 Task: Find a house in Alamo, United States, for 2 guests from June 11 to June 15, with a price range of ₹7000 to ₹16000, 1 bedroom, 2 beds, 1 bathroom, and self check-in option.
Action: Mouse moved to (611, 155)
Screenshot: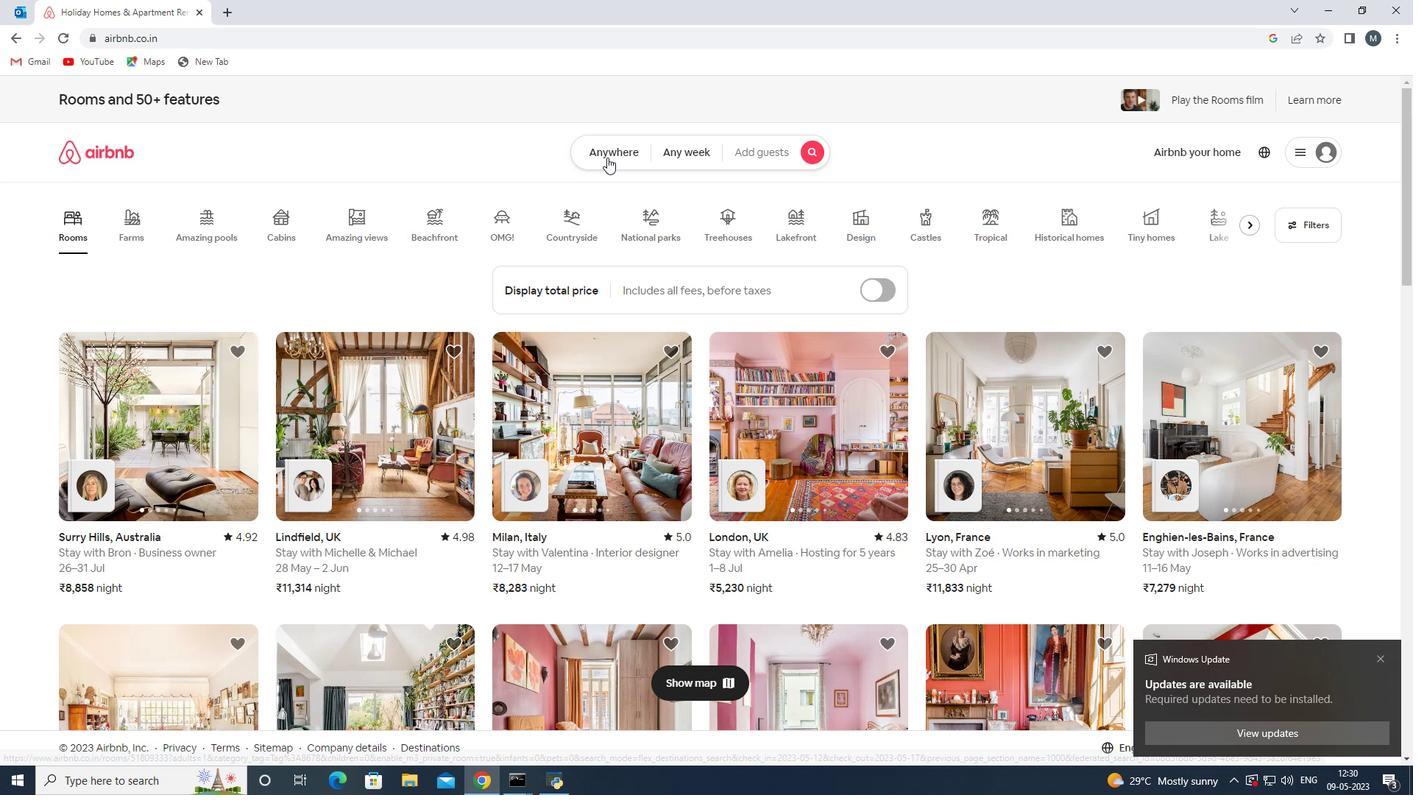 
Action: Mouse pressed left at (611, 155)
Screenshot: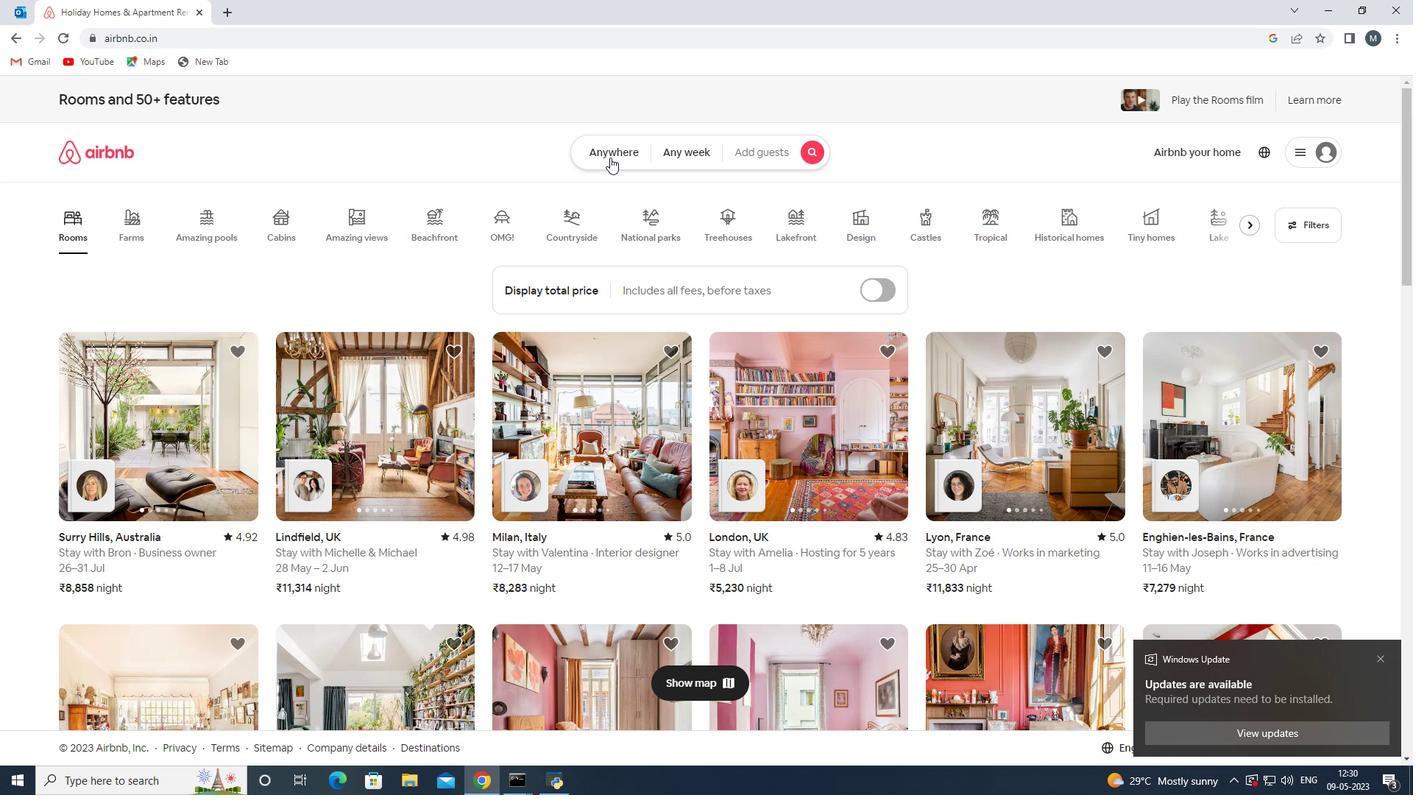 
Action: Mouse moved to (535, 217)
Screenshot: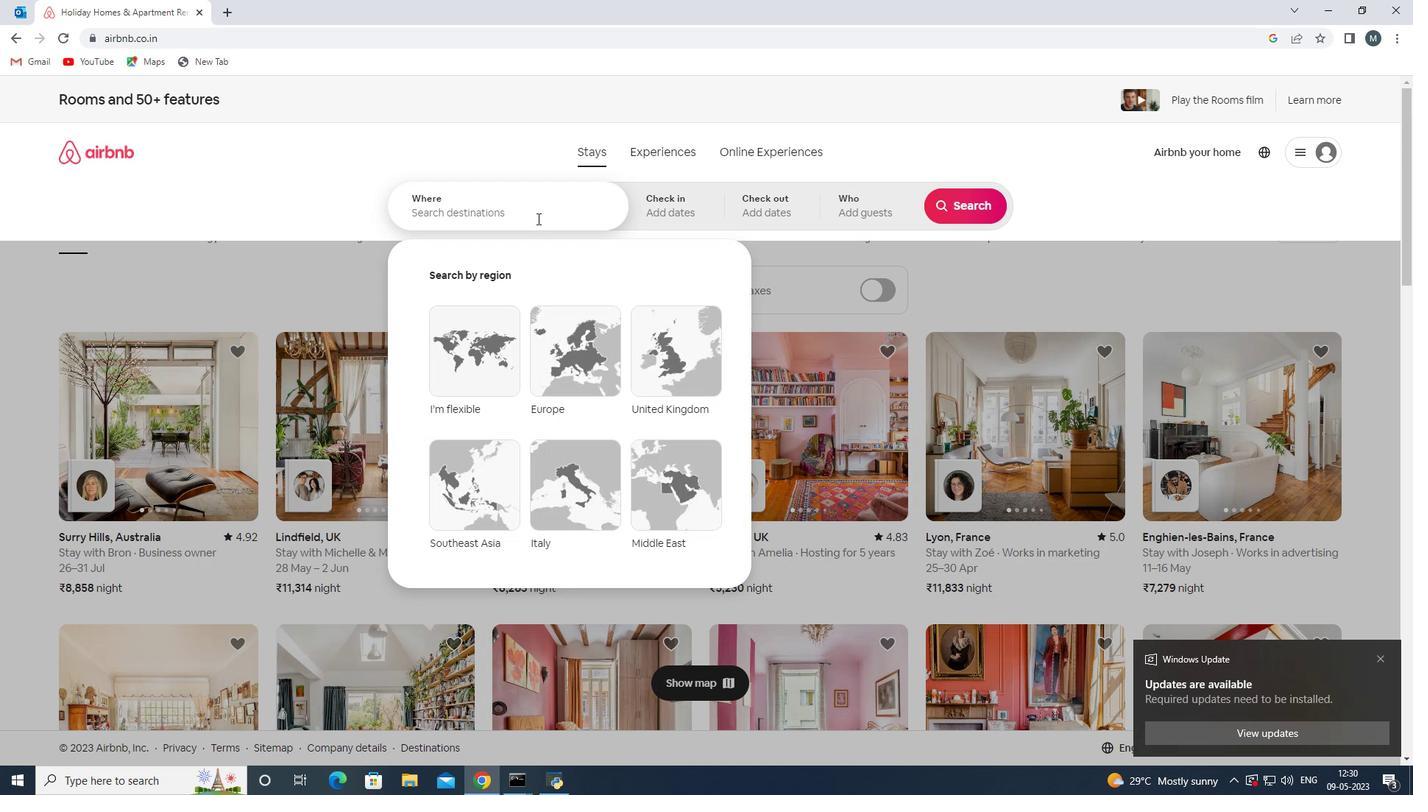 
Action: Mouse pressed left at (535, 217)
Screenshot: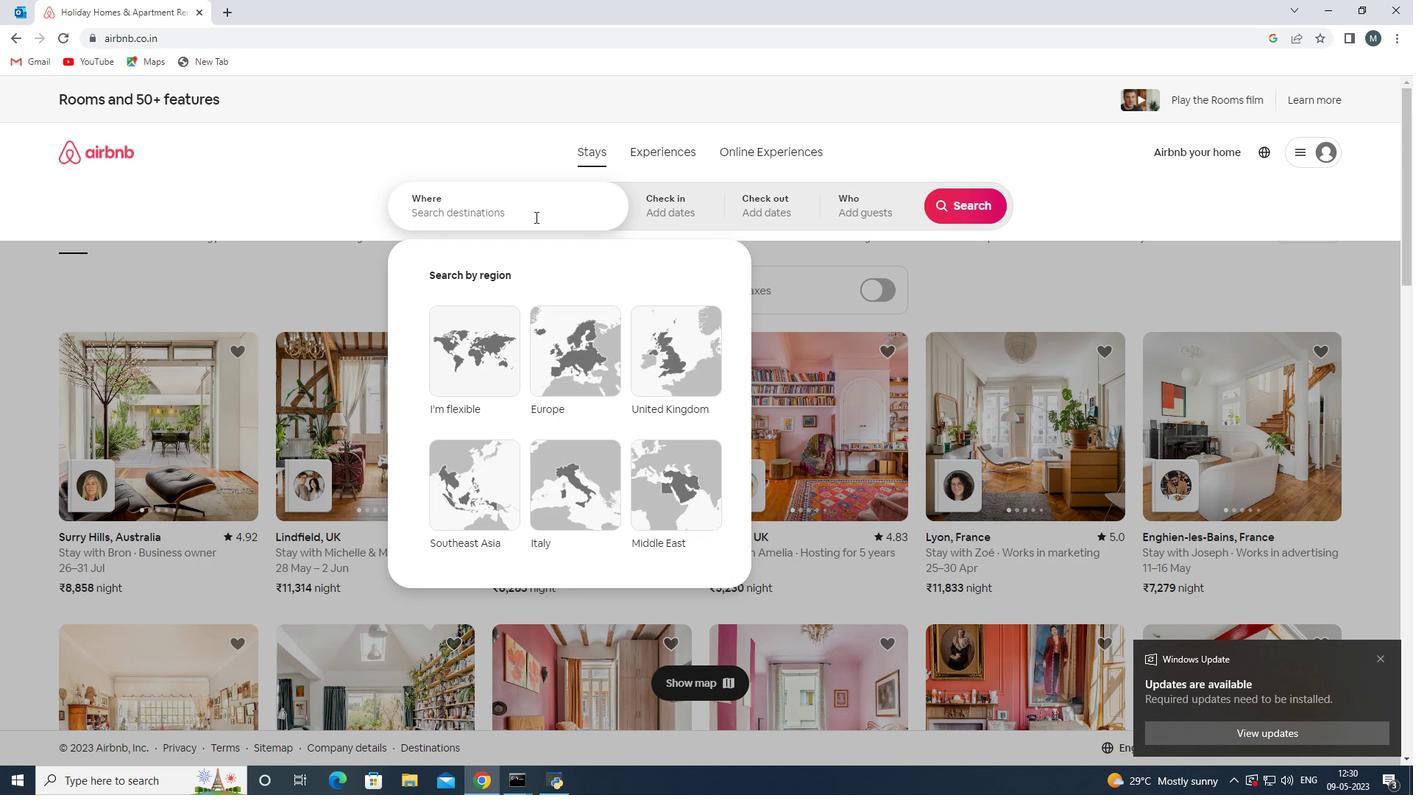 
Action: Key pressed <Key.shift>Alamo,<Key.space><Key.shift>United<Key.space><Key.shift><Key.shift><Key.space>States<Key.enter>
Screenshot: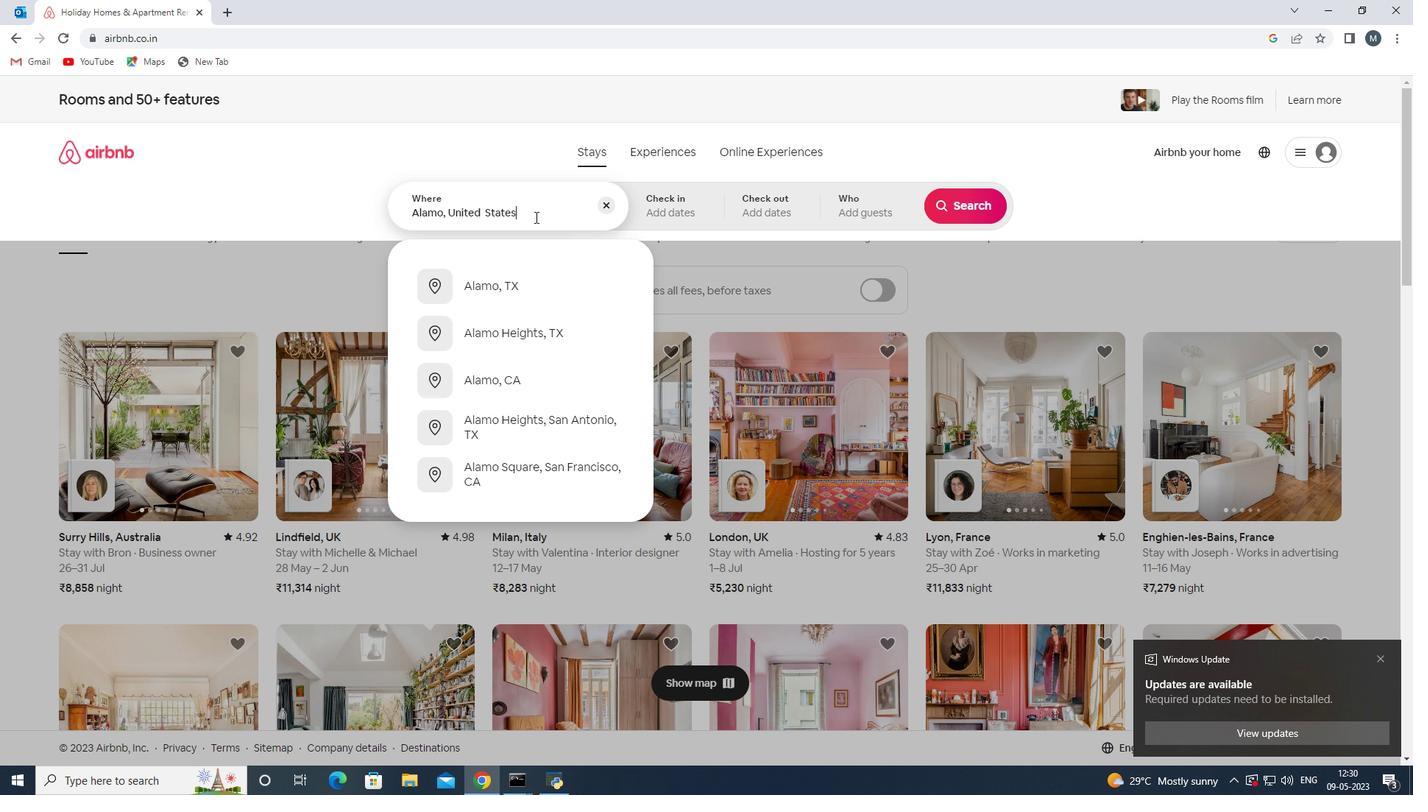 
Action: Mouse moved to (728, 451)
Screenshot: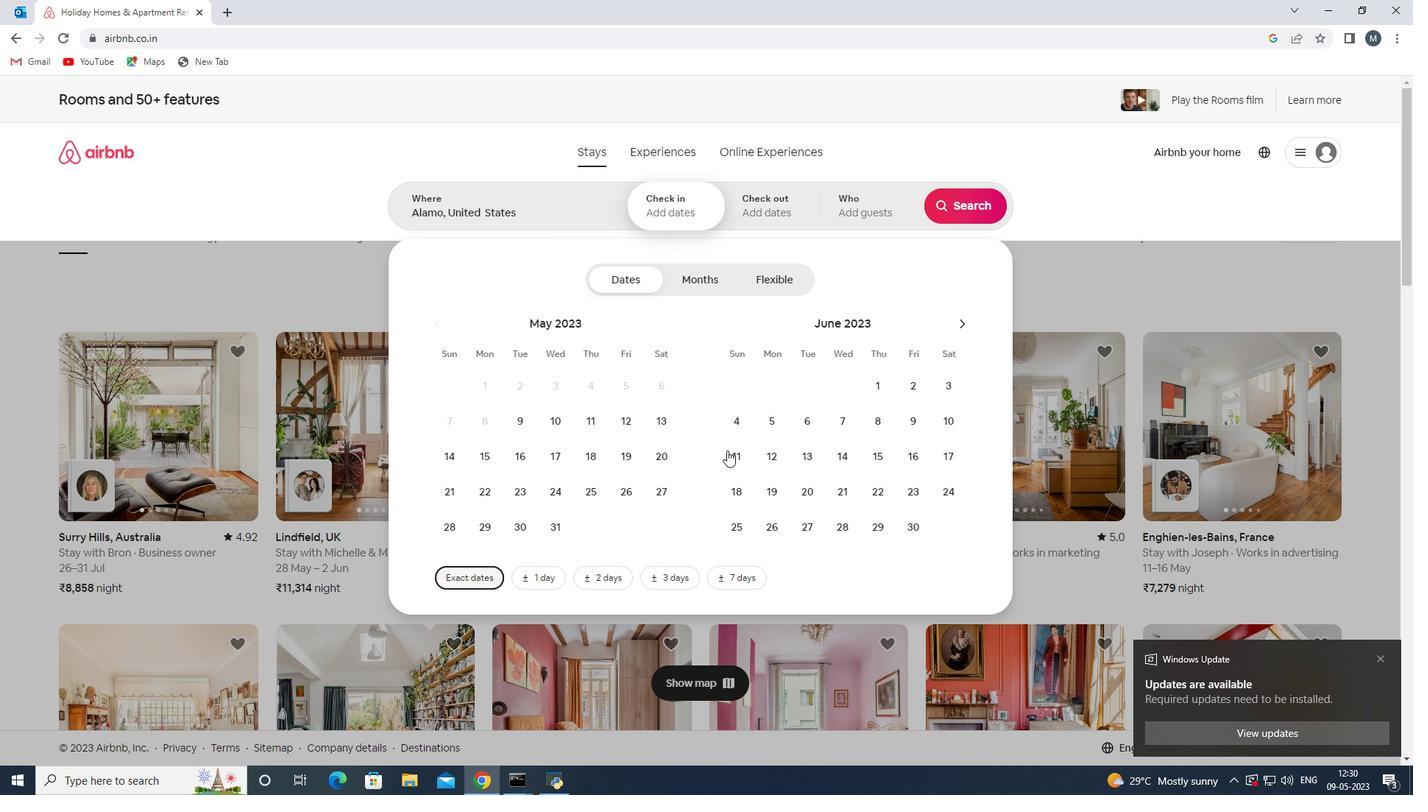 
Action: Mouse pressed left at (728, 451)
Screenshot: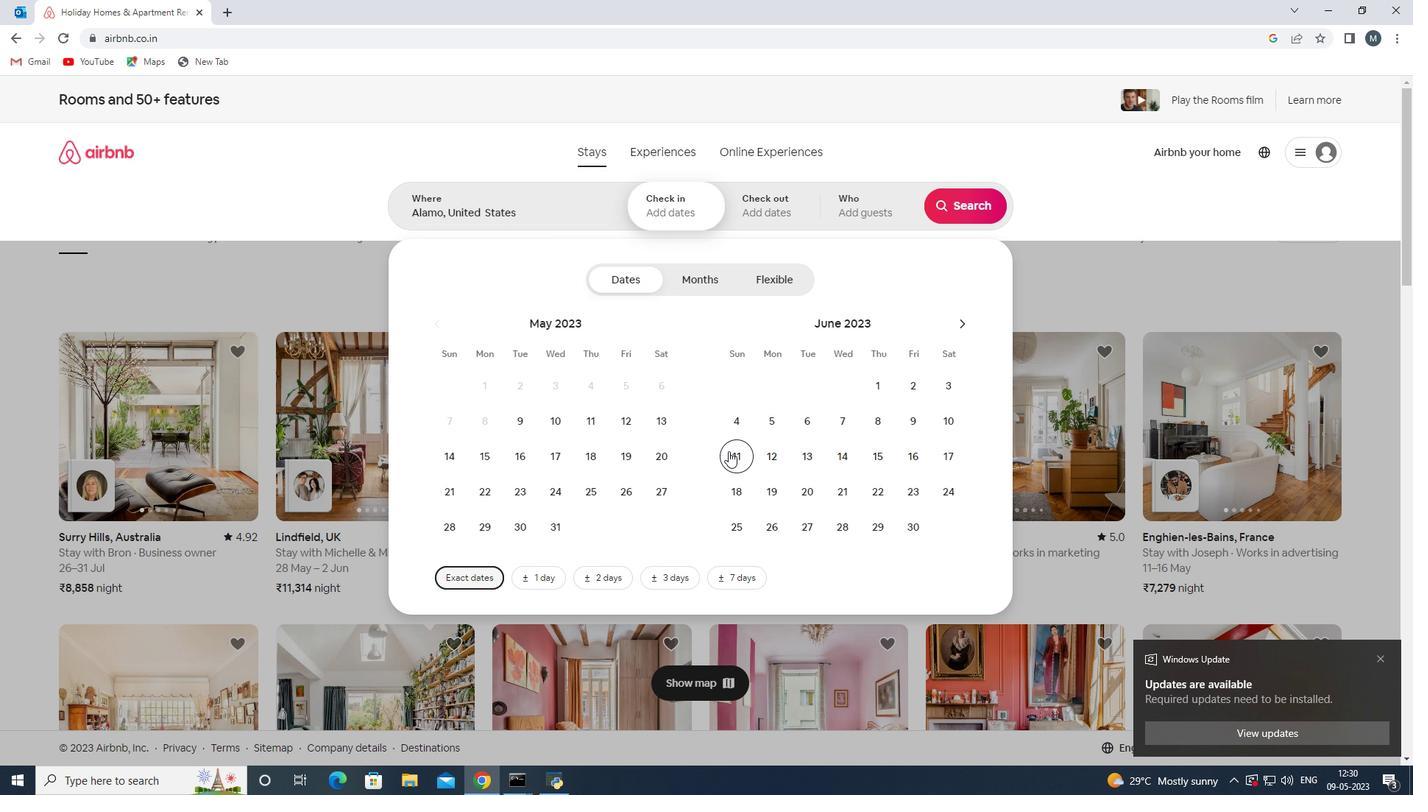 
Action: Mouse moved to (873, 452)
Screenshot: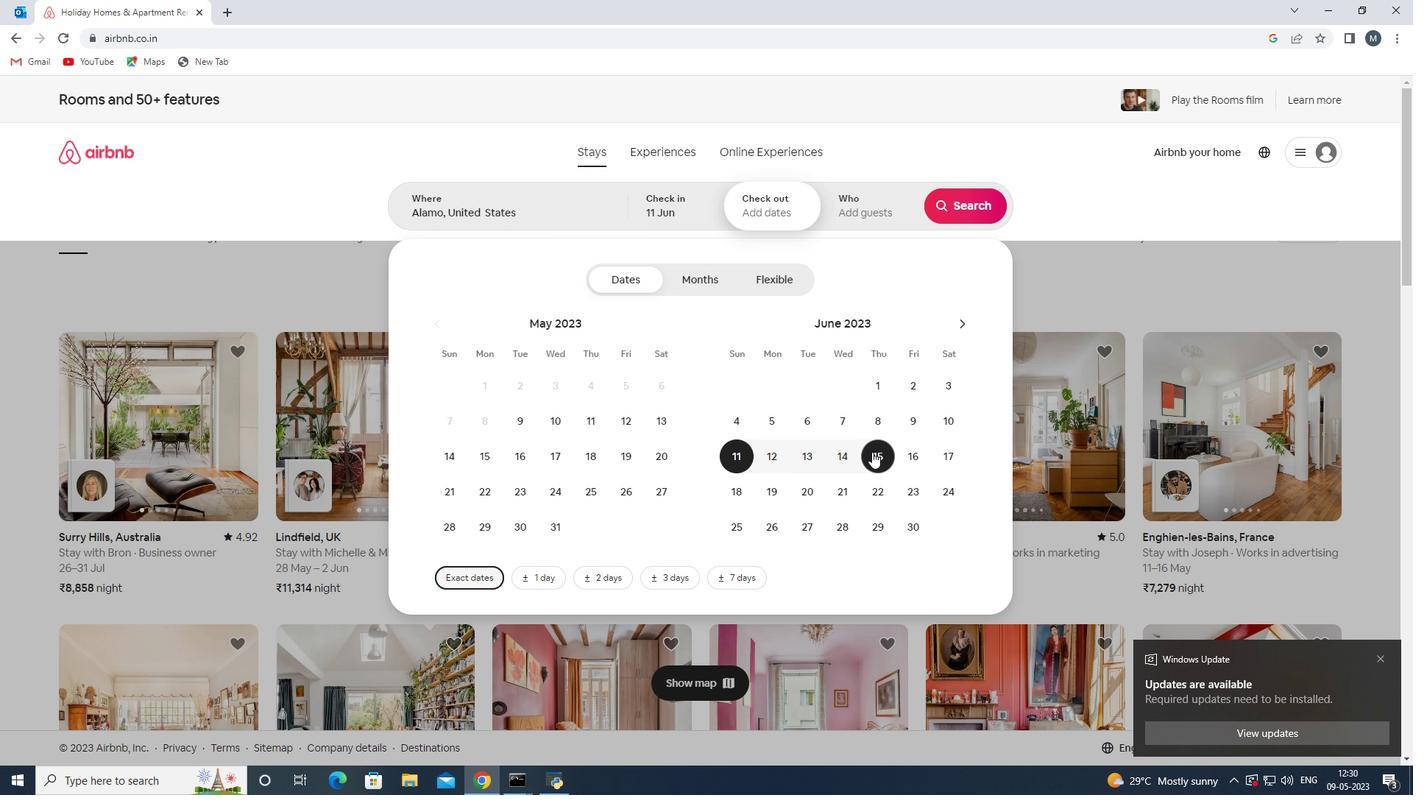 
Action: Mouse pressed left at (873, 452)
Screenshot: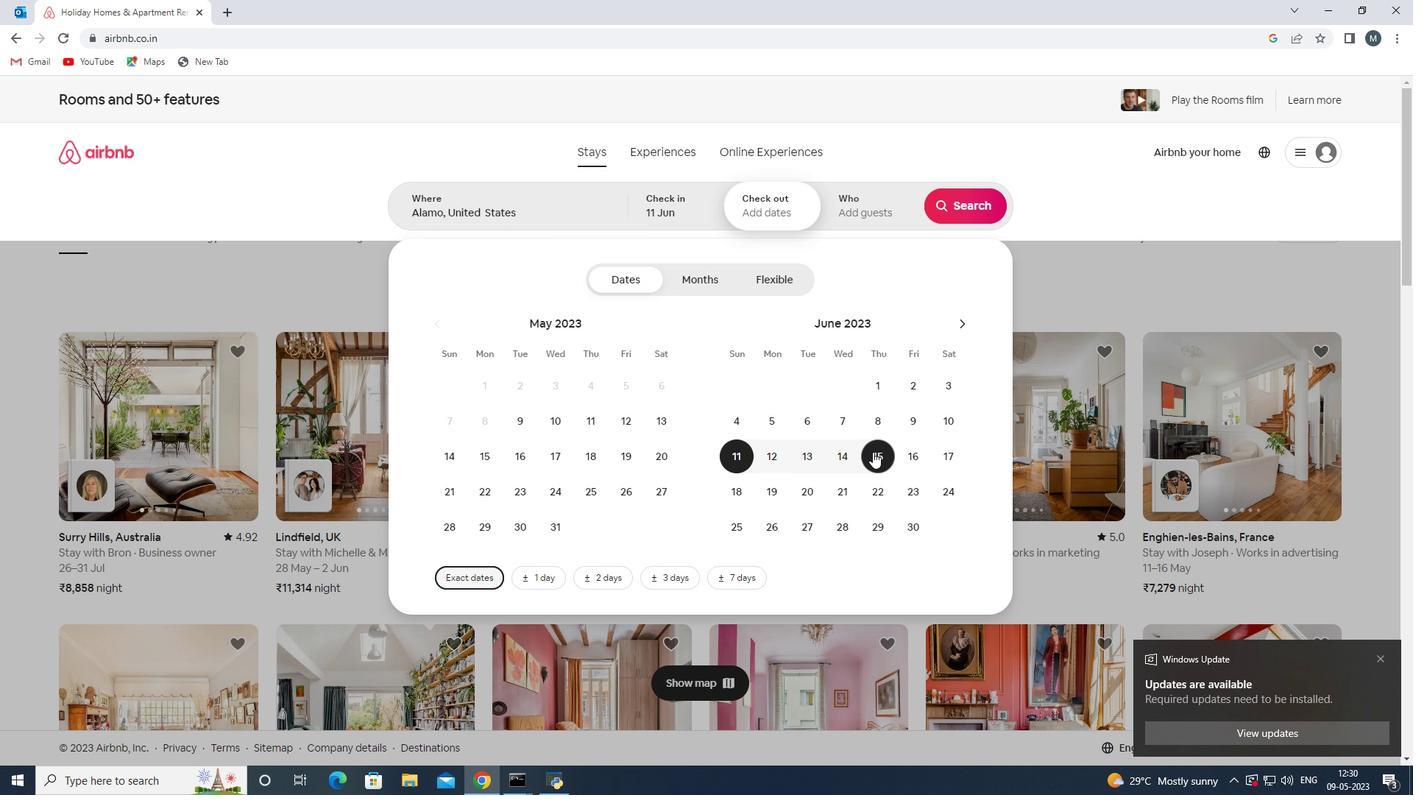 
Action: Mouse moved to (865, 220)
Screenshot: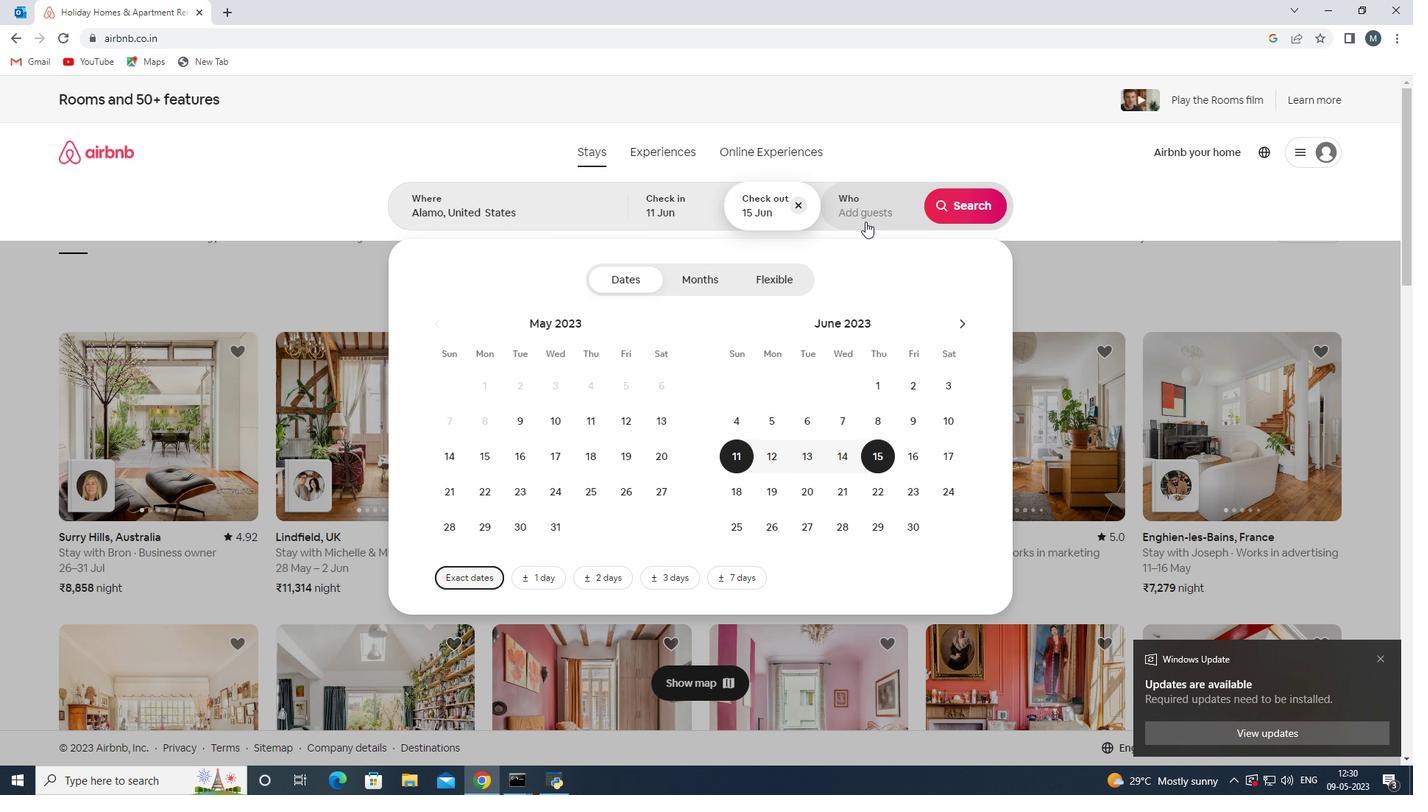 
Action: Mouse pressed left at (865, 220)
Screenshot: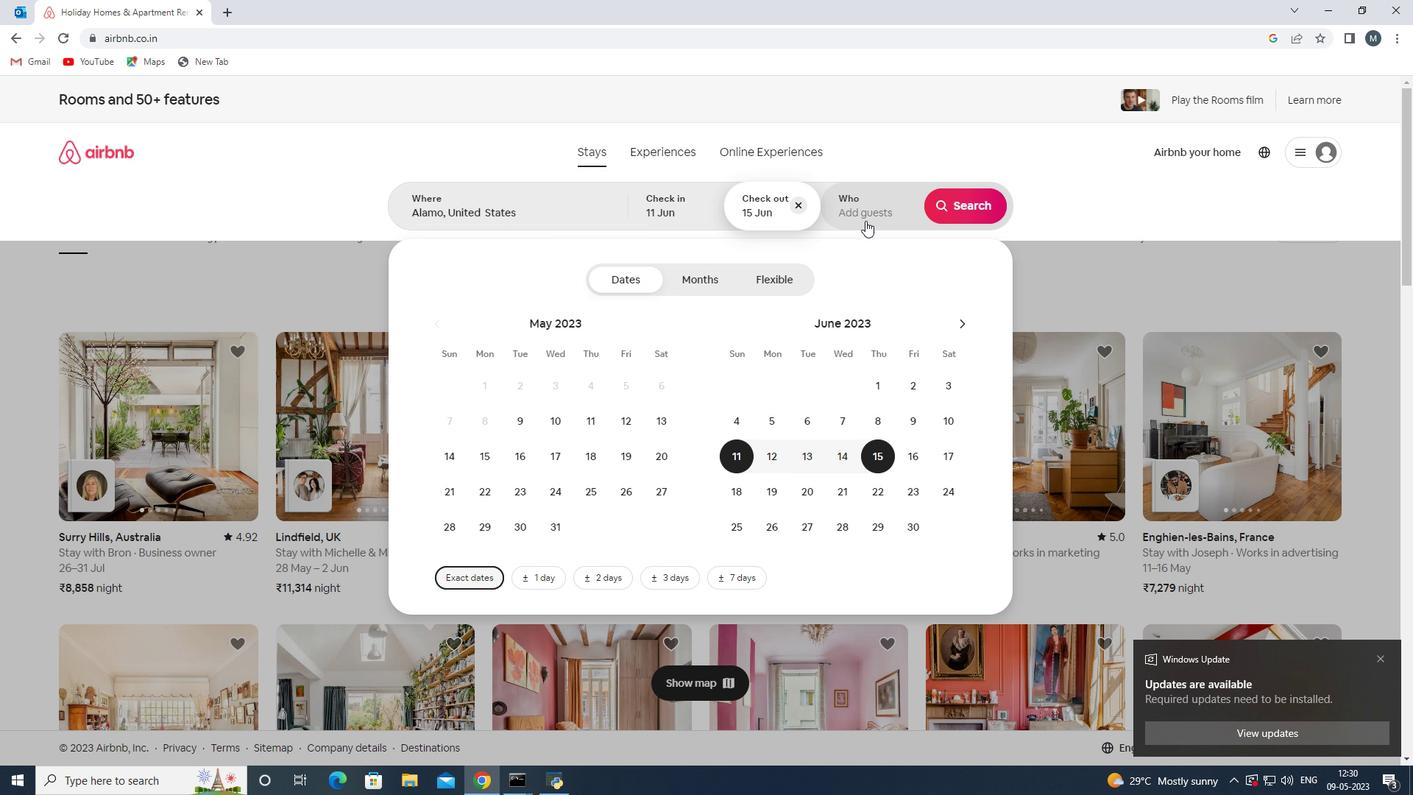 
Action: Mouse moved to (967, 289)
Screenshot: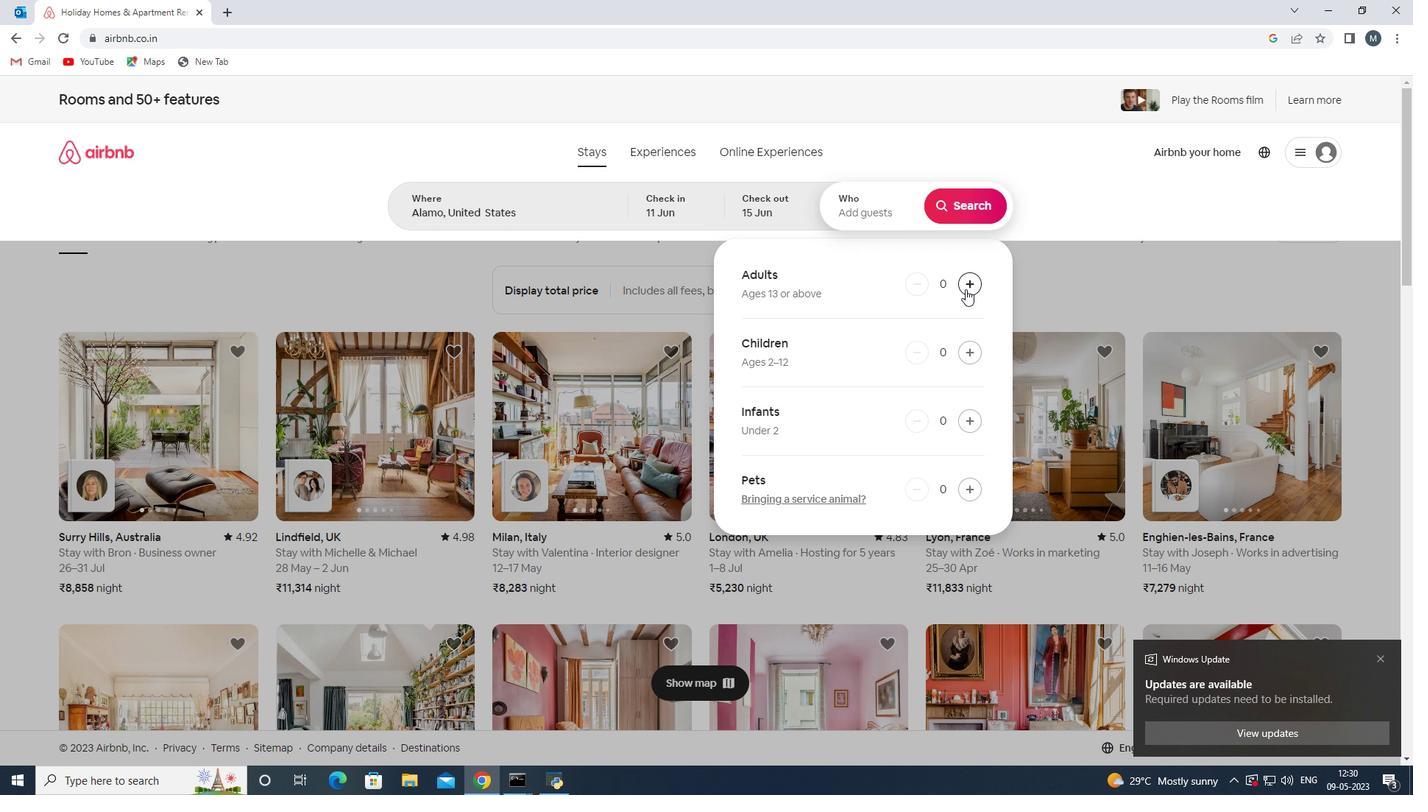 
Action: Mouse pressed left at (967, 289)
Screenshot: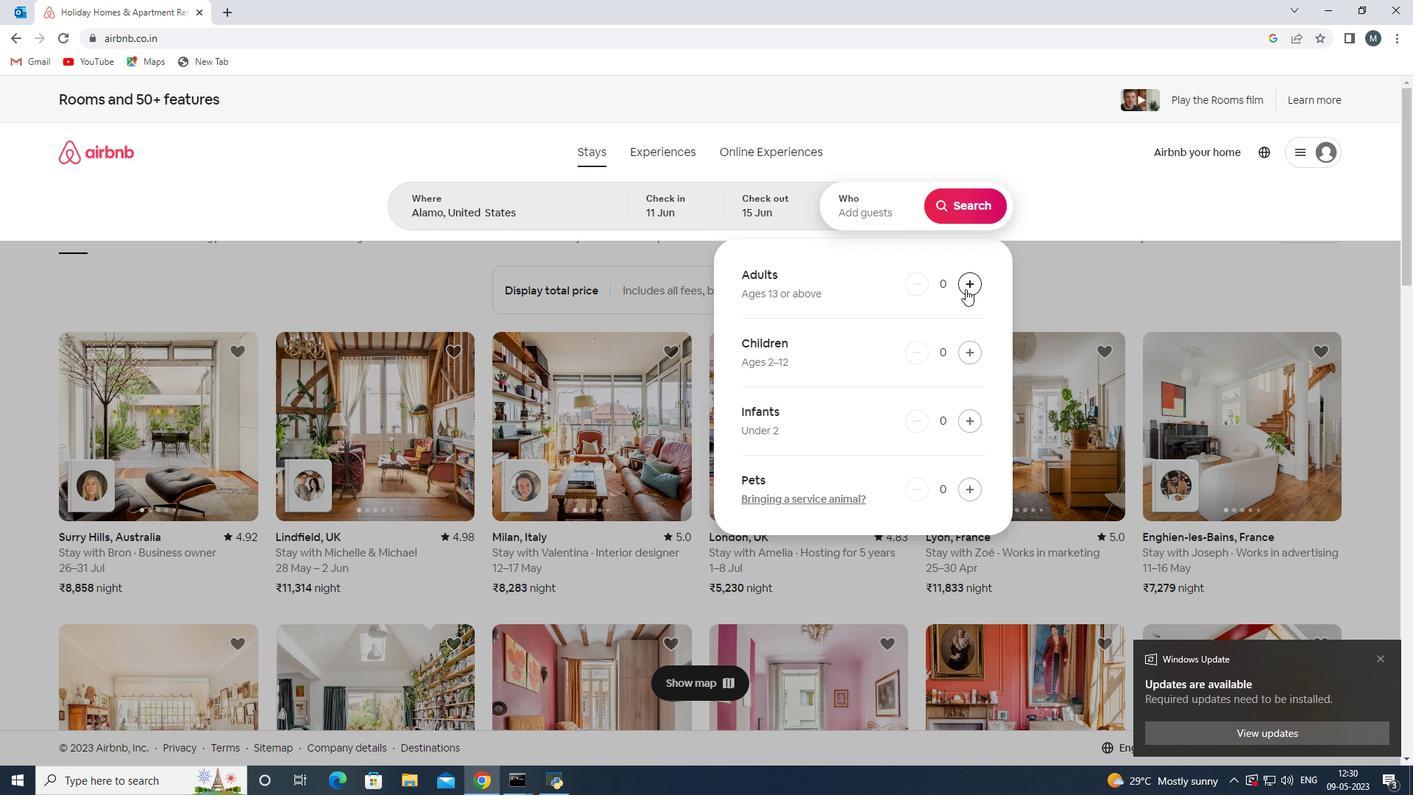 
Action: Mouse moved to (967, 288)
Screenshot: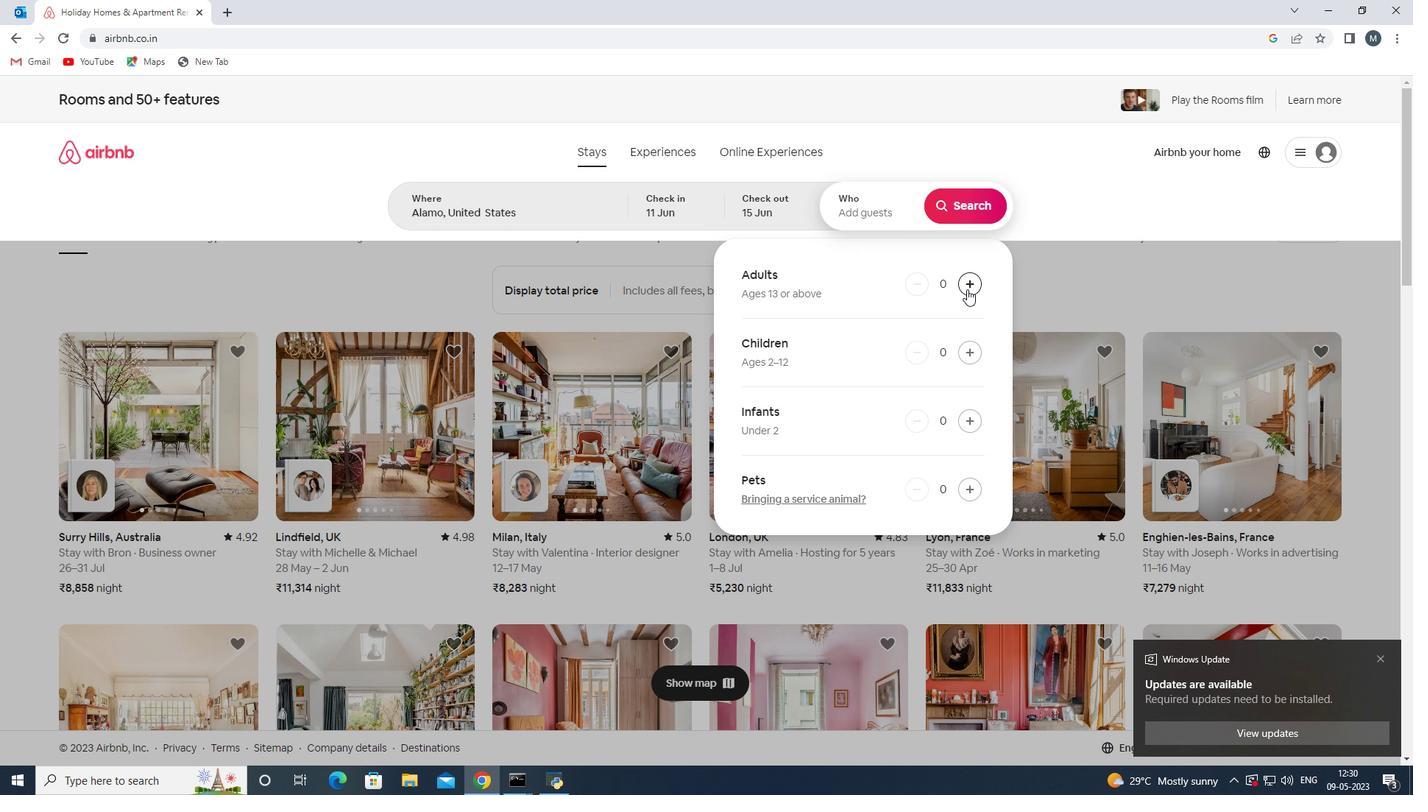 
Action: Mouse pressed left at (967, 288)
Screenshot: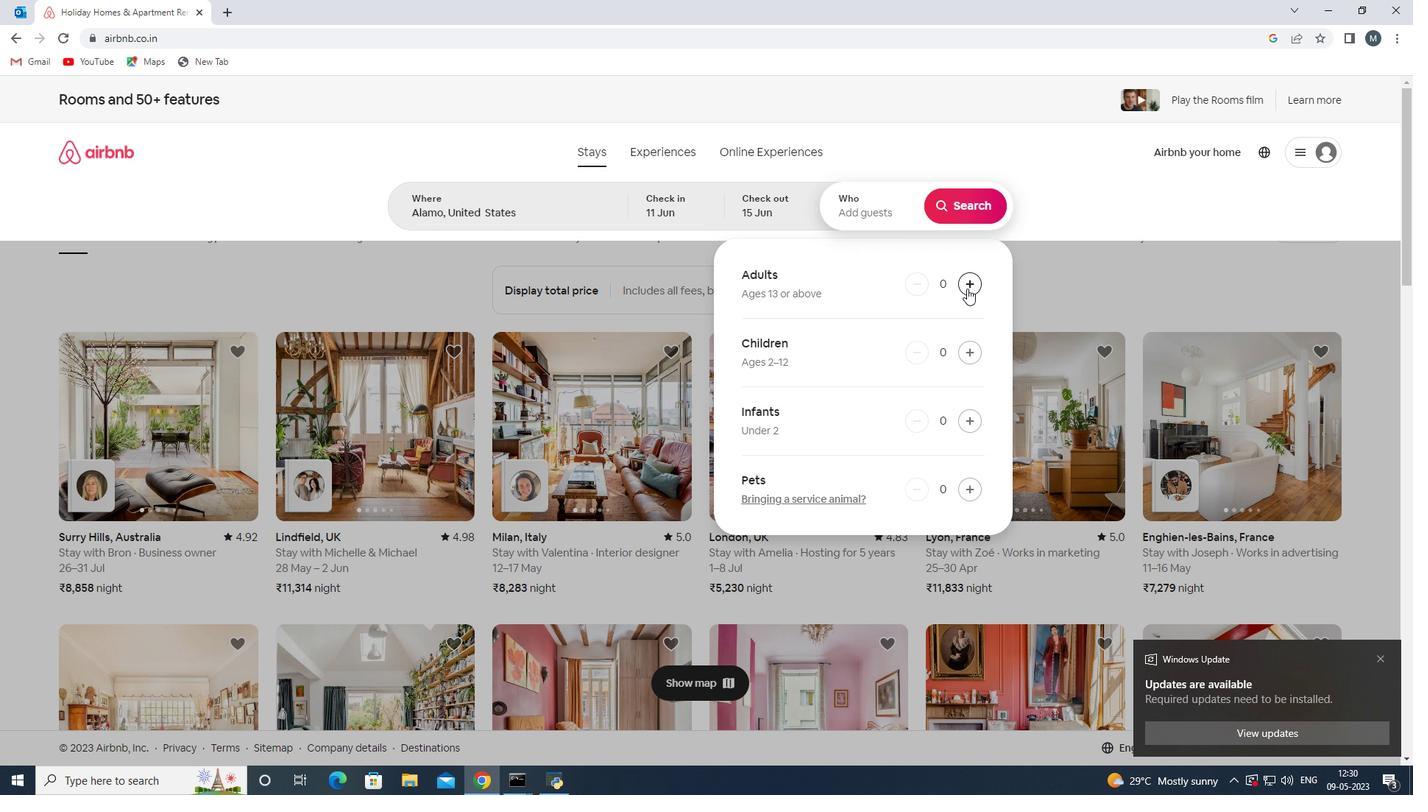 
Action: Mouse moved to (960, 214)
Screenshot: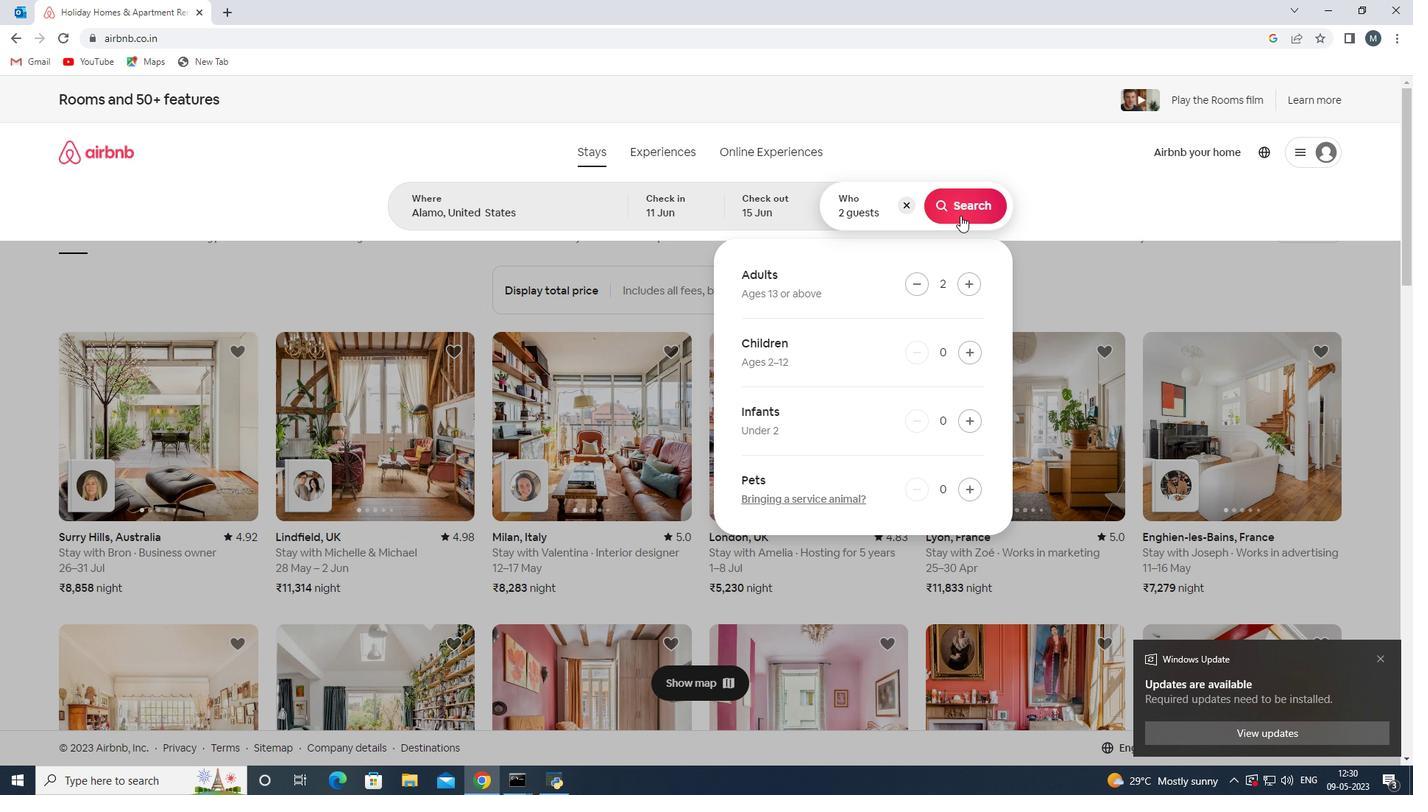 
Action: Mouse pressed left at (960, 214)
Screenshot: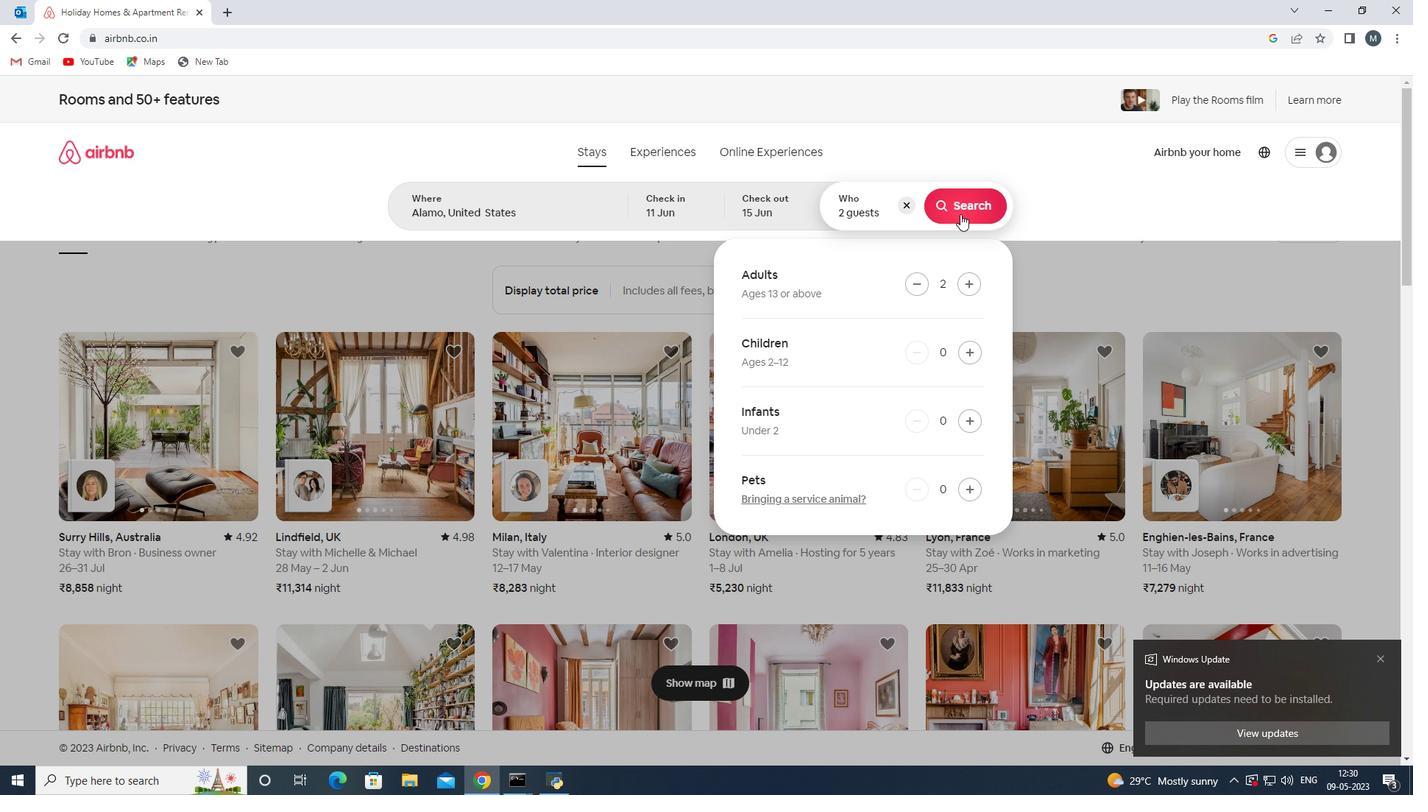 
Action: Mouse moved to (1356, 167)
Screenshot: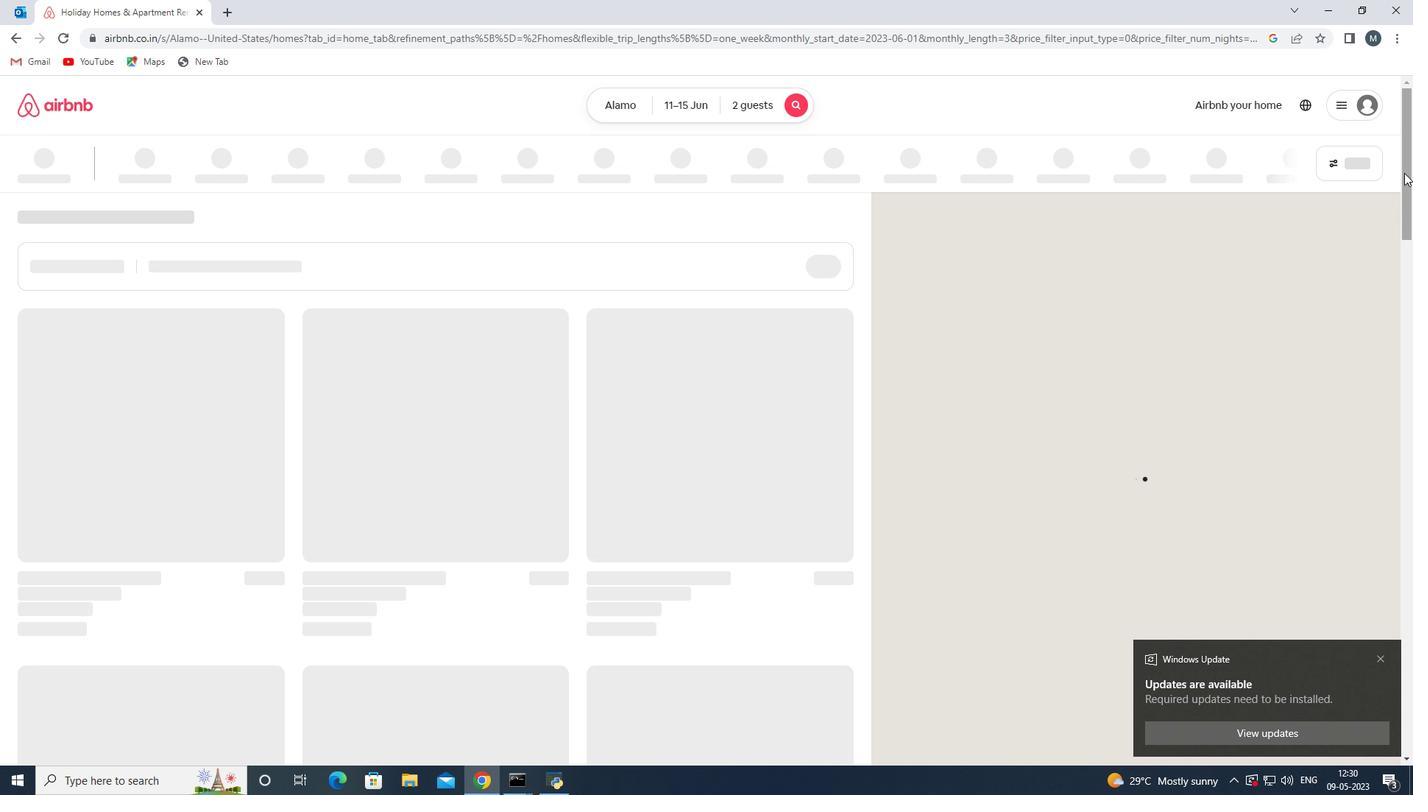
Action: Mouse pressed left at (1356, 167)
Screenshot: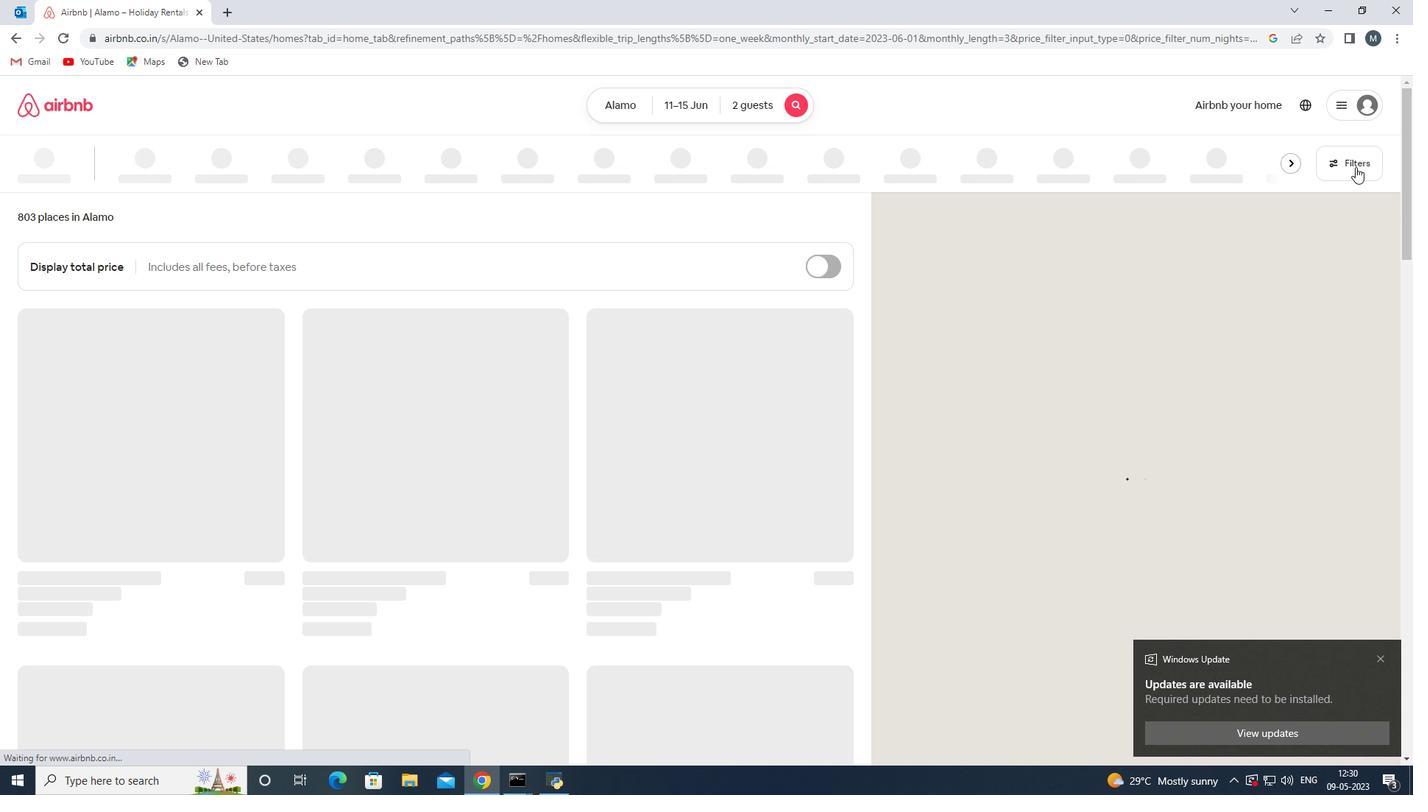 
Action: Mouse moved to (533, 523)
Screenshot: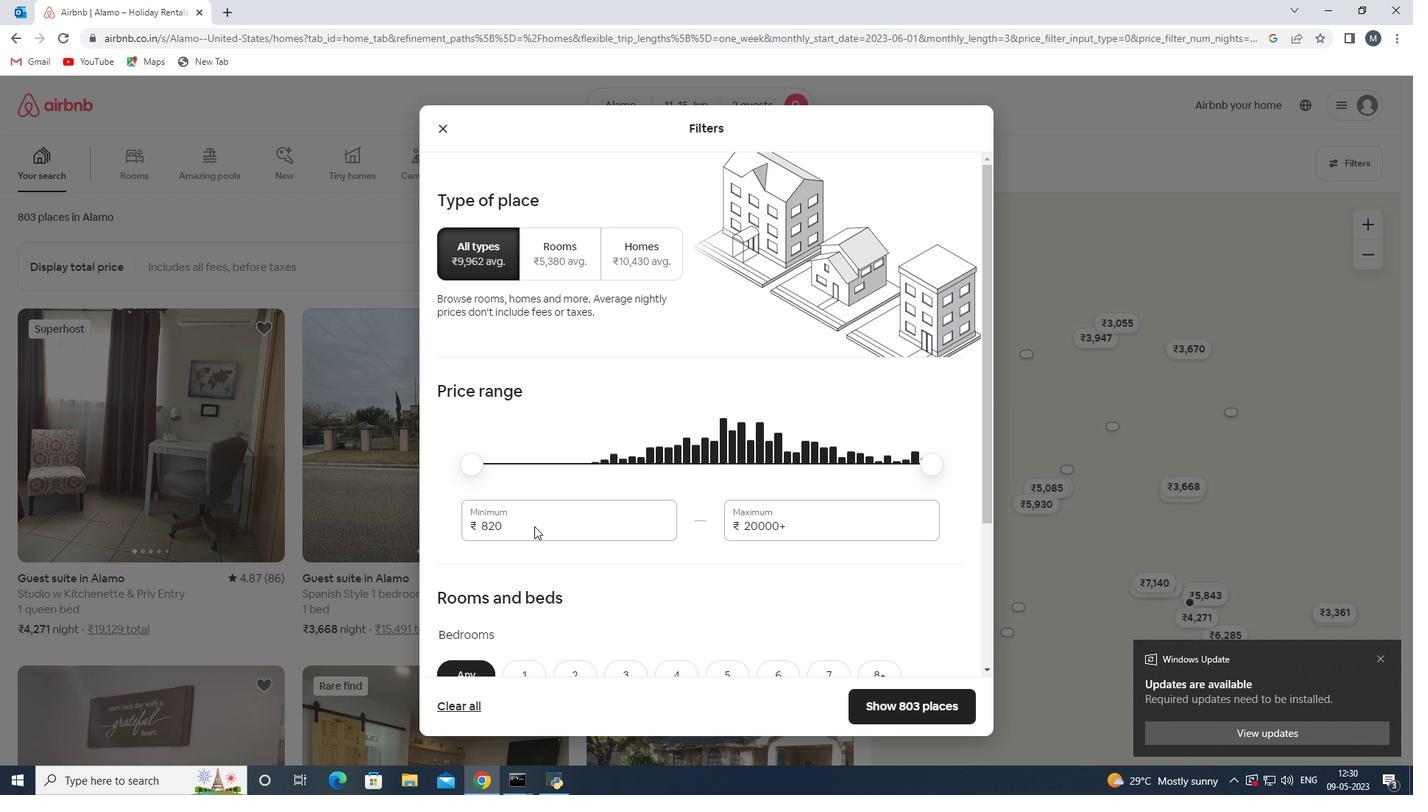 
Action: Mouse pressed left at (533, 523)
Screenshot: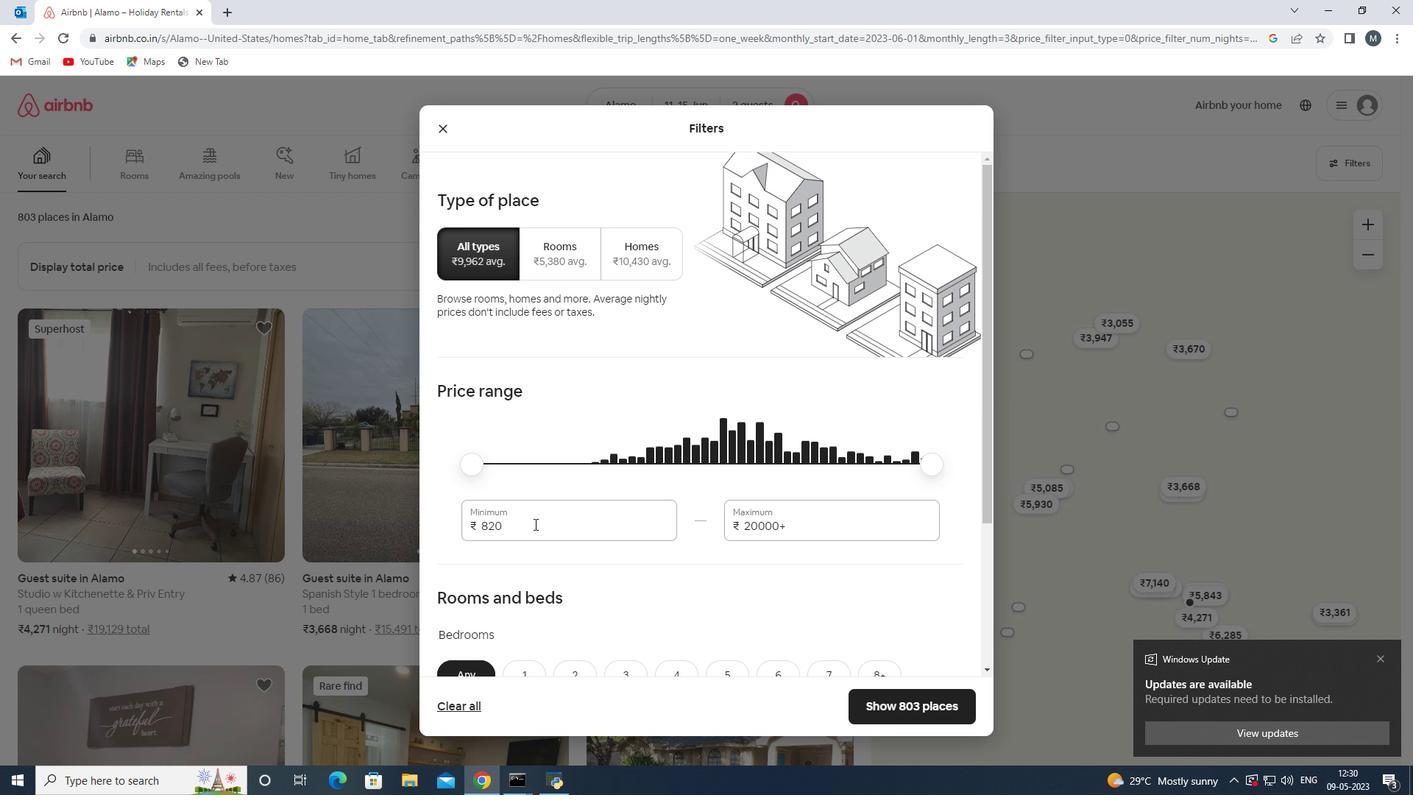 
Action: Mouse moved to (434, 527)
Screenshot: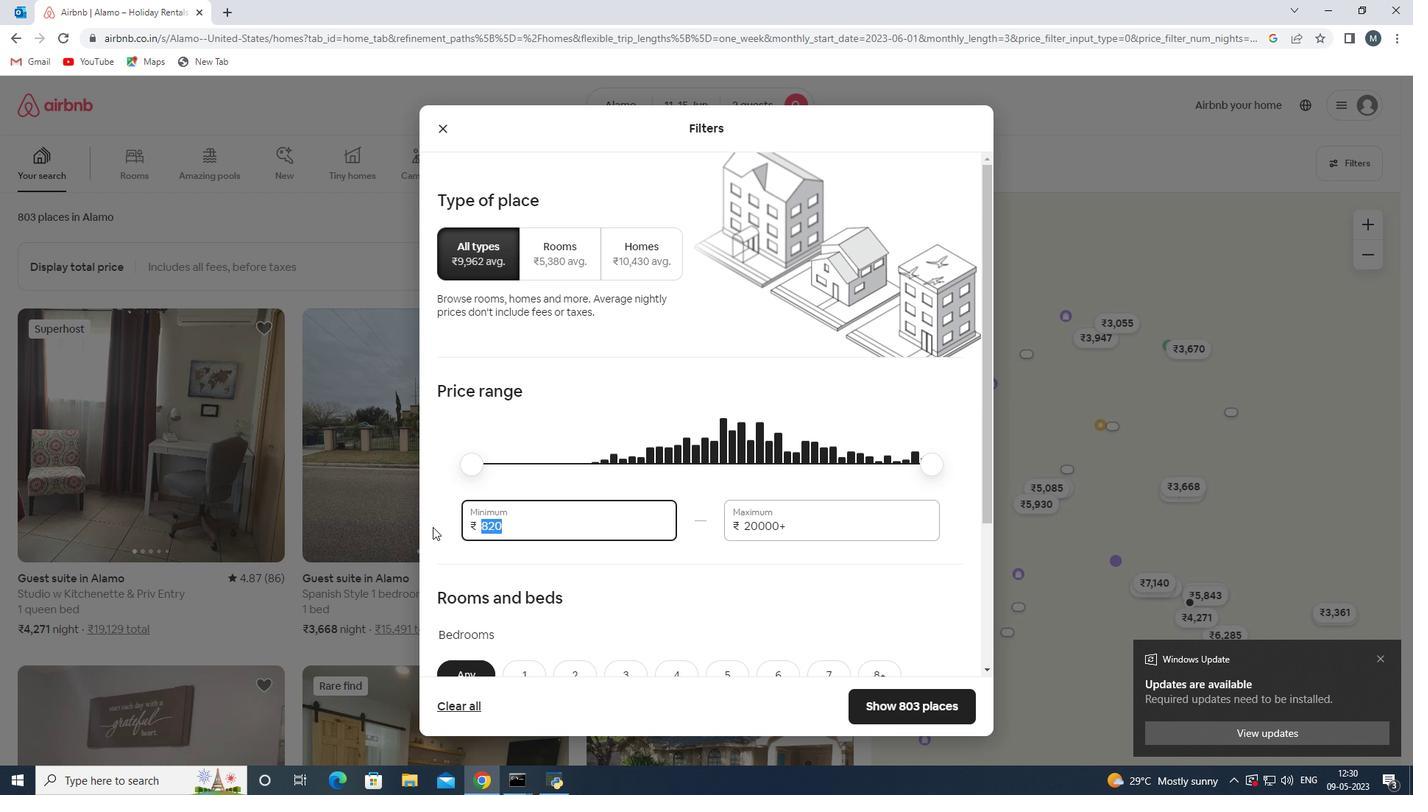 
Action: Key pressed 7000
Screenshot: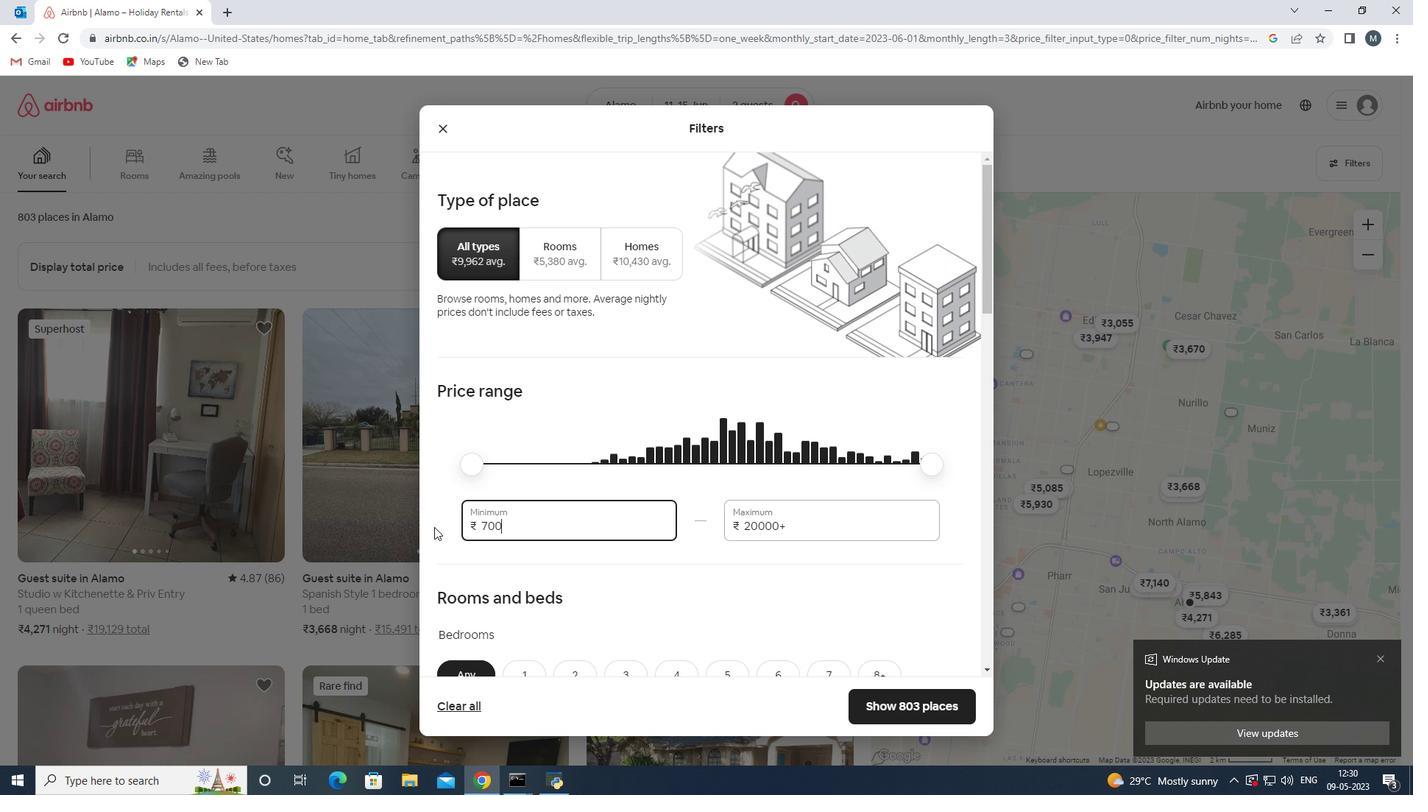 
Action: Mouse moved to (790, 528)
Screenshot: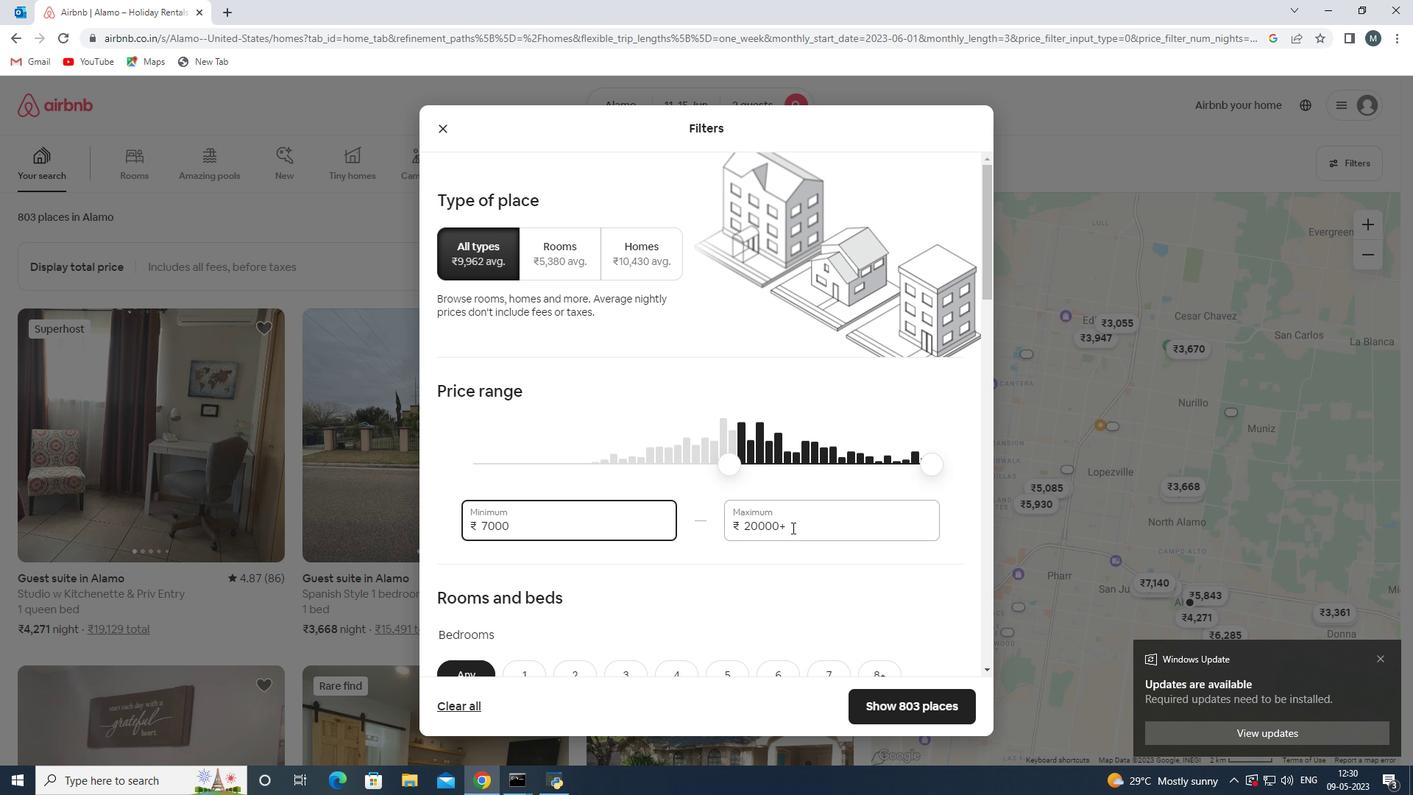 
Action: Mouse pressed left at (790, 528)
Screenshot: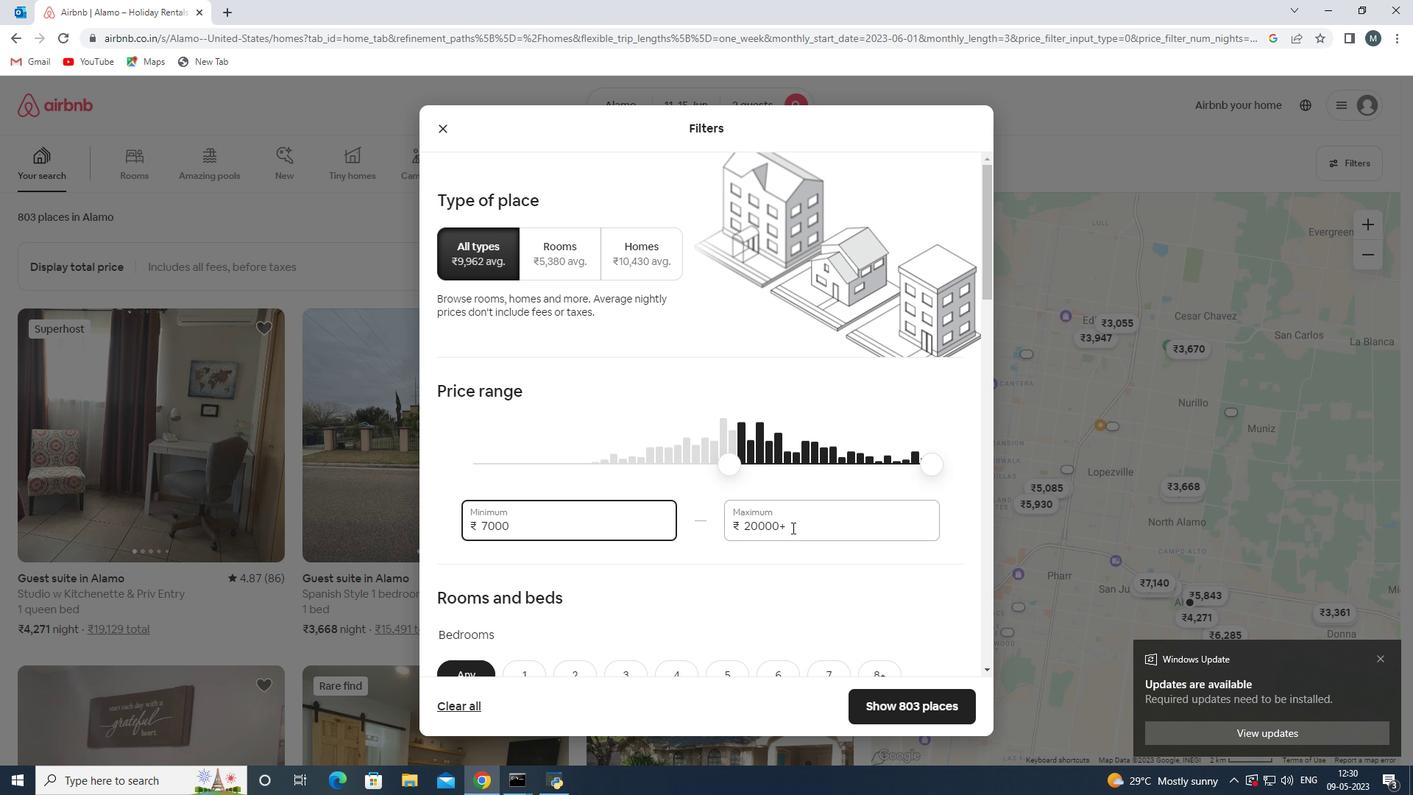 
Action: Mouse moved to (703, 533)
Screenshot: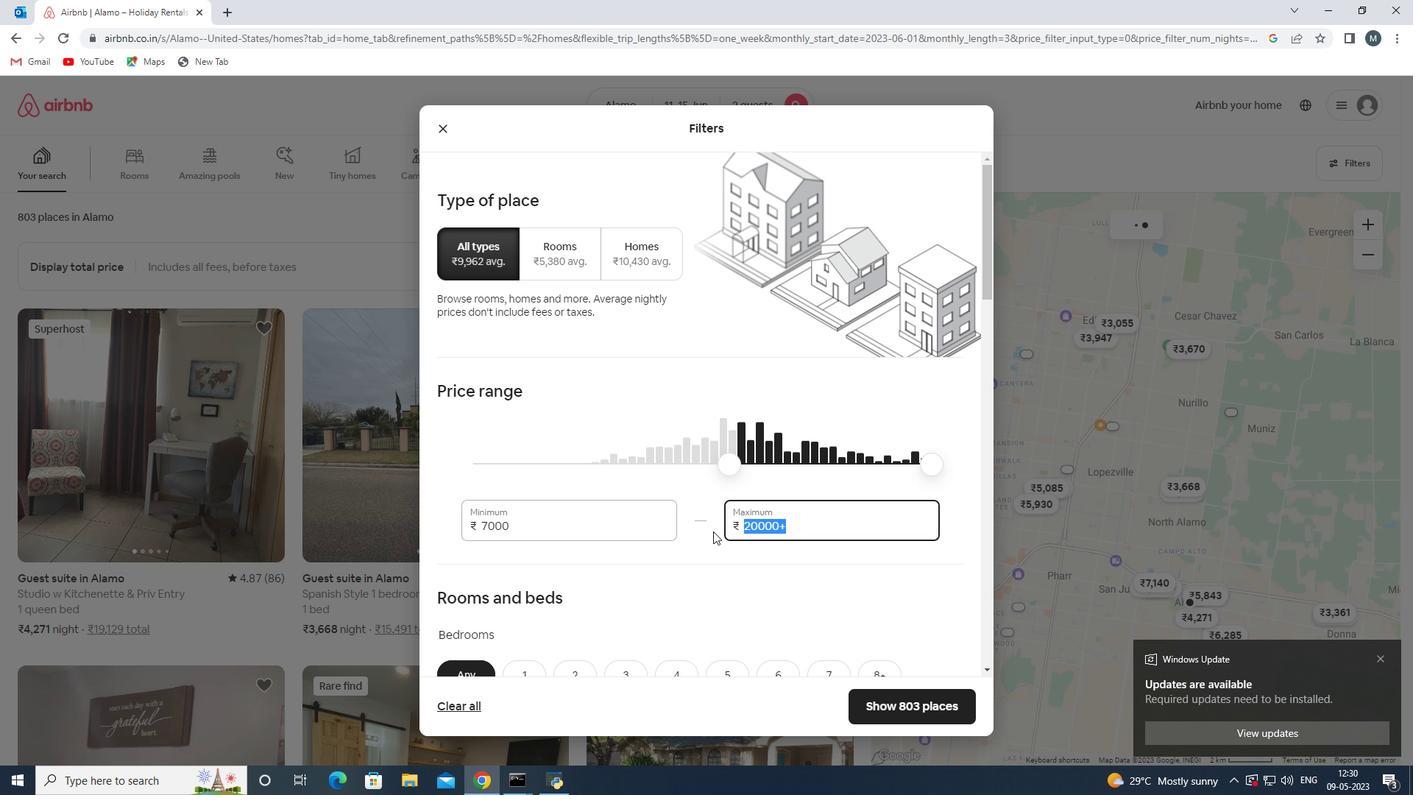 
Action: Key pressed 16000
Screenshot: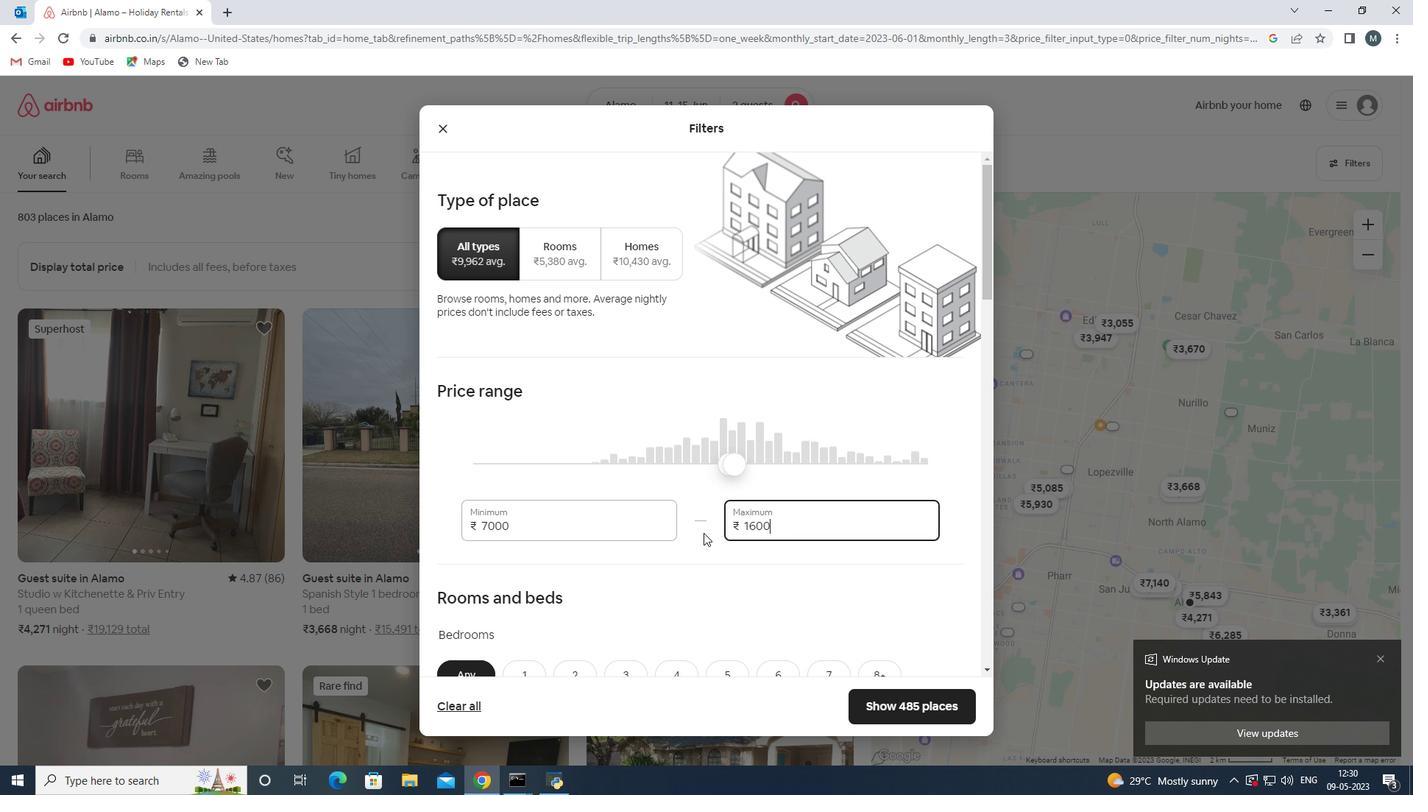 
Action: Mouse moved to (716, 491)
Screenshot: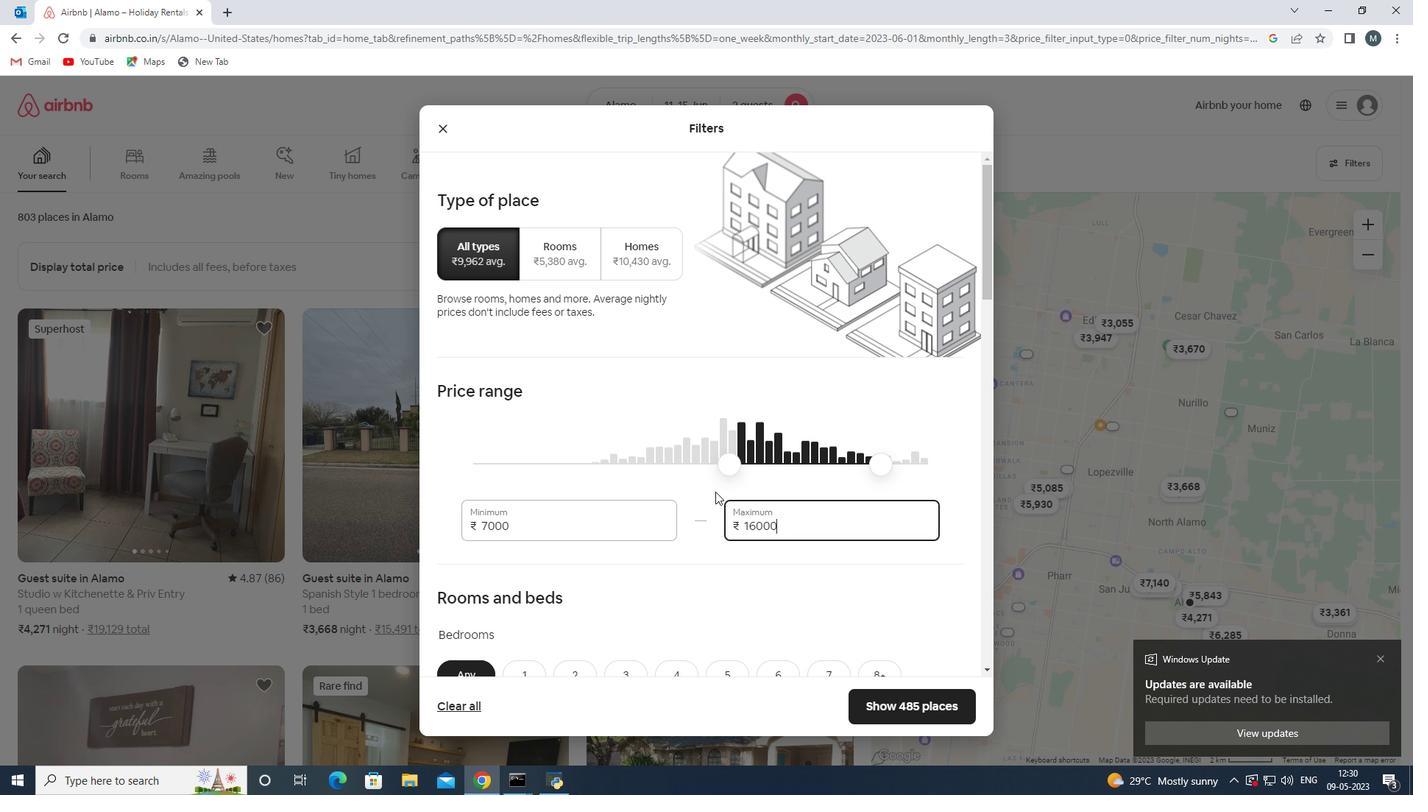 
Action: Mouse scrolled (716, 490) with delta (0, 0)
Screenshot: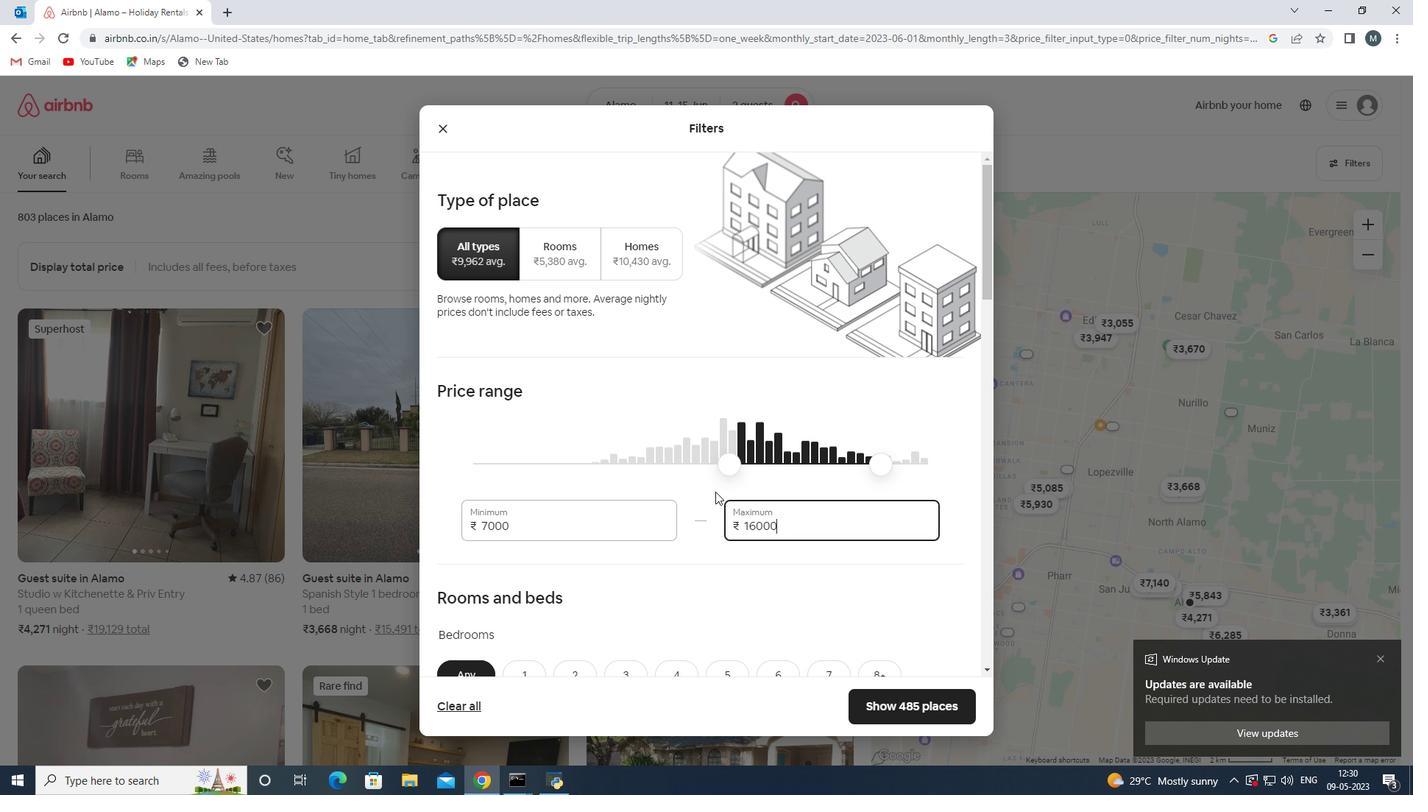 
Action: Mouse moved to (739, 446)
Screenshot: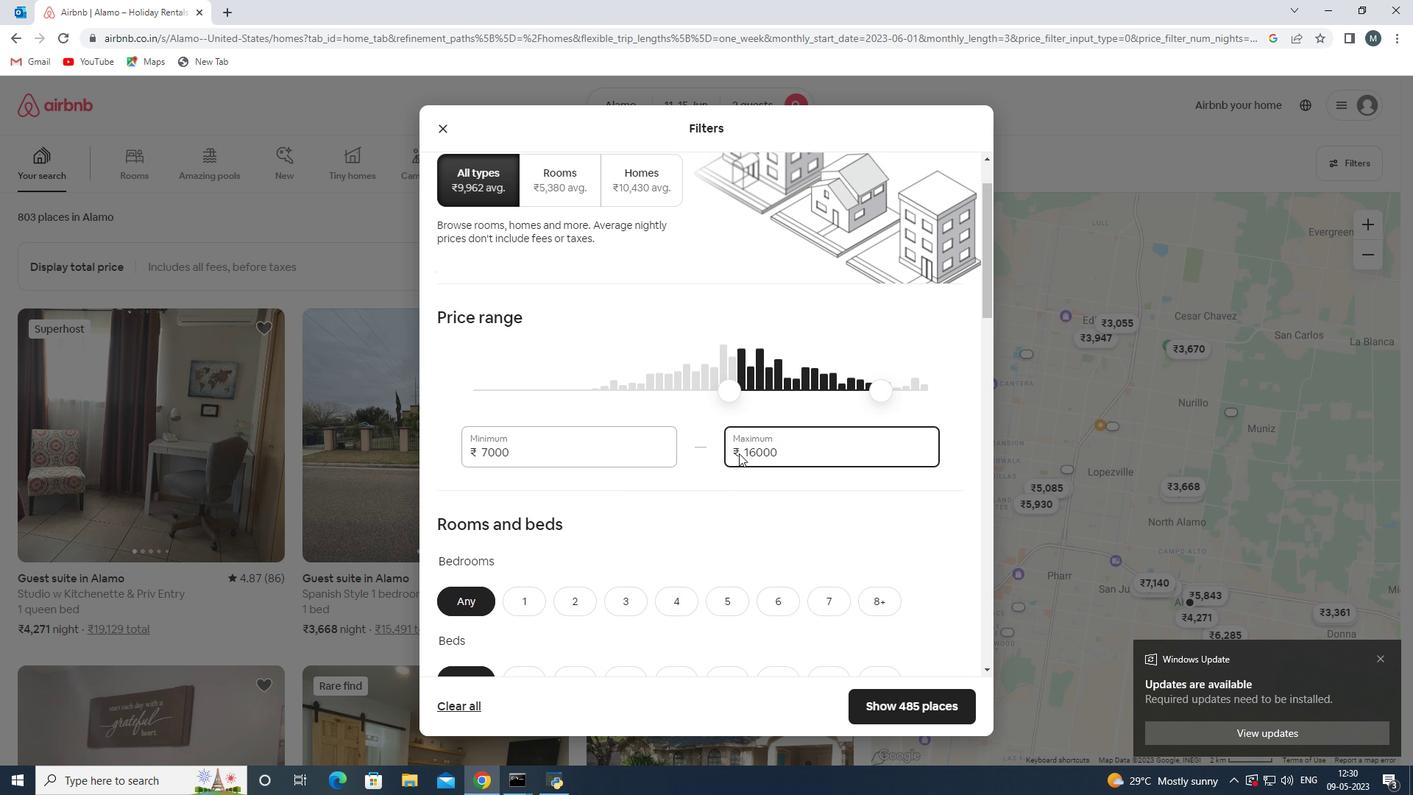 
Action: Mouse scrolled (739, 446) with delta (0, 0)
Screenshot: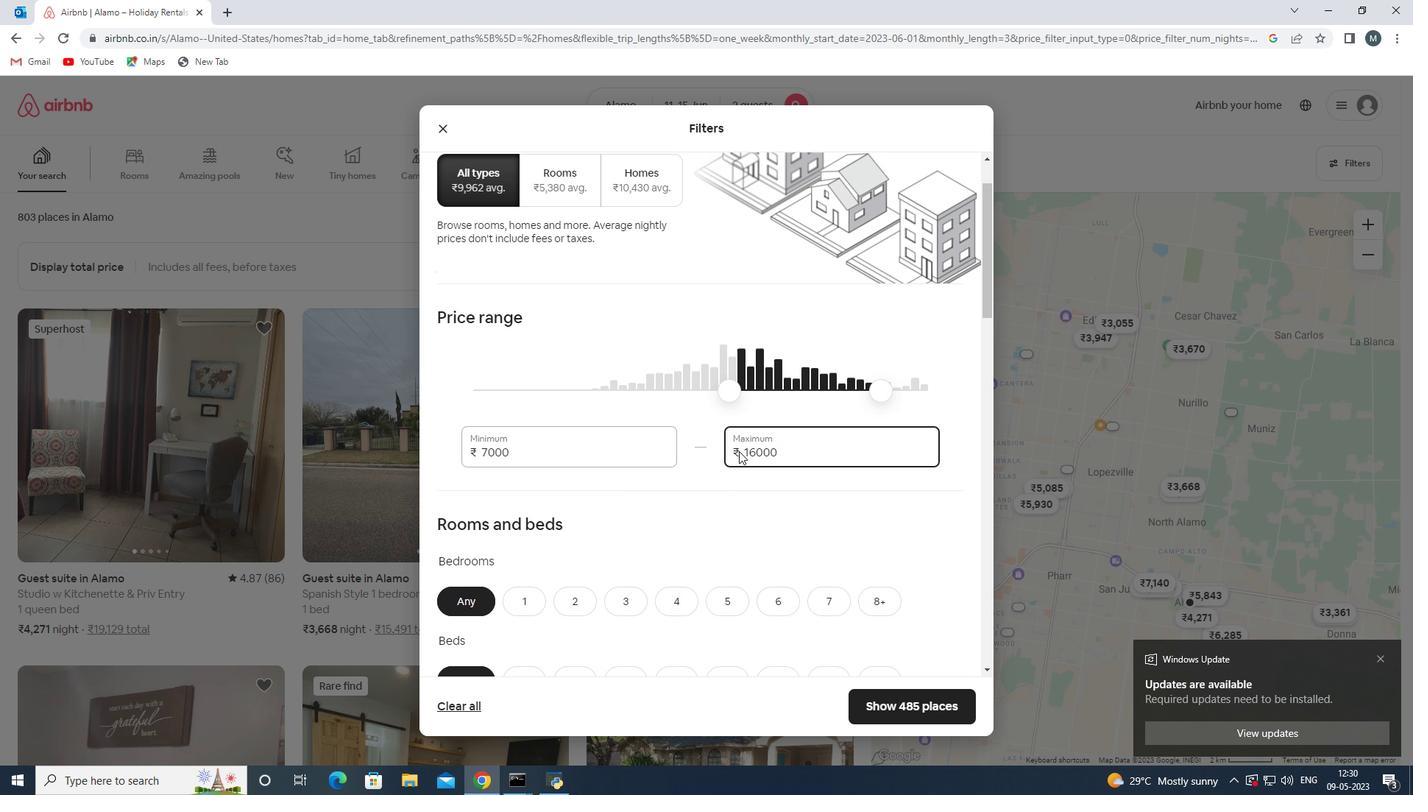 
Action: Mouse moved to (533, 533)
Screenshot: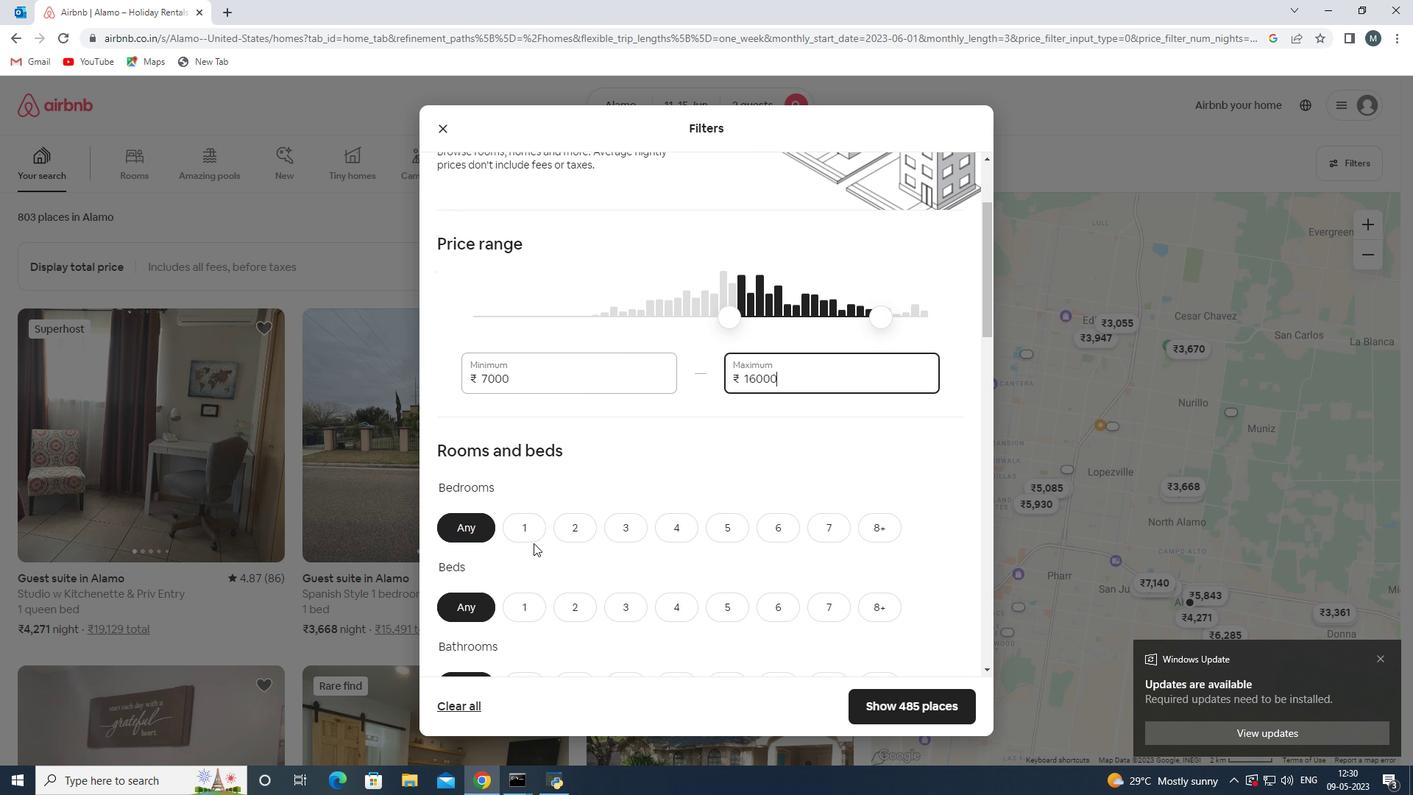 
Action: Mouse pressed left at (533, 533)
Screenshot: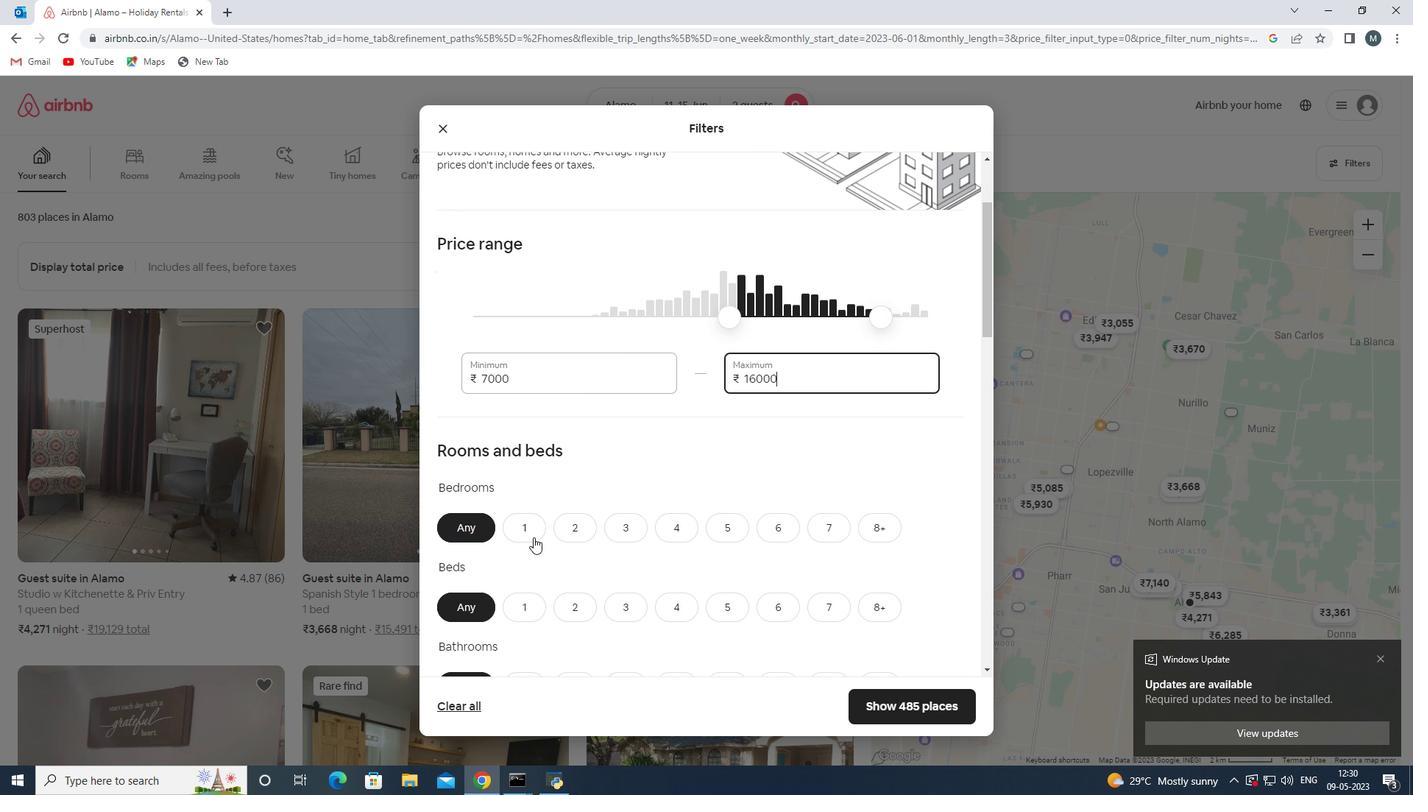 
Action: Mouse moved to (572, 602)
Screenshot: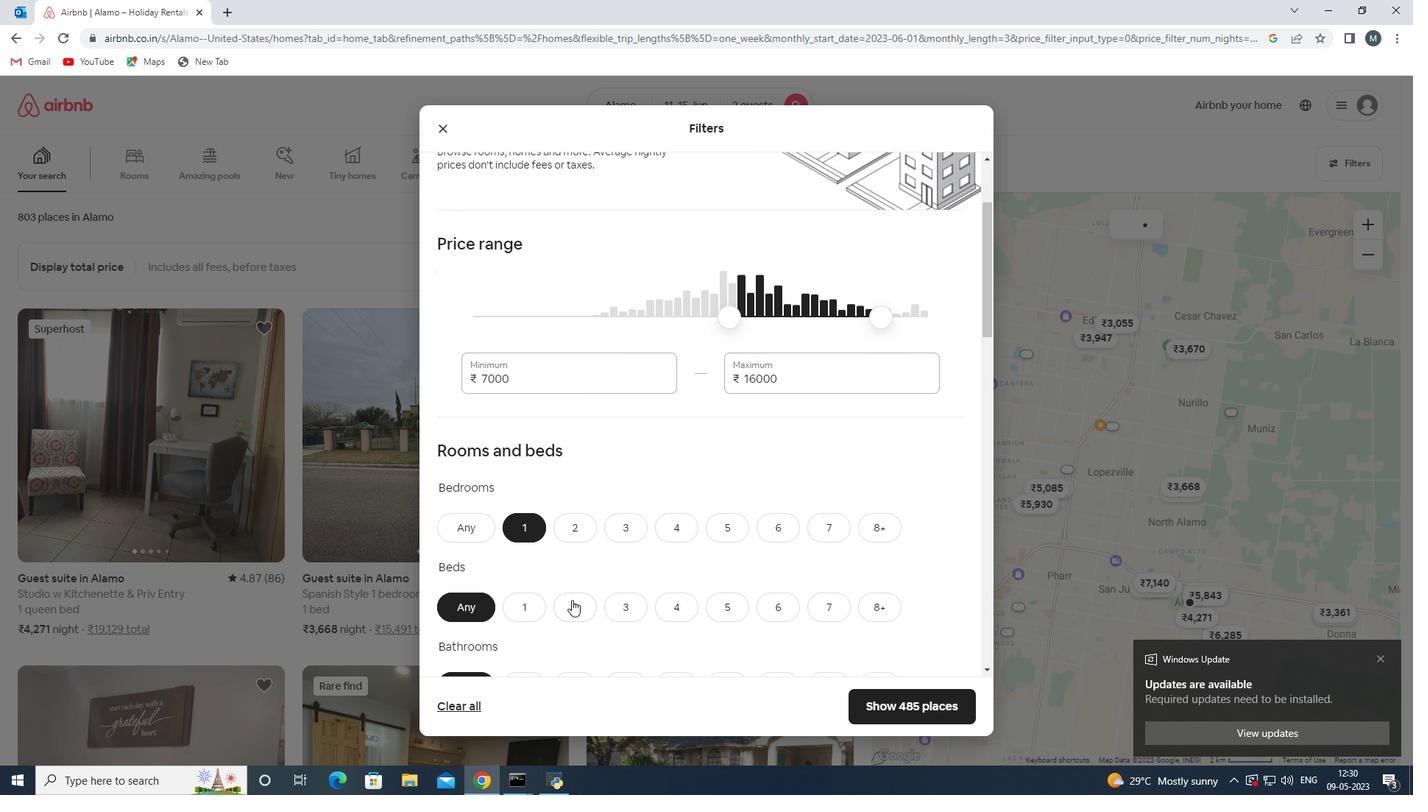 
Action: Mouse pressed left at (572, 602)
Screenshot: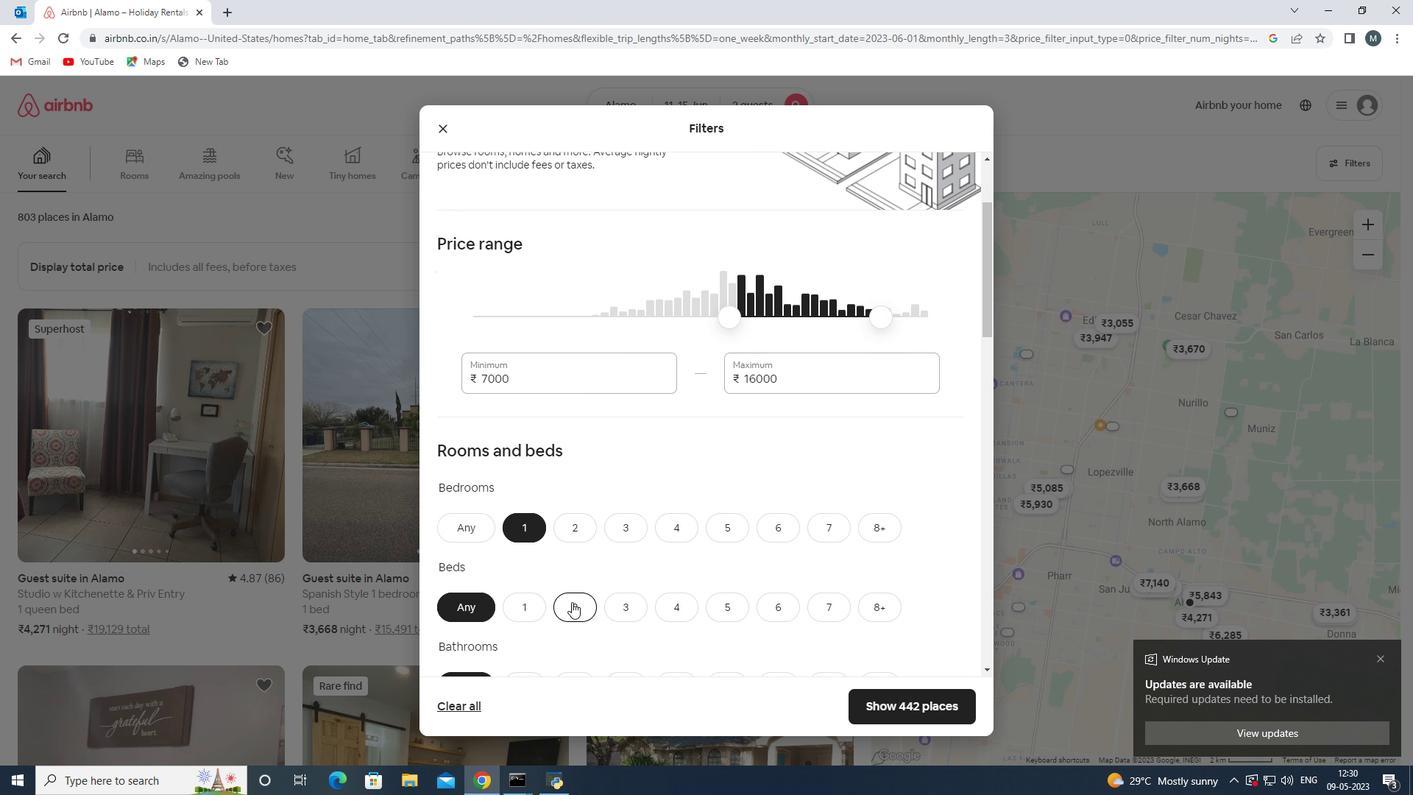 
Action: Mouse moved to (602, 499)
Screenshot: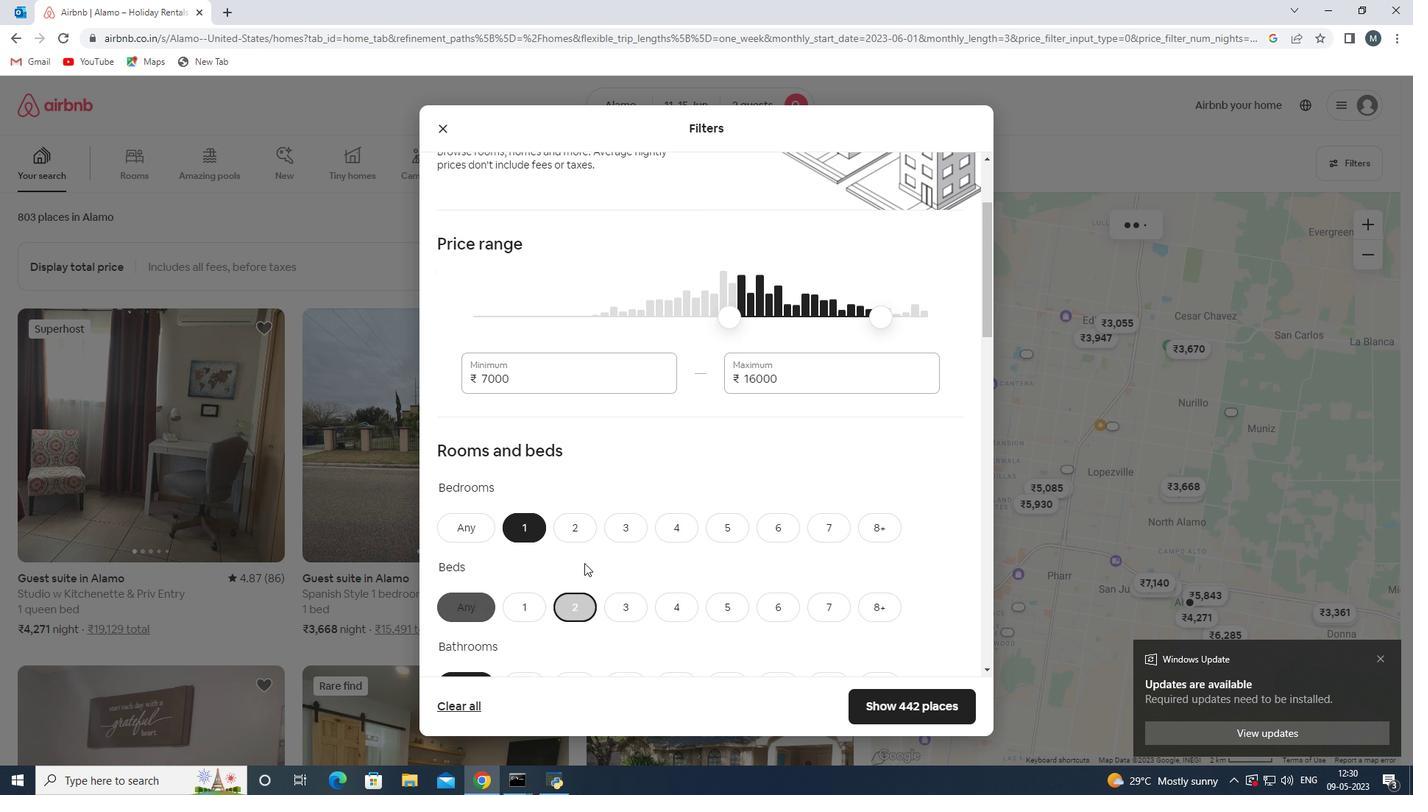 
Action: Mouse scrolled (602, 498) with delta (0, 0)
Screenshot: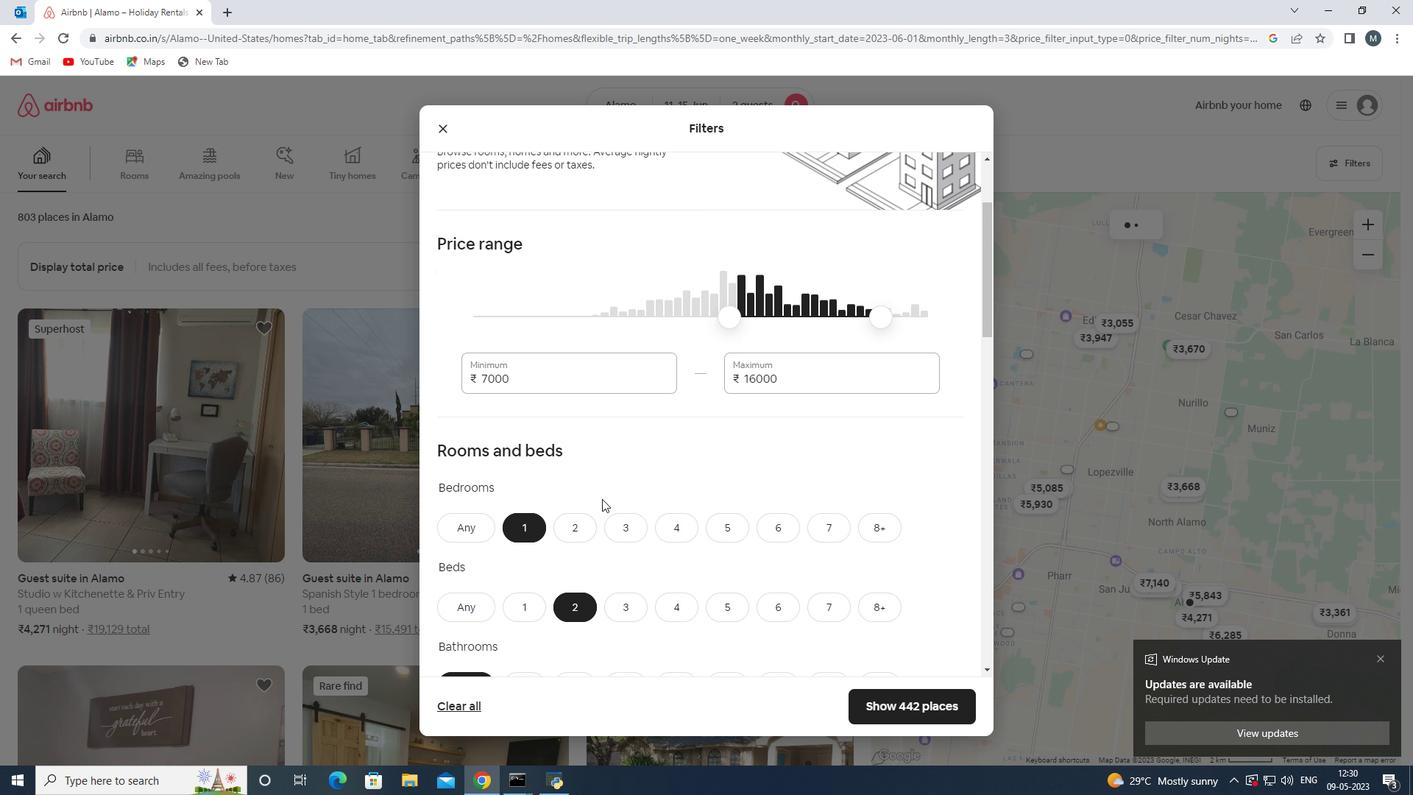 
Action: Mouse scrolled (602, 498) with delta (0, 0)
Screenshot: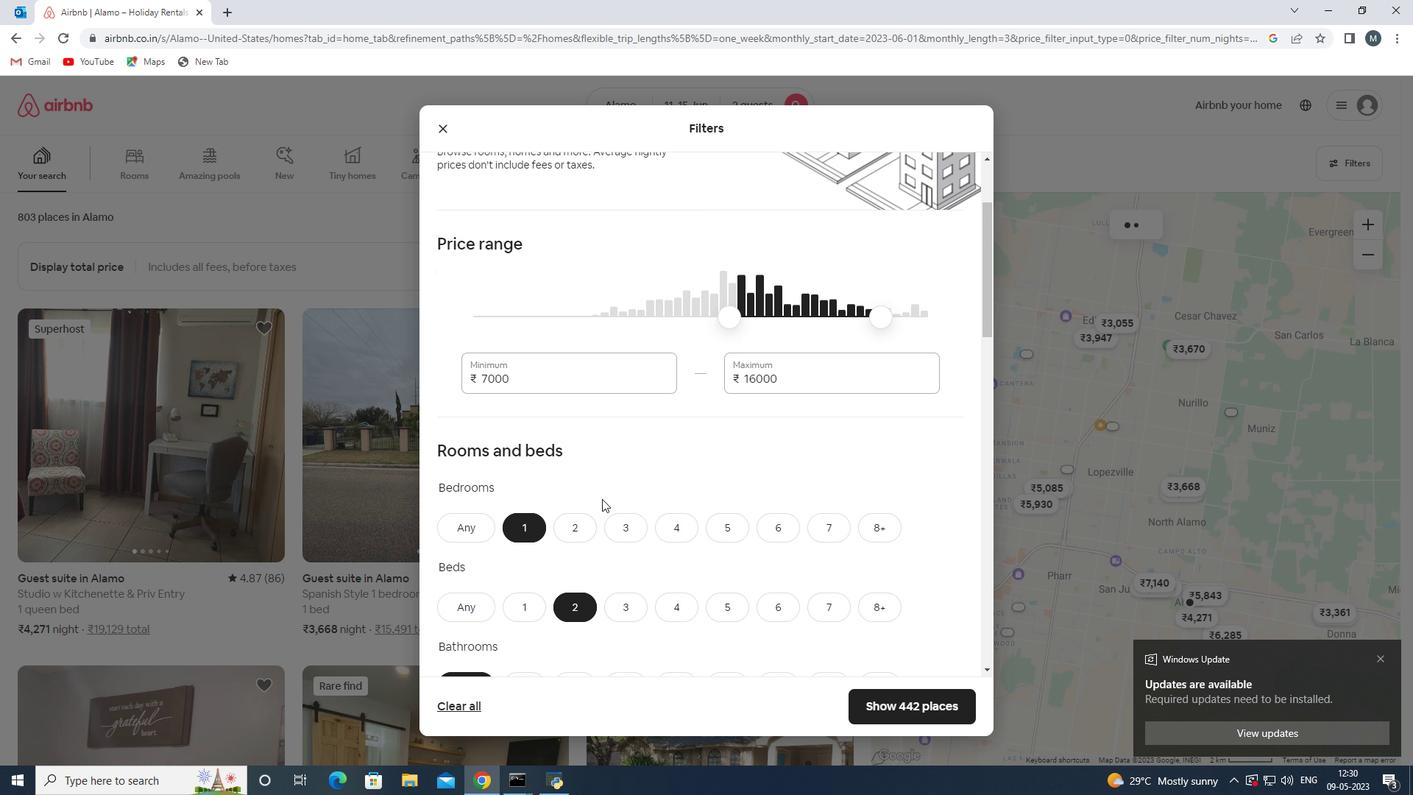 
Action: Mouse moved to (602, 499)
Screenshot: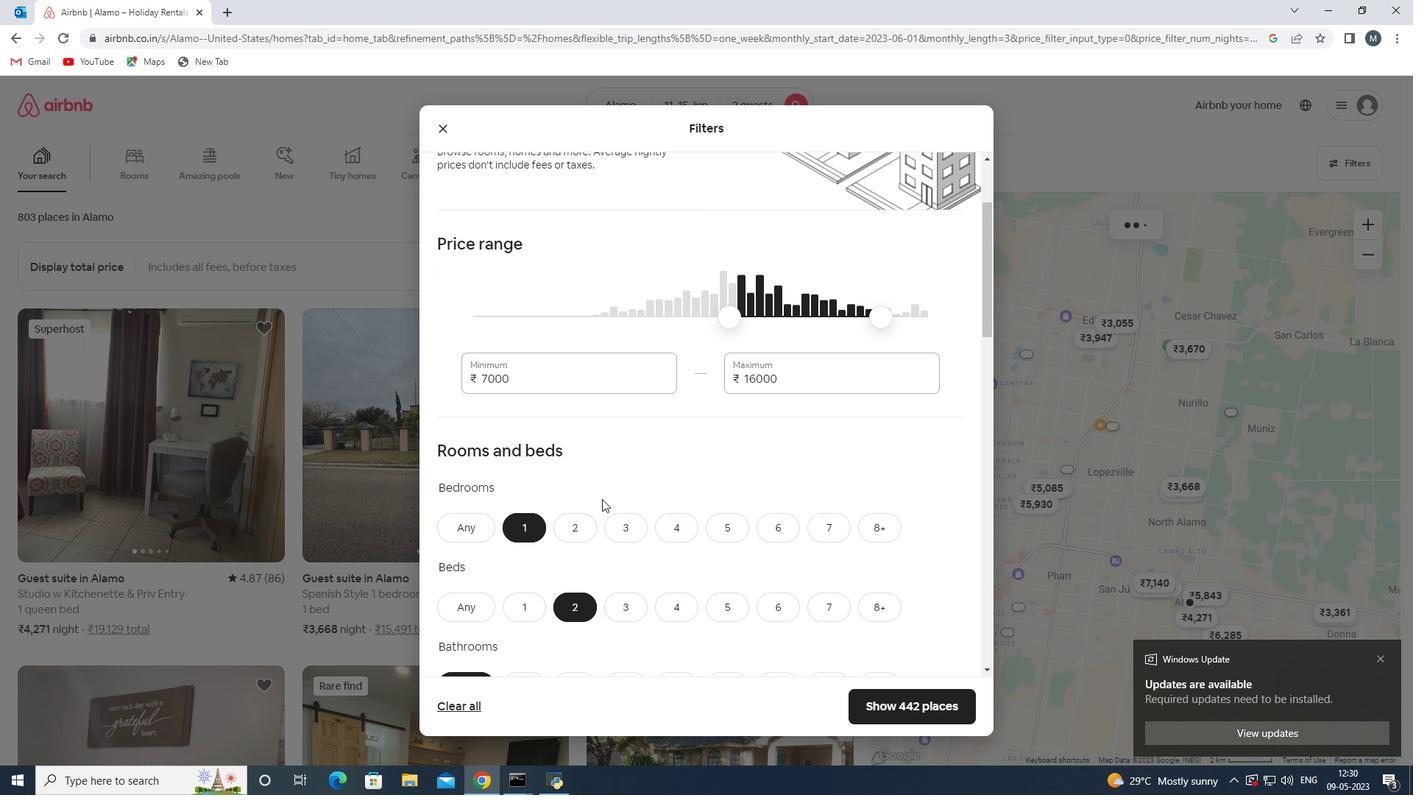 
Action: Mouse scrolled (602, 499) with delta (0, 0)
Screenshot: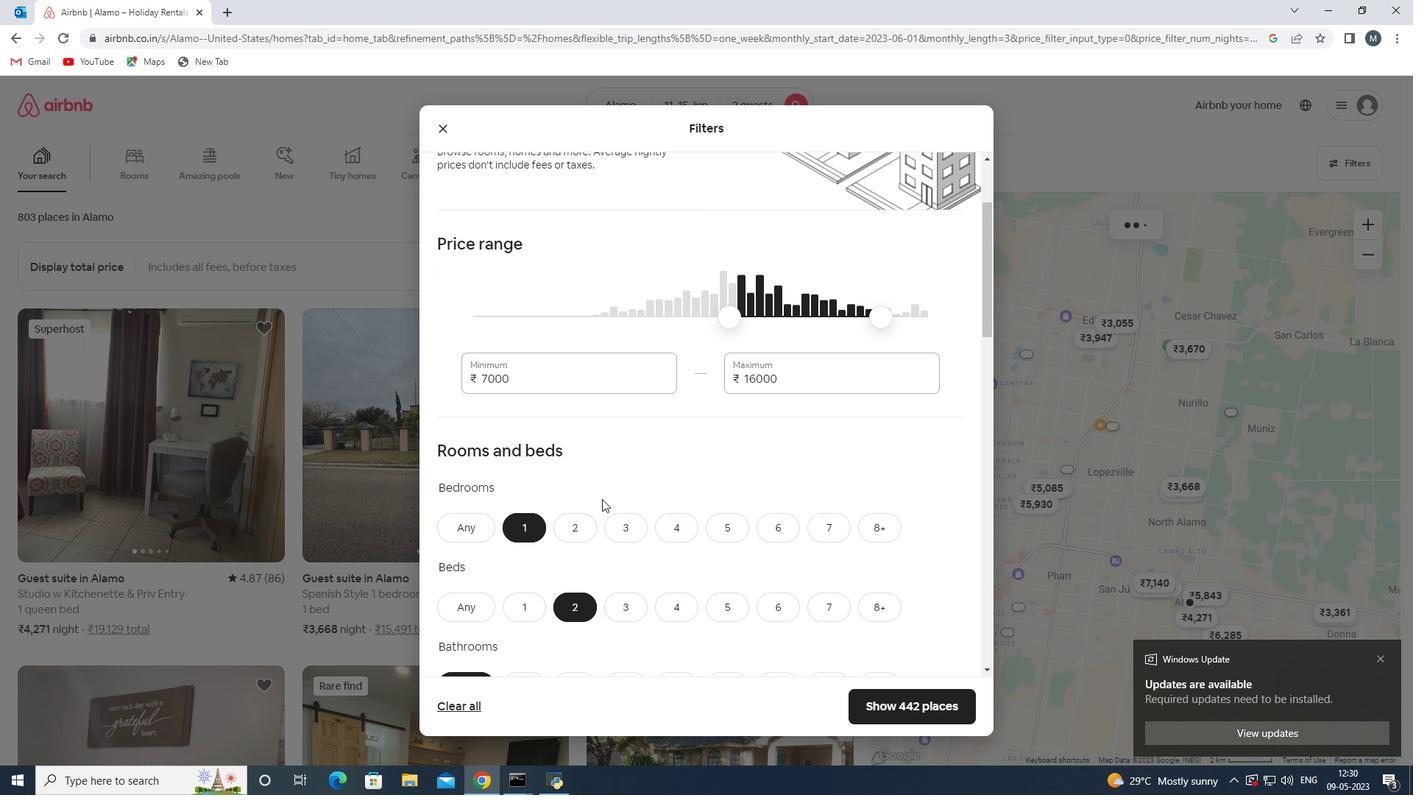 
Action: Mouse moved to (538, 463)
Screenshot: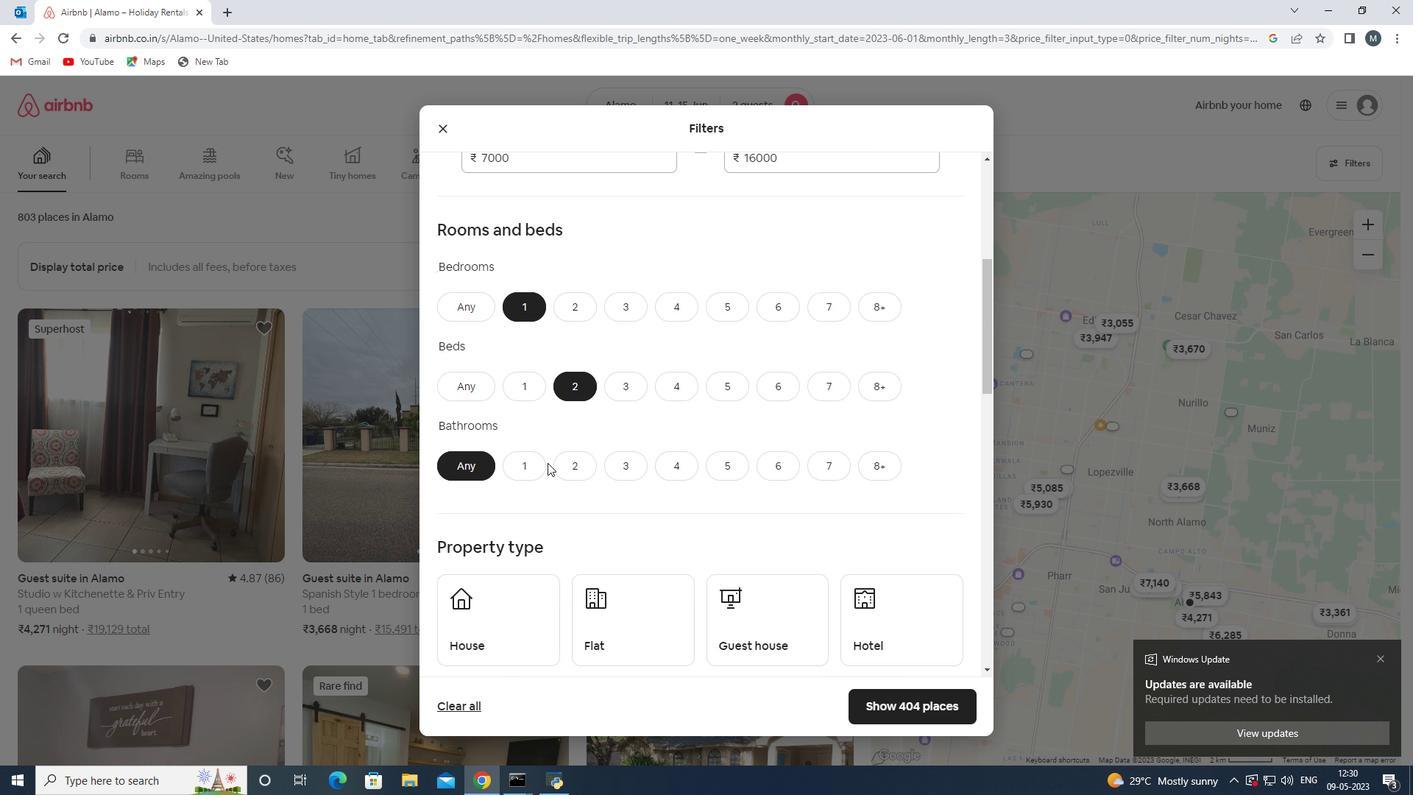 
Action: Mouse pressed left at (538, 463)
Screenshot: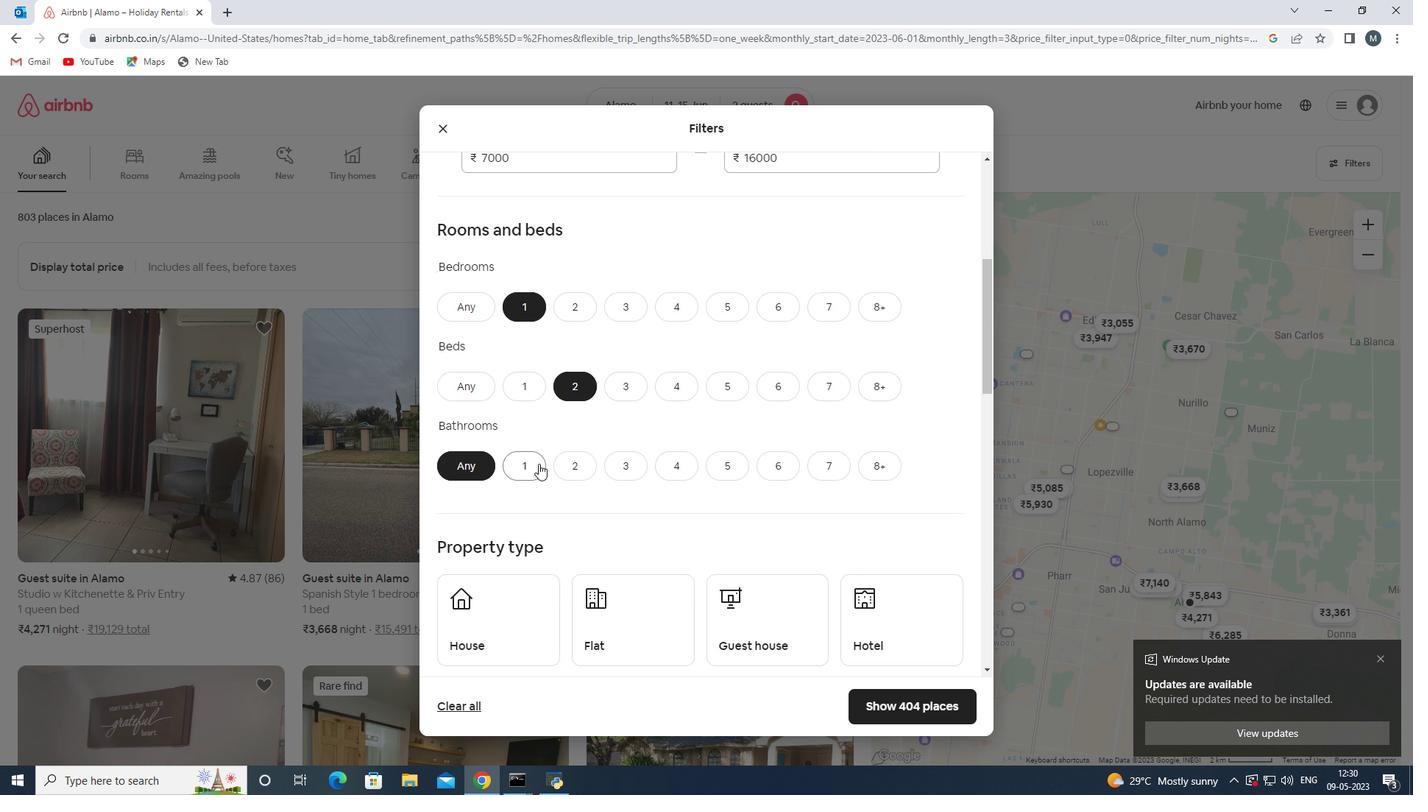 
Action: Mouse moved to (614, 459)
Screenshot: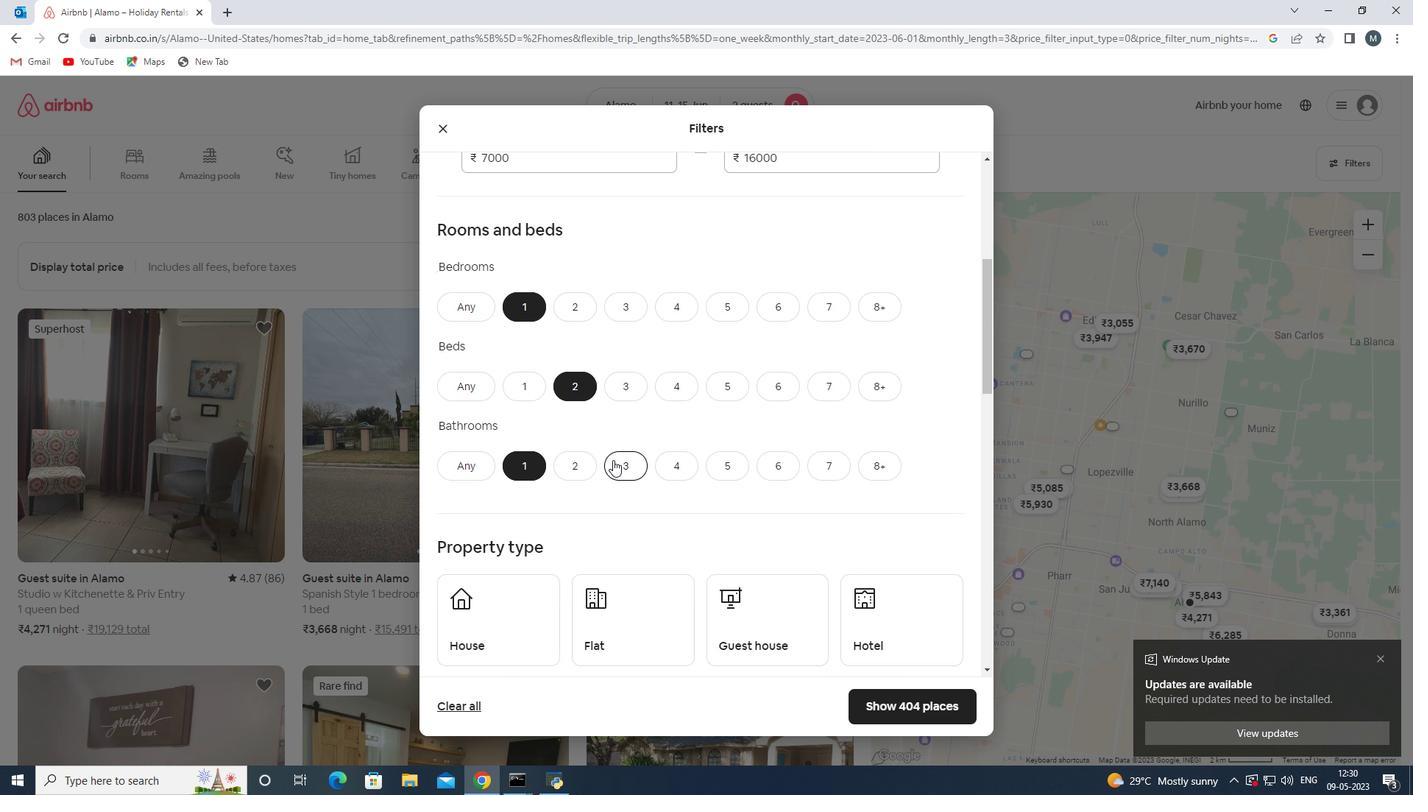 
Action: Mouse scrolled (614, 458) with delta (0, 0)
Screenshot: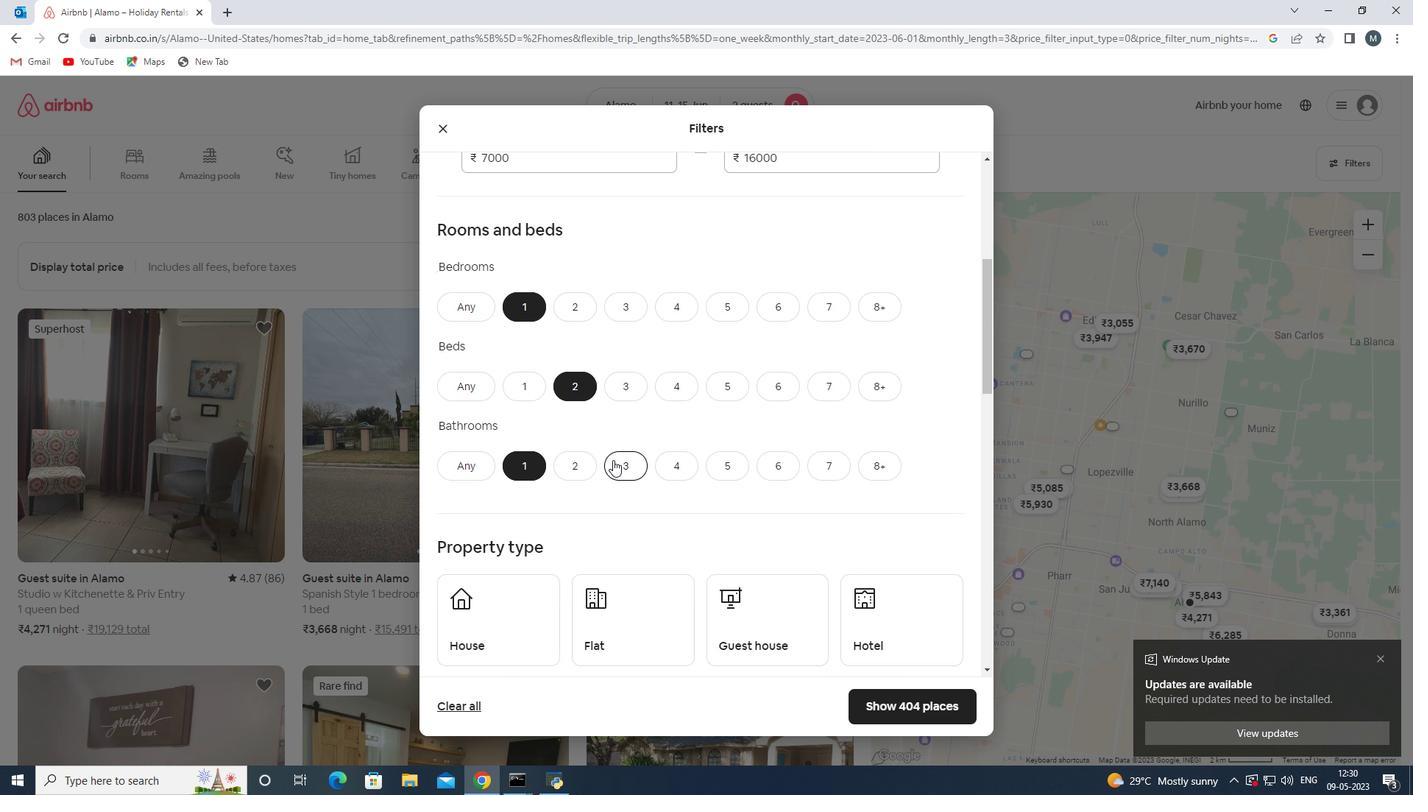 
Action: Mouse scrolled (614, 458) with delta (0, 0)
Screenshot: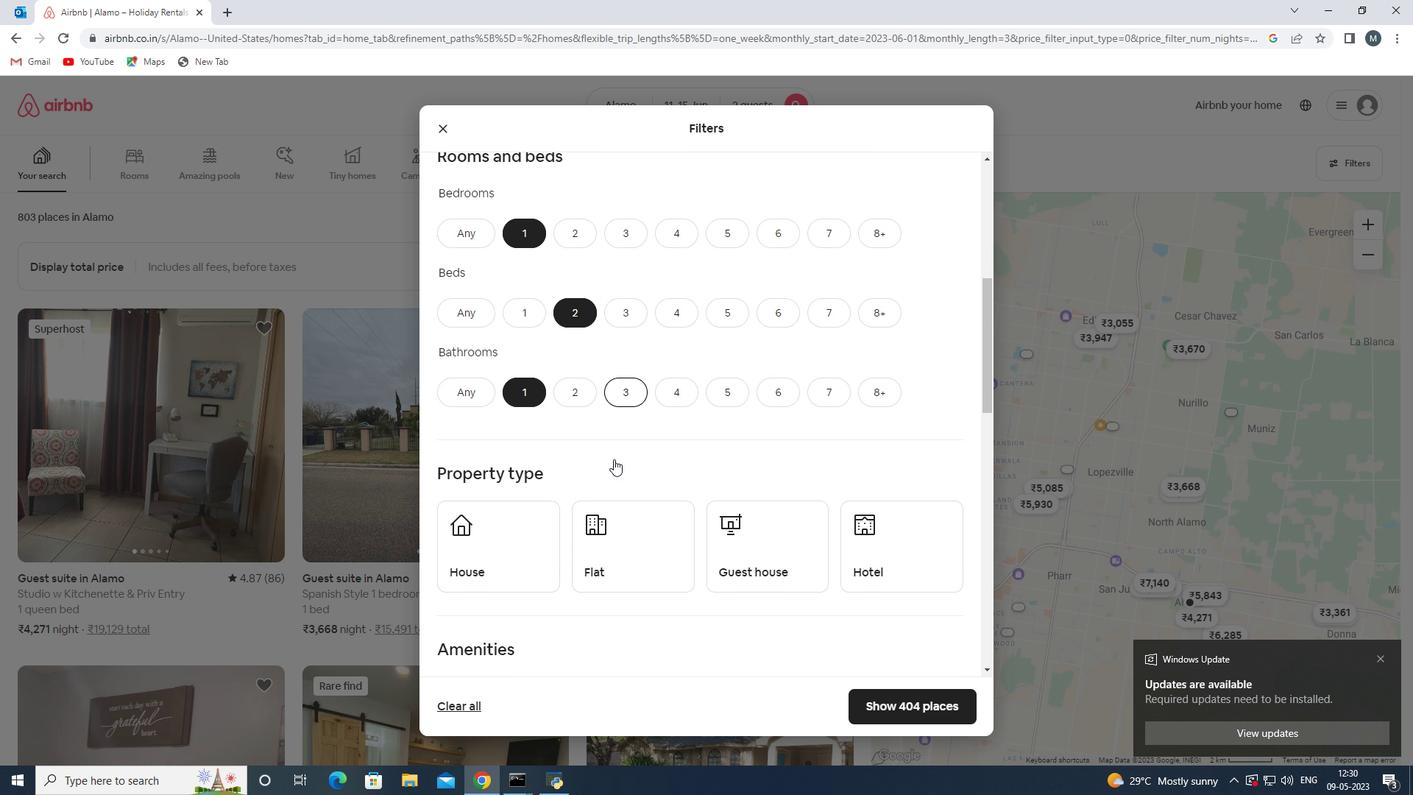 
Action: Mouse moved to (521, 478)
Screenshot: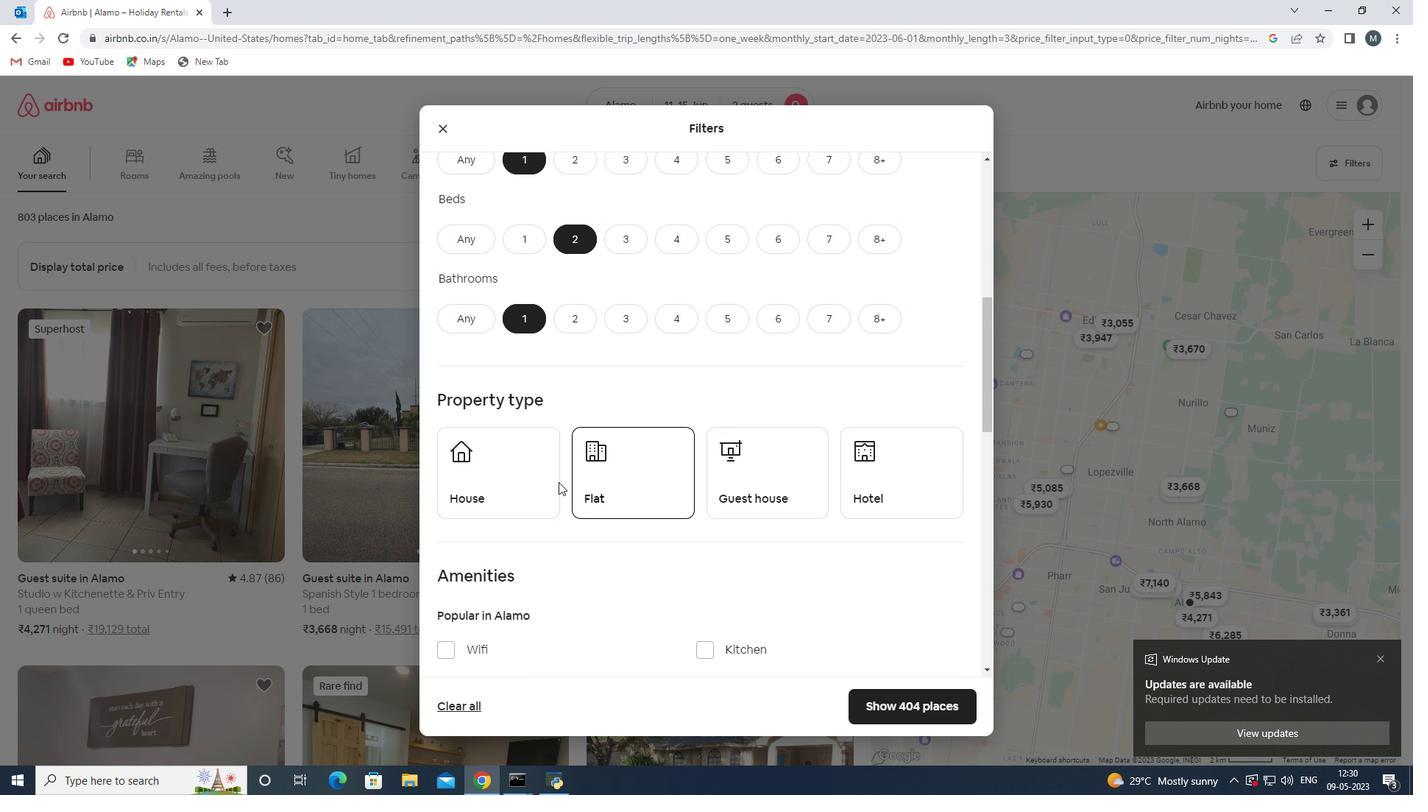
Action: Mouse pressed left at (521, 478)
Screenshot: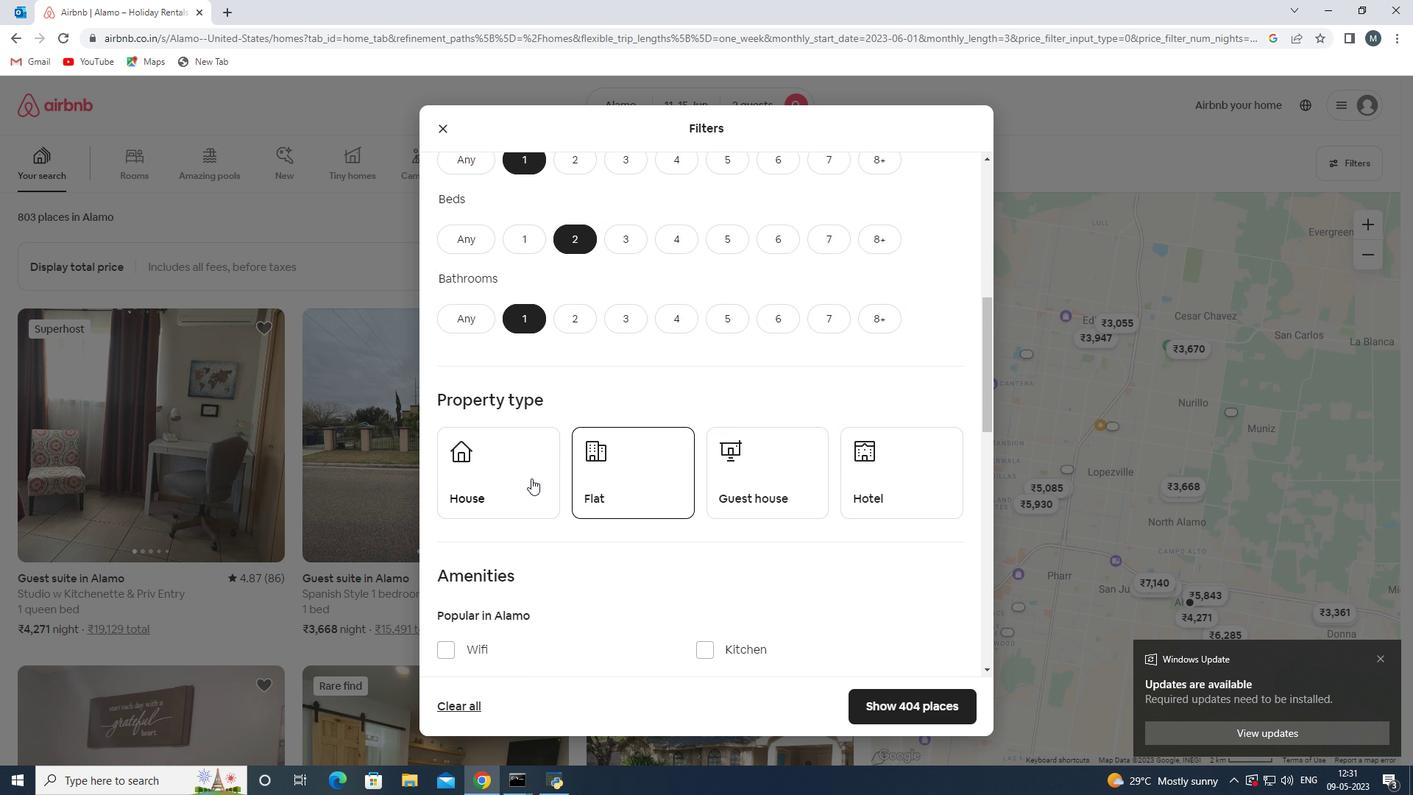 
Action: Mouse moved to (645, 471)
Screenshot: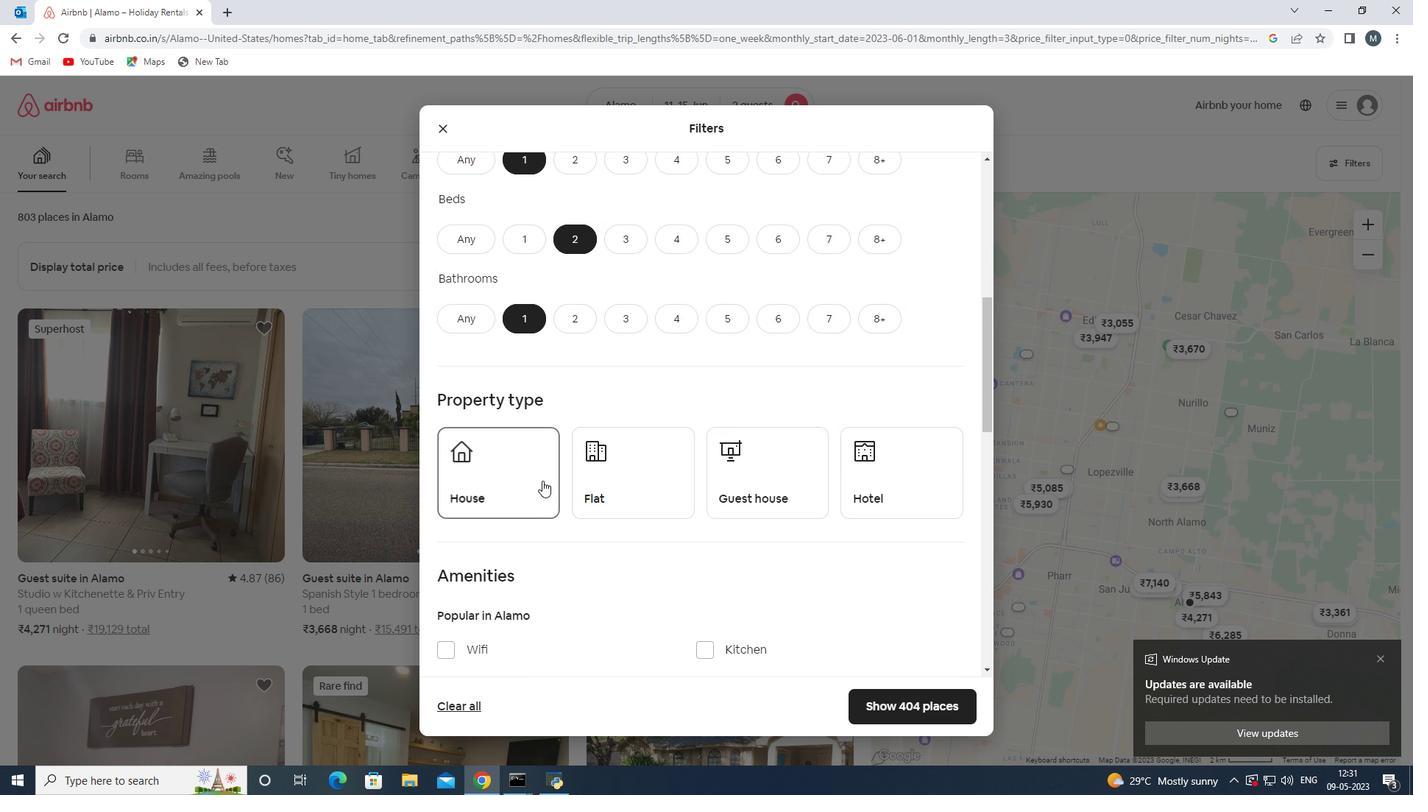 
Action: Mouse pressed left at (645, 471)
Screenshot: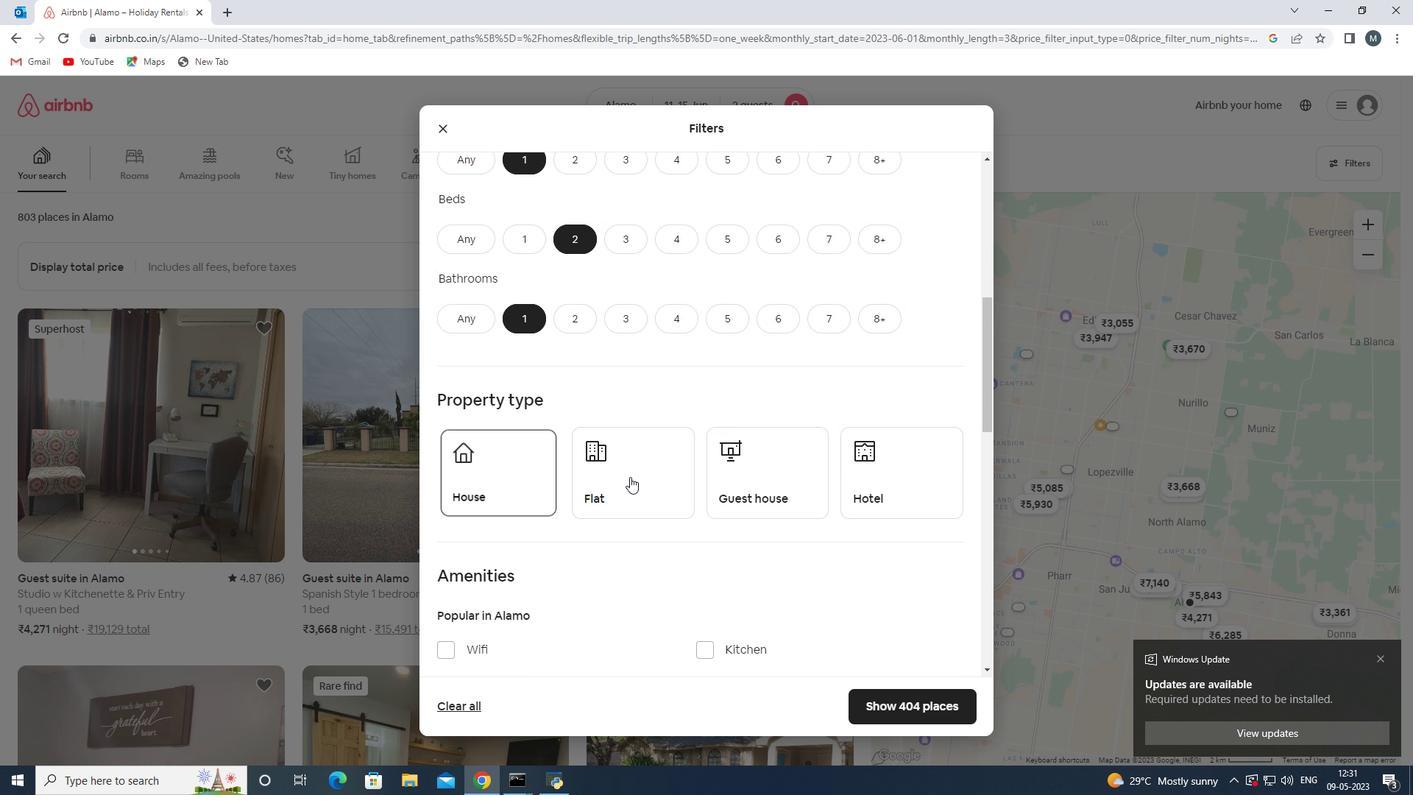 
Action: Mouse moved to (713, 463)
Screenshot: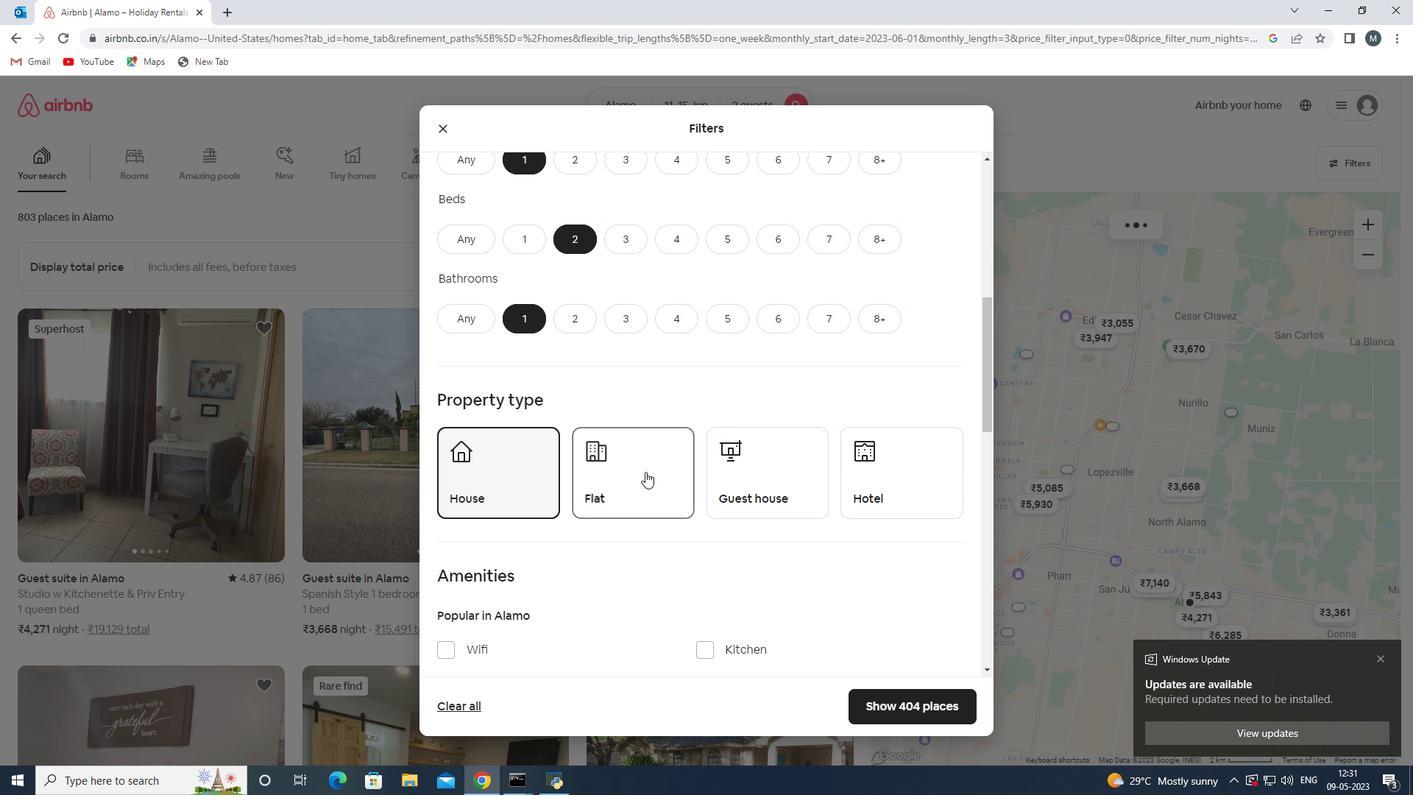 
Action: Mouse pressed left at (713, 463)
Screenshot: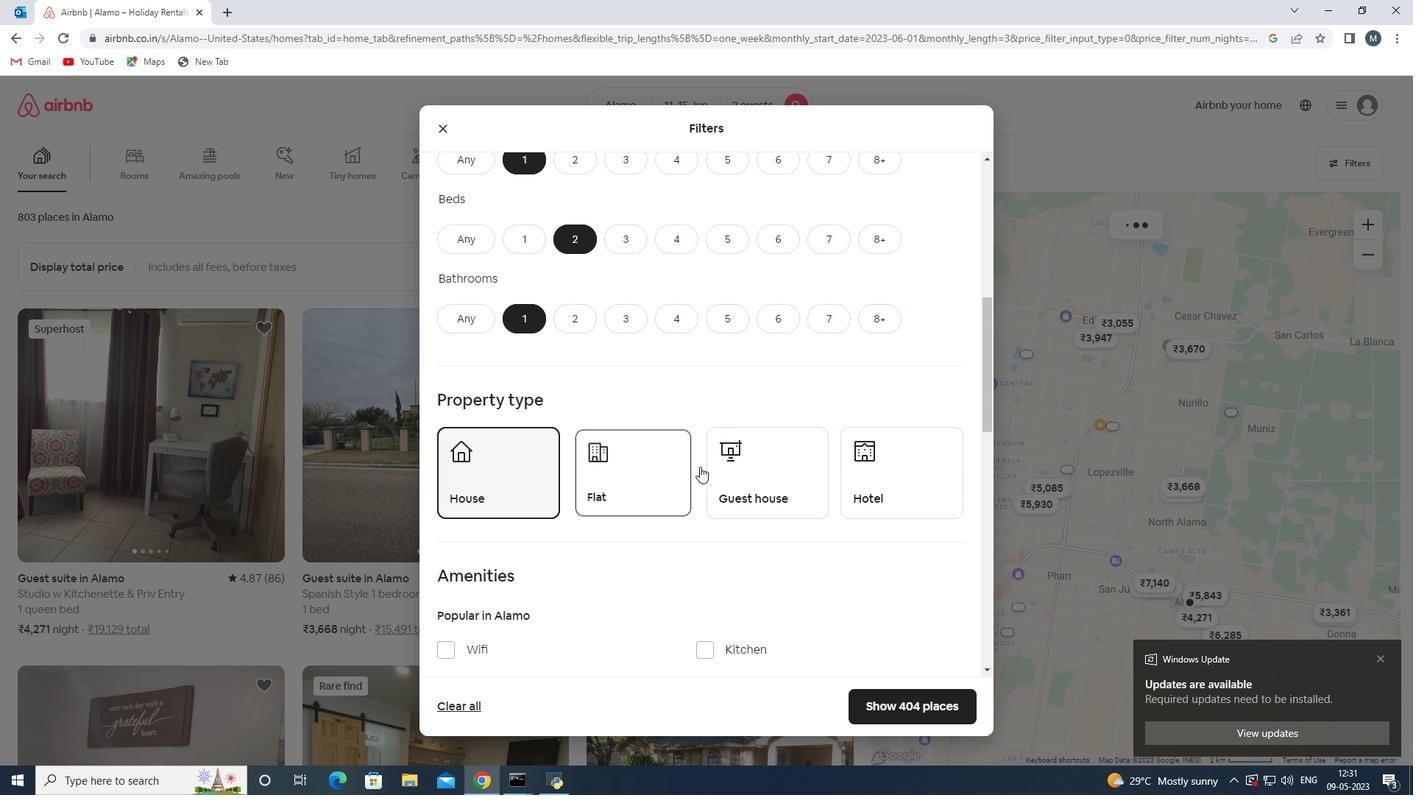 
Action: Mouse moved to (841, 465)
Screenshot: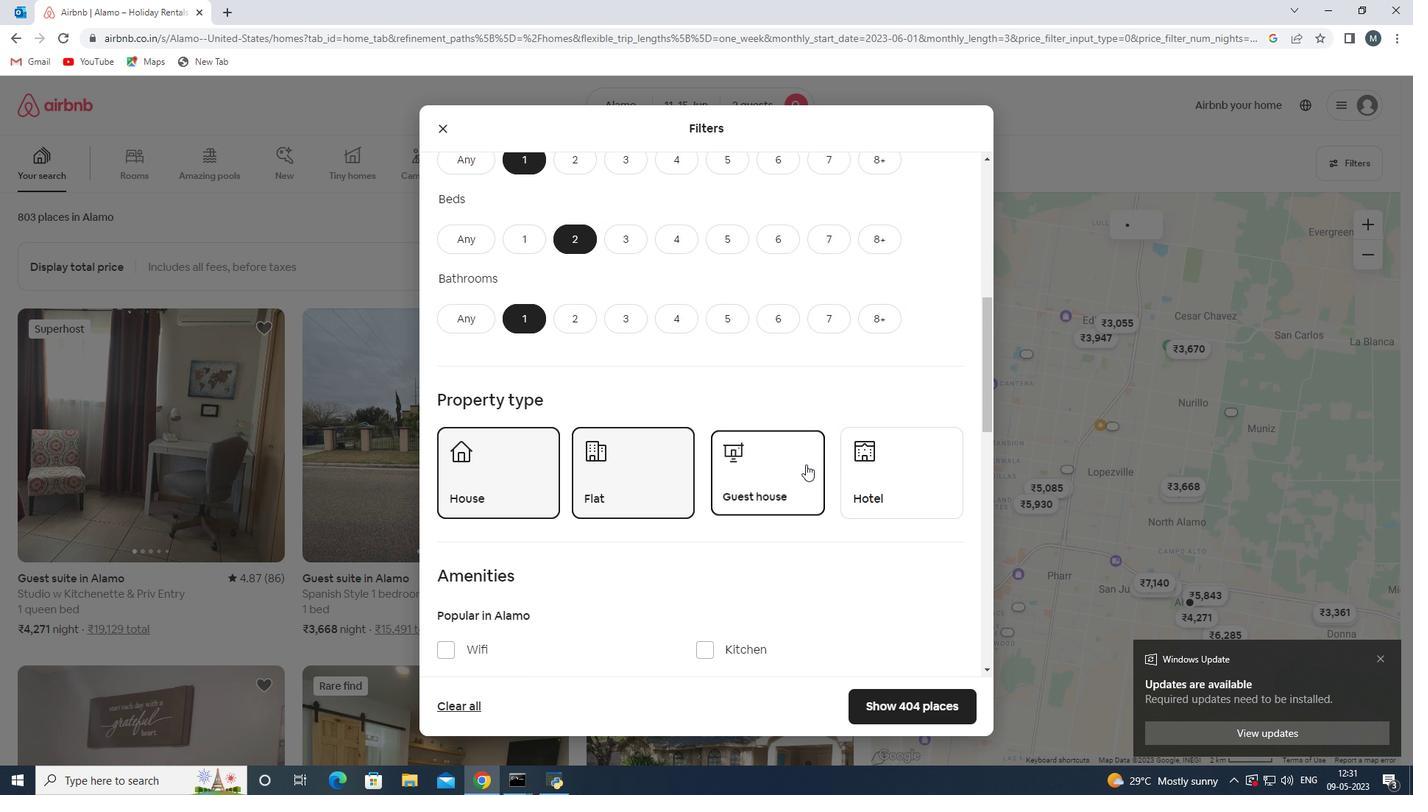 
Action: Mouse pressed left at (841, 465)
Screenshot: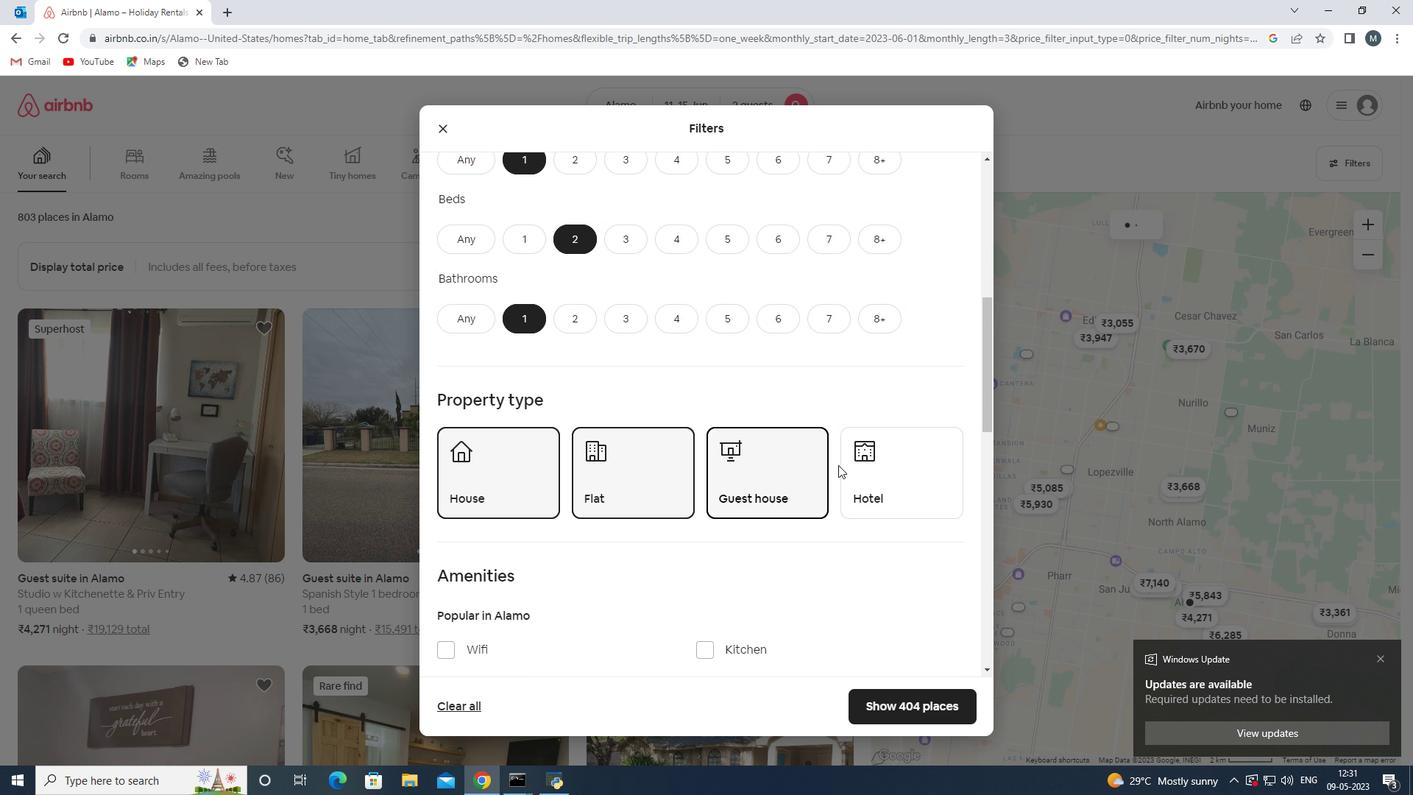 
Action: Mouse moved to (674, 466)
Screenshot: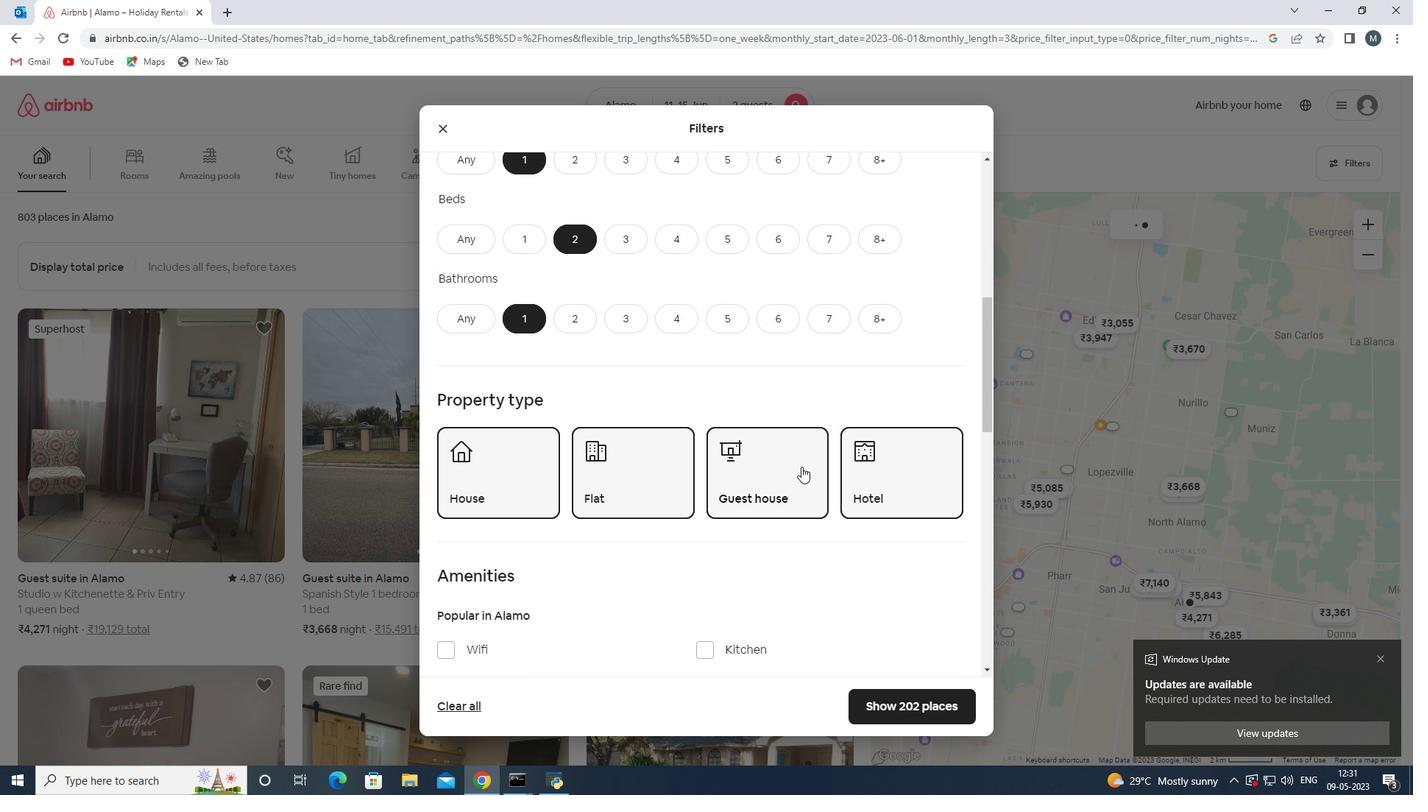 
Action: Mouse scrolled (674, 466) with delta (0, 0)
Screenshot: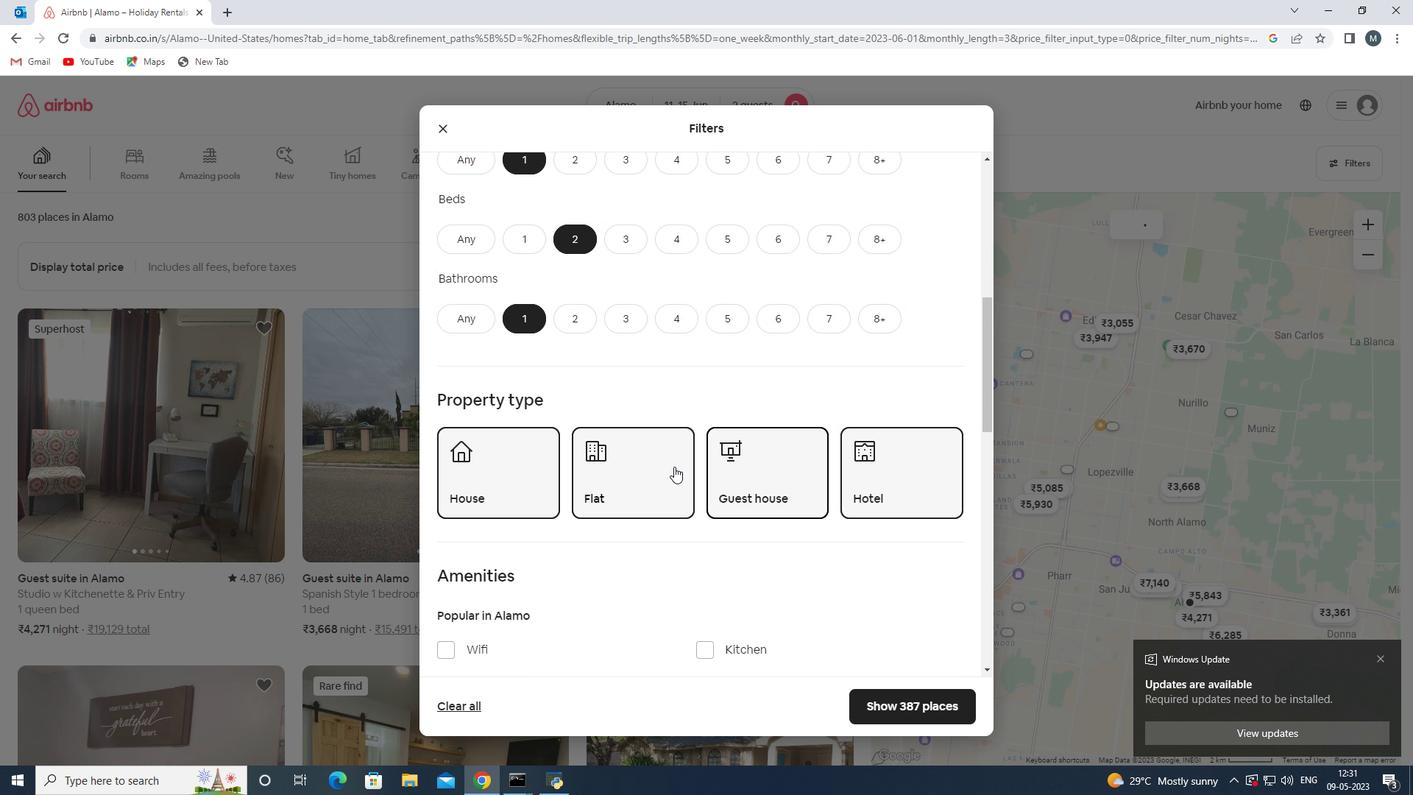 
Action: Mouse moved to (625, 456)
Screenshot: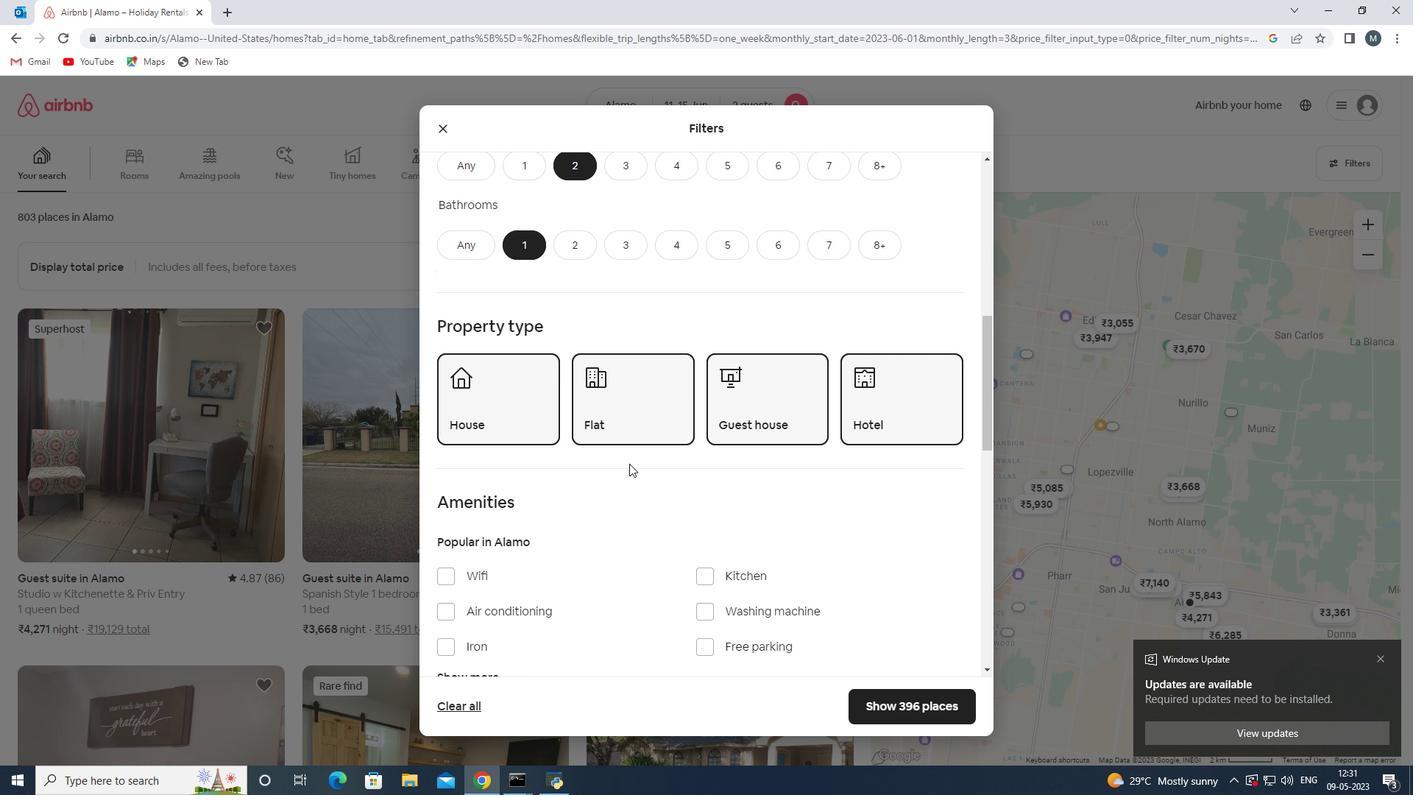 
Action: Mouse scrolled (625, 455) with delta (0, 0)
Screenshot: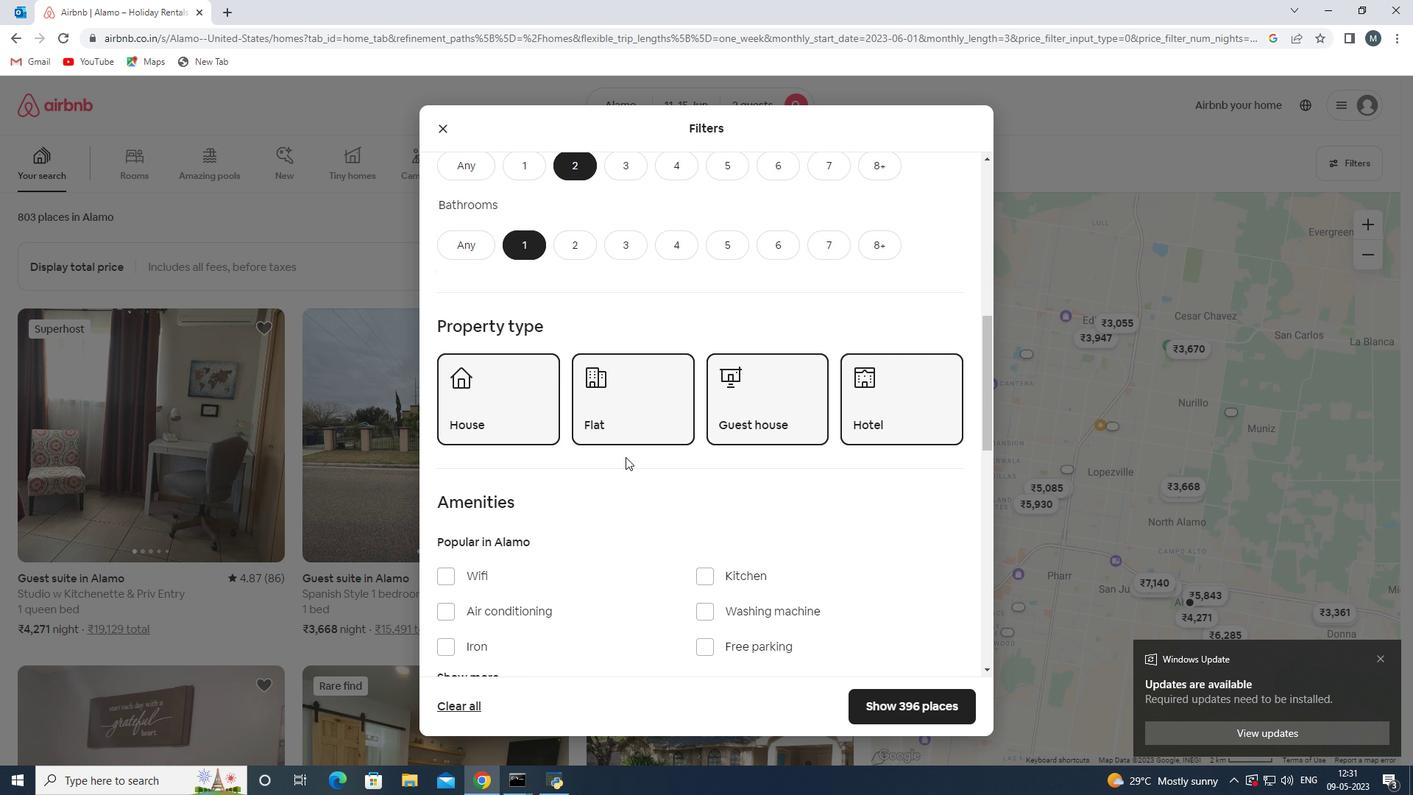 
Action: Mouse moved to (625, 455)
Screenshot: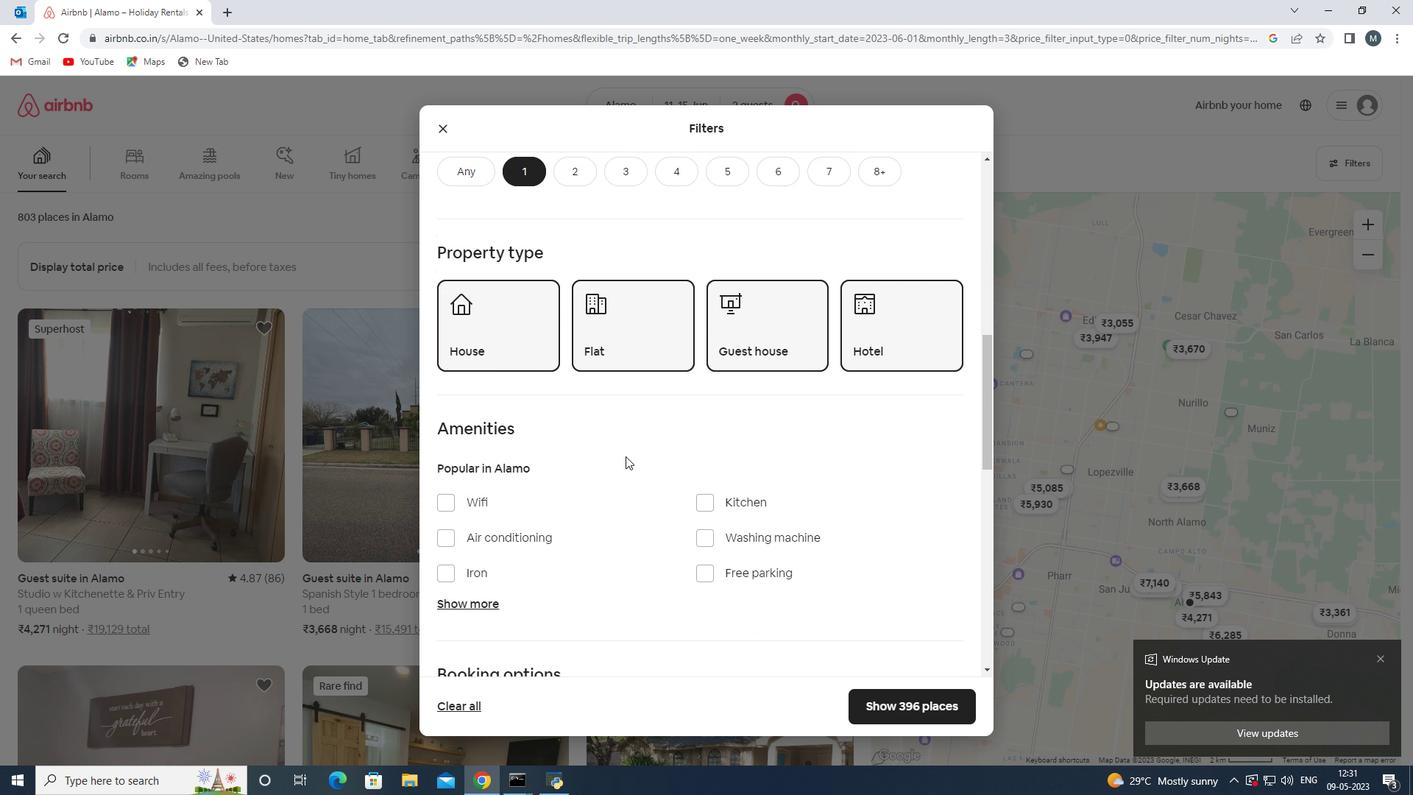 
Action: Mouse scrolled (625, 455) with delta (0, 0)
Screenshot: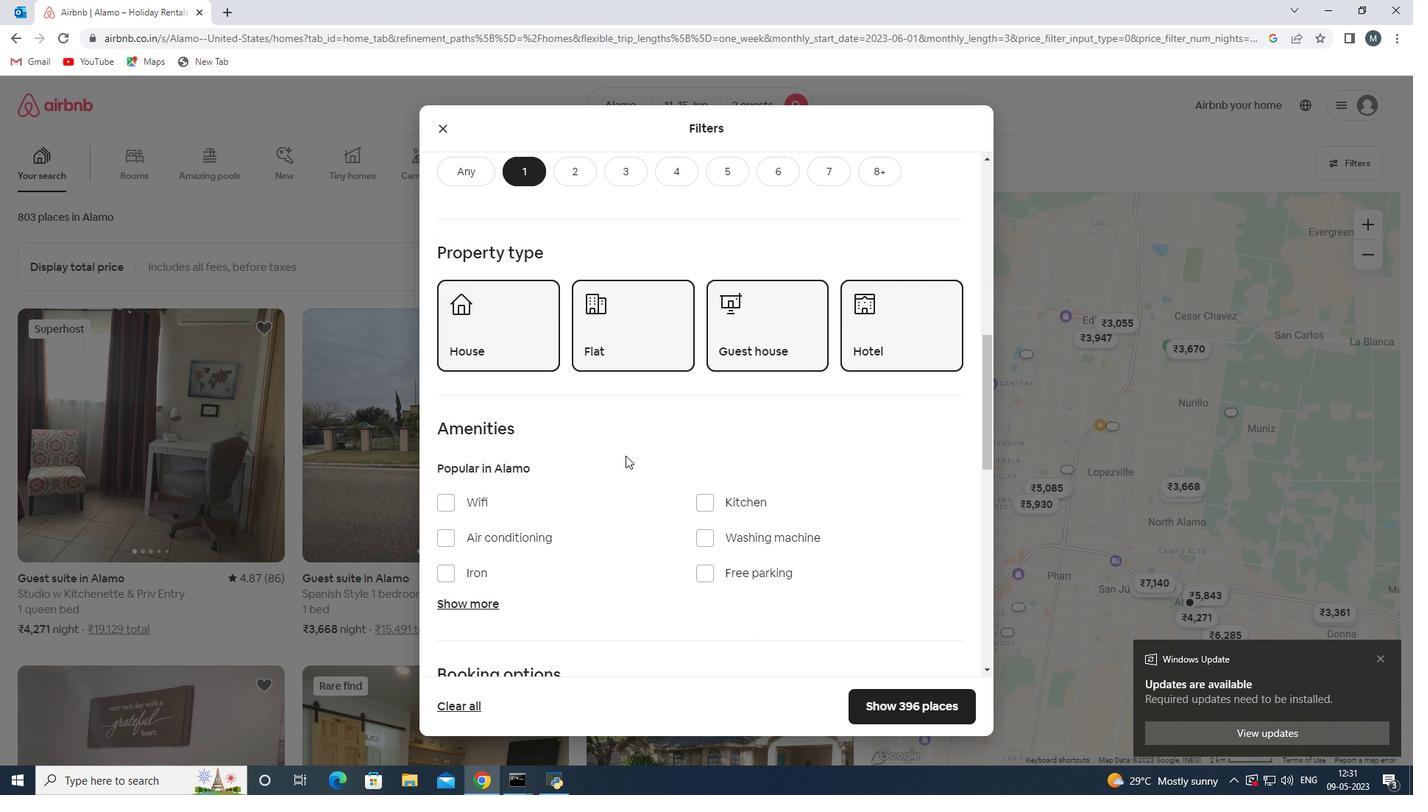 
Action: Mouse scrolled (625, 455) with delta (0, 0)
Screenshot: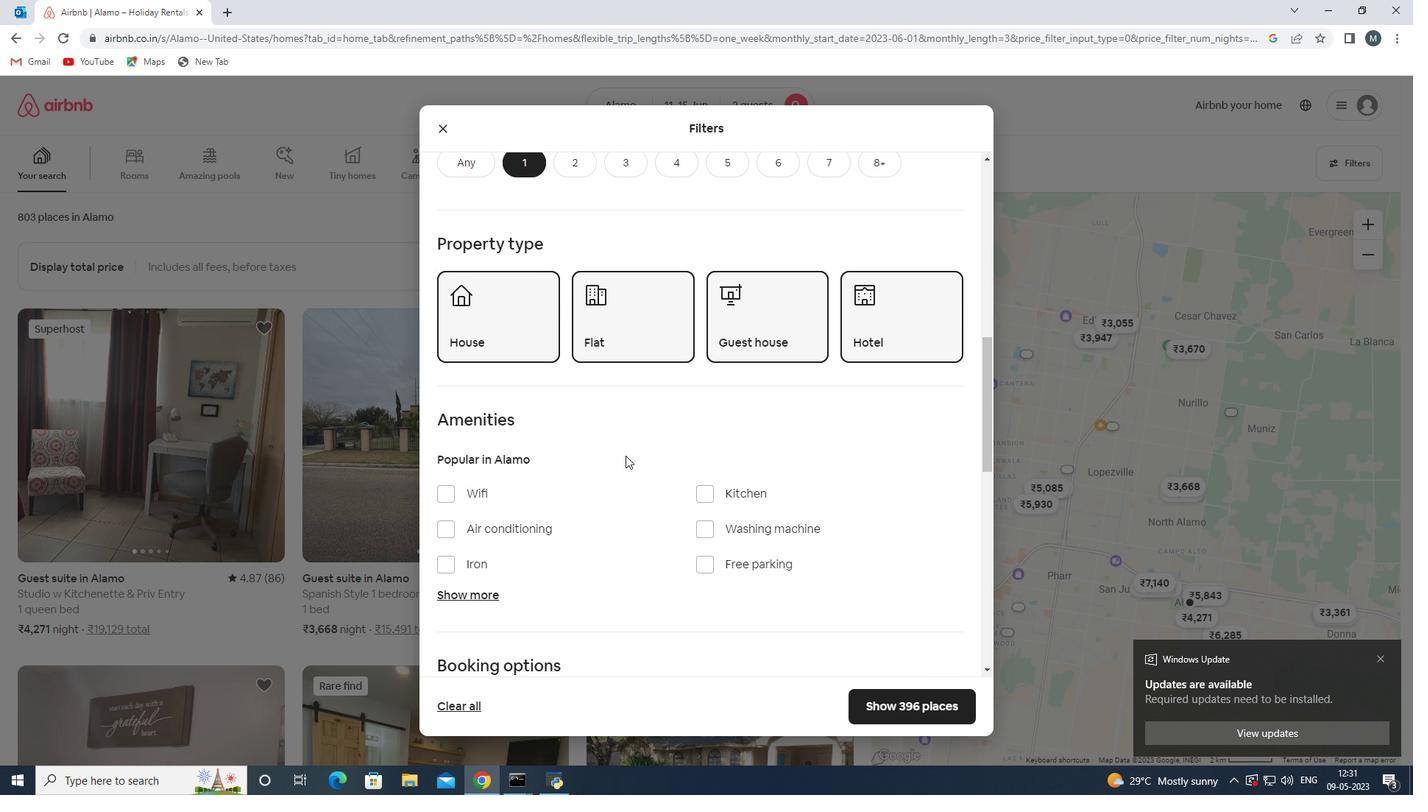 
Action: Mouse scrolled (625, 455) with delta (0, 0)
Screenshot: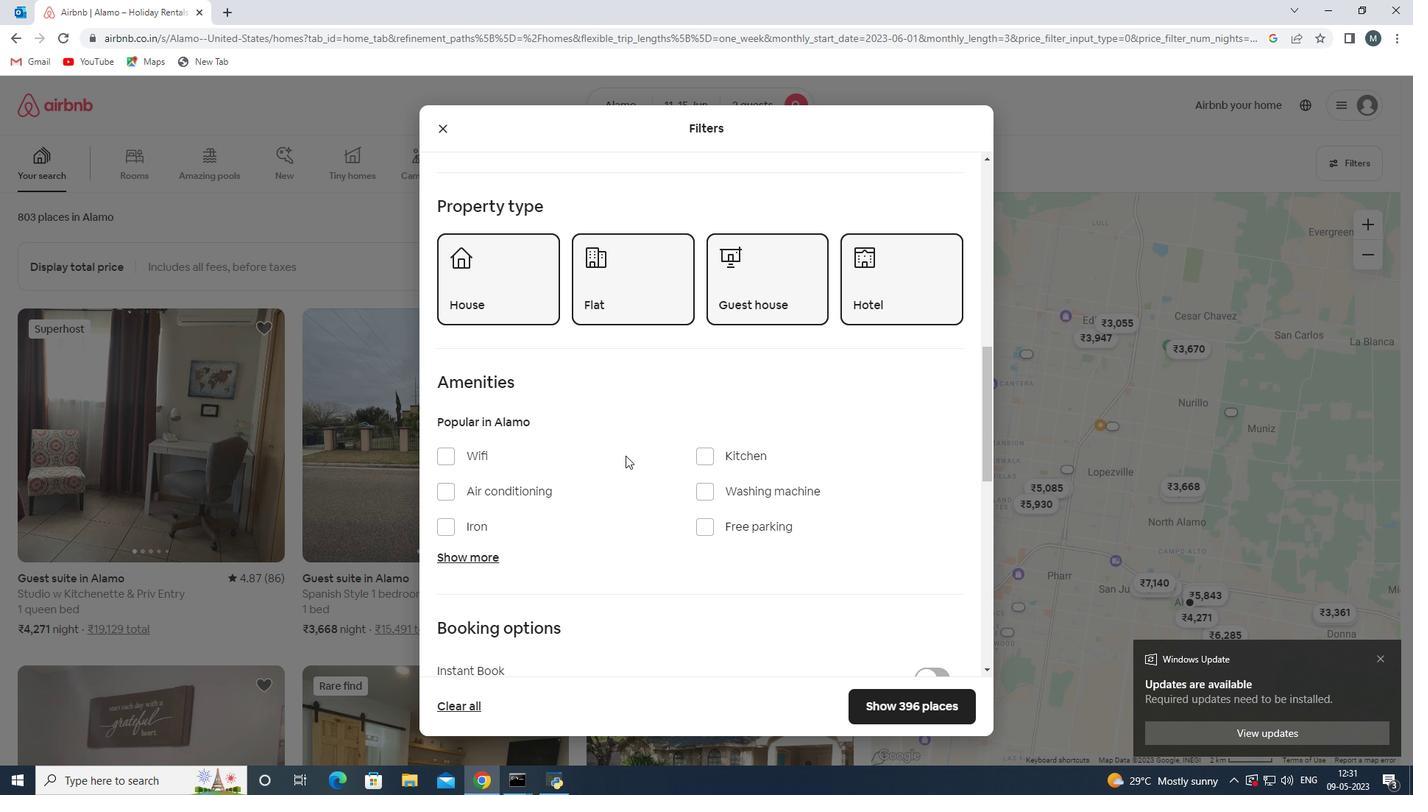 
Action: Mouse scrolled (625, 455) with delta (0, 0)
Screenshot: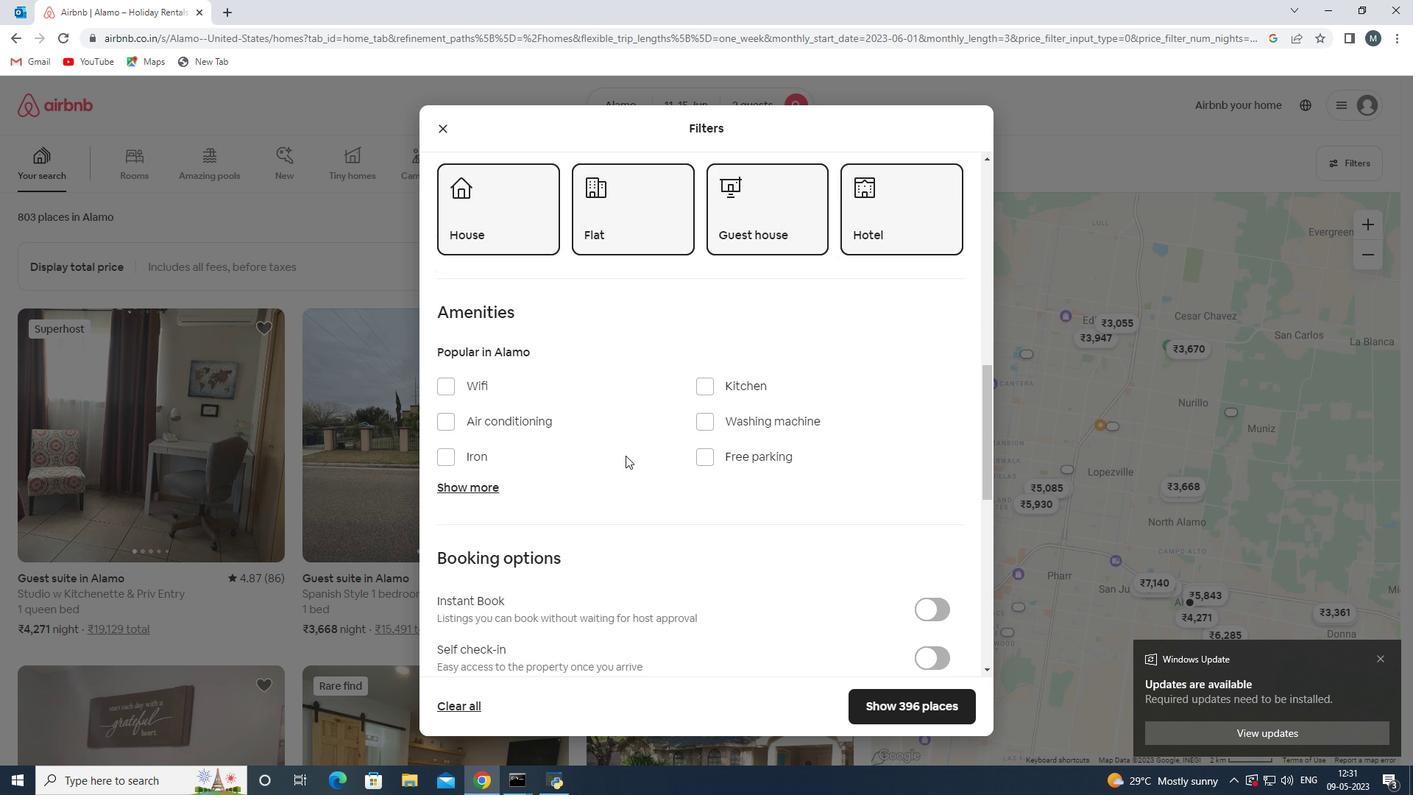 
Action: Mouse moved to (926, 474)
Screenshot: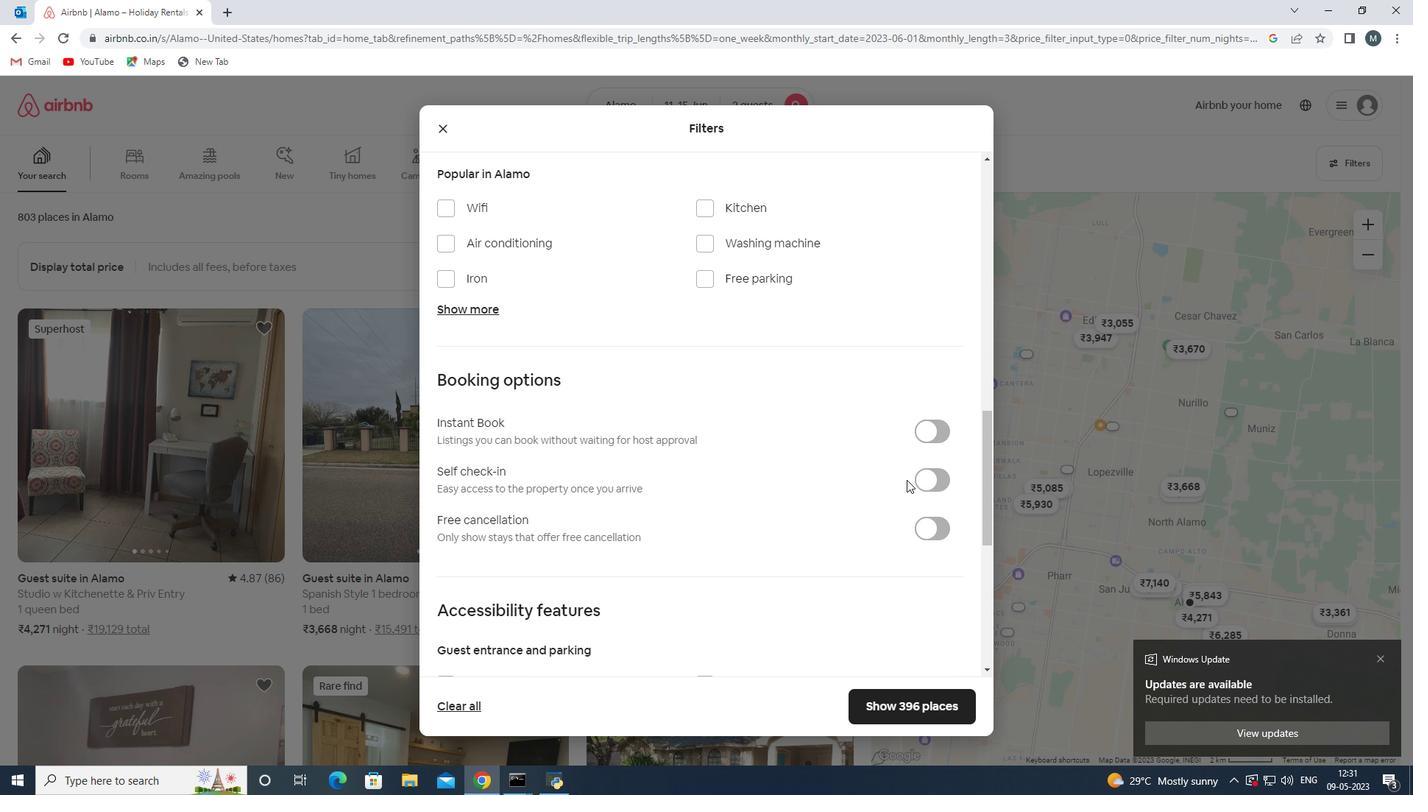 
Action: Mouse pressed left at (926, 474)
Screenshot: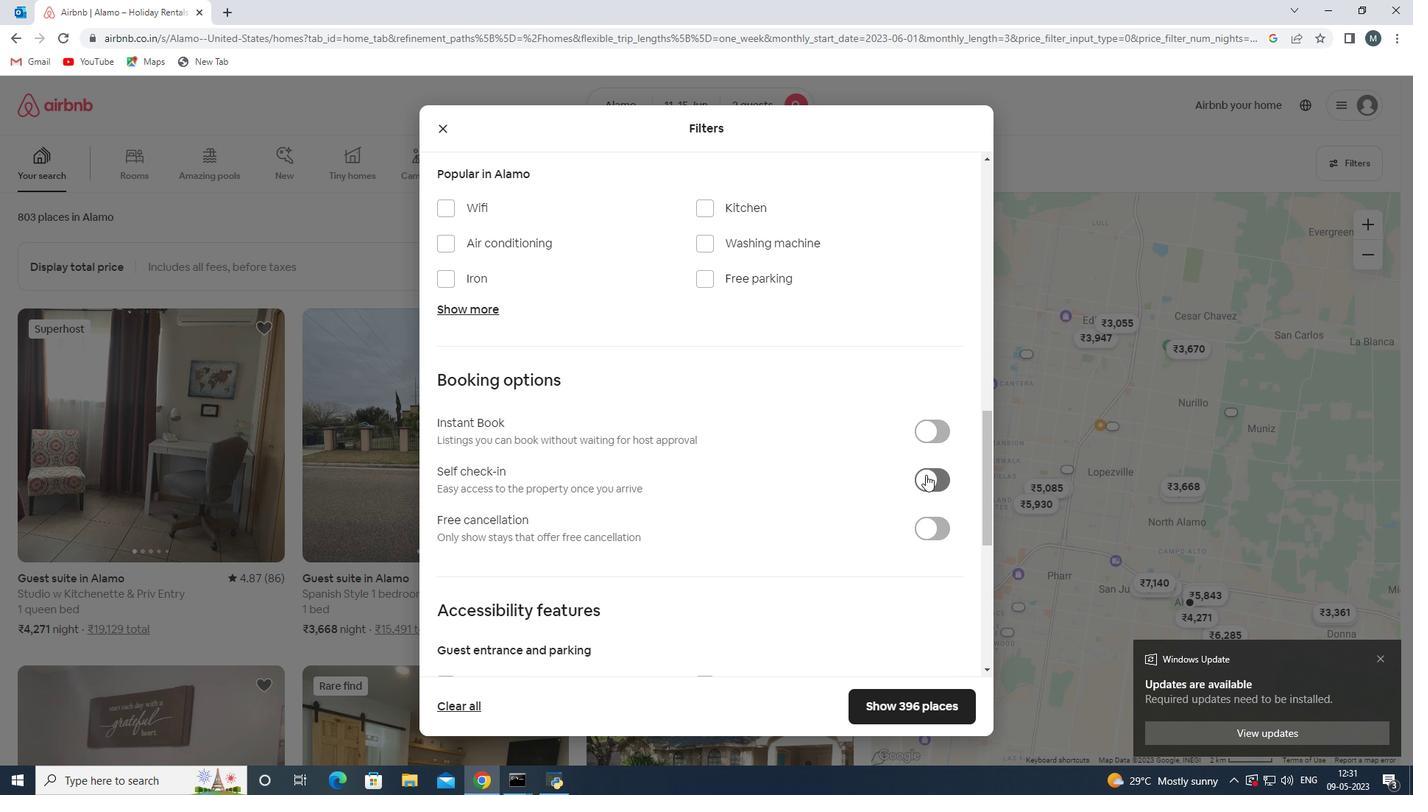 
Action: Mouse moved to (709, 461)
Screenshot: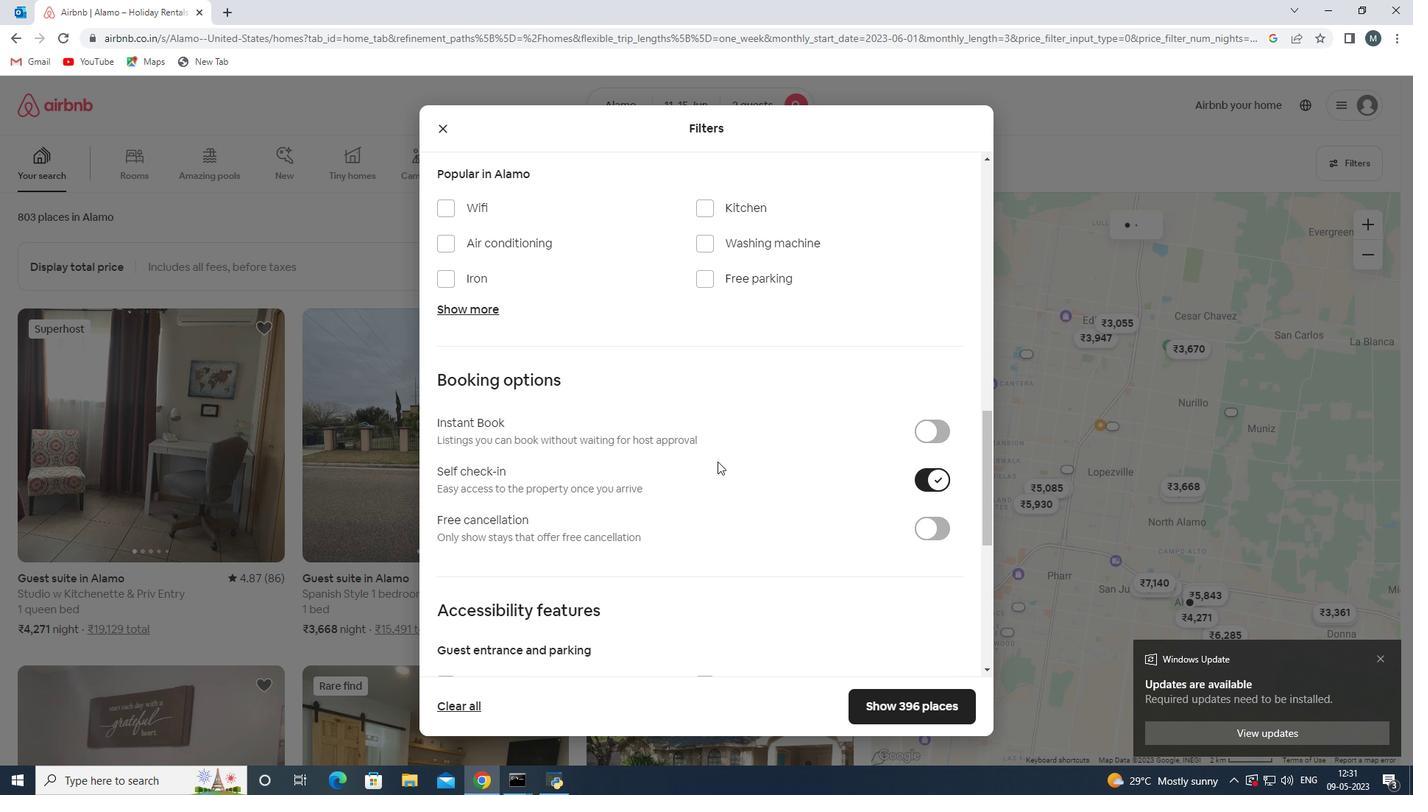 
Action: Mouse scrolled (709, 460) with delta (0, 0)
Screenshot: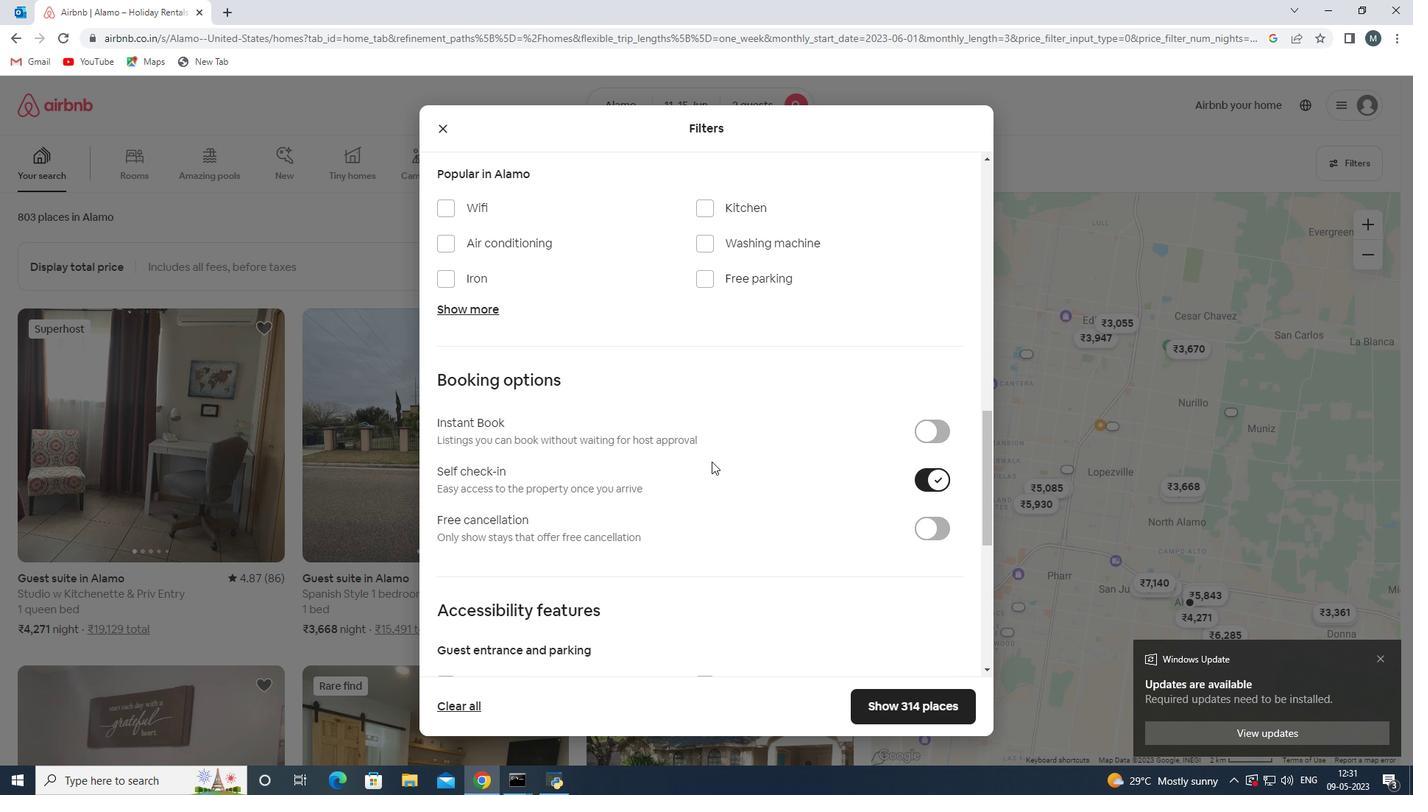 
Action: Mouse moved to (688, 463)
Screenshot: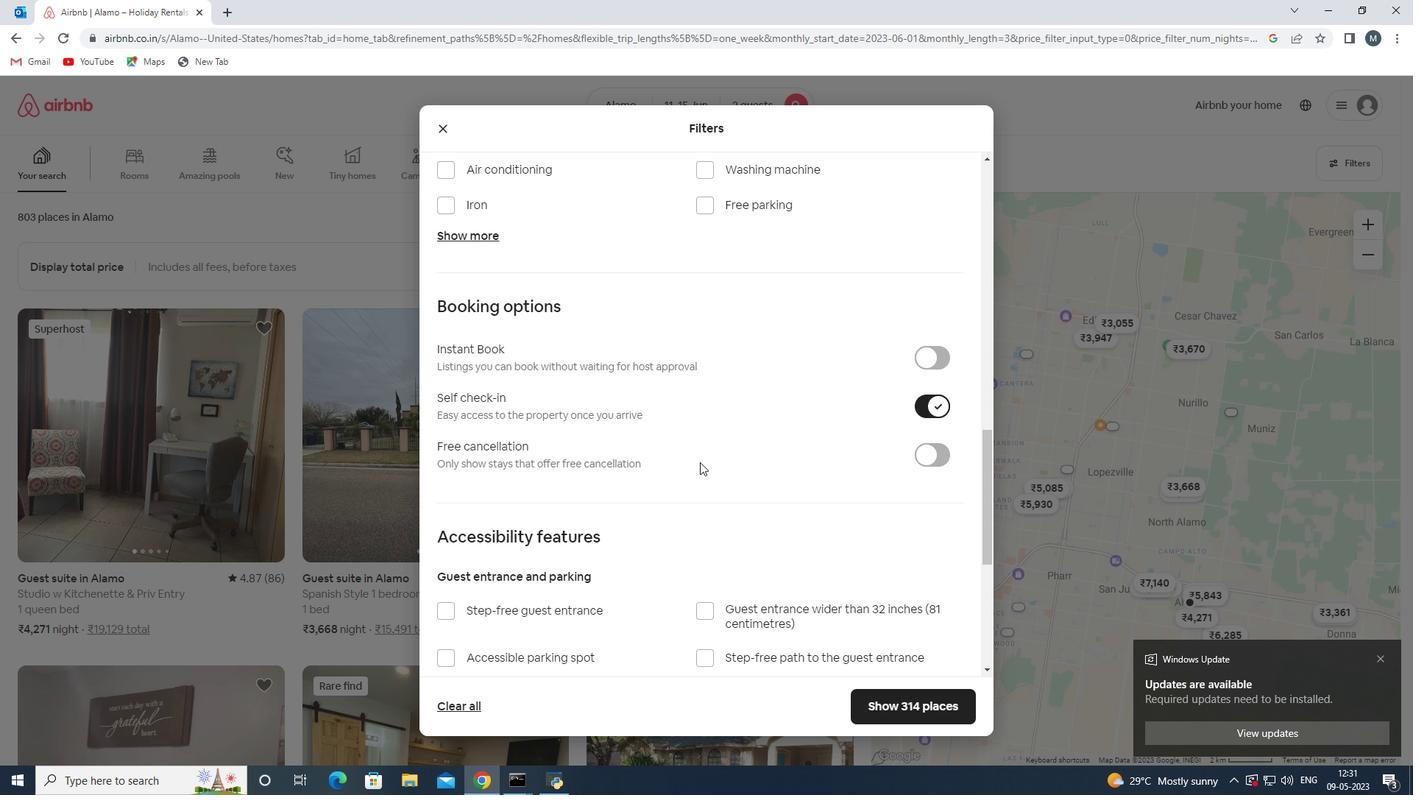 
Action: Mouse scrolled (688, 462) with delta (0, 0)
Screenshot: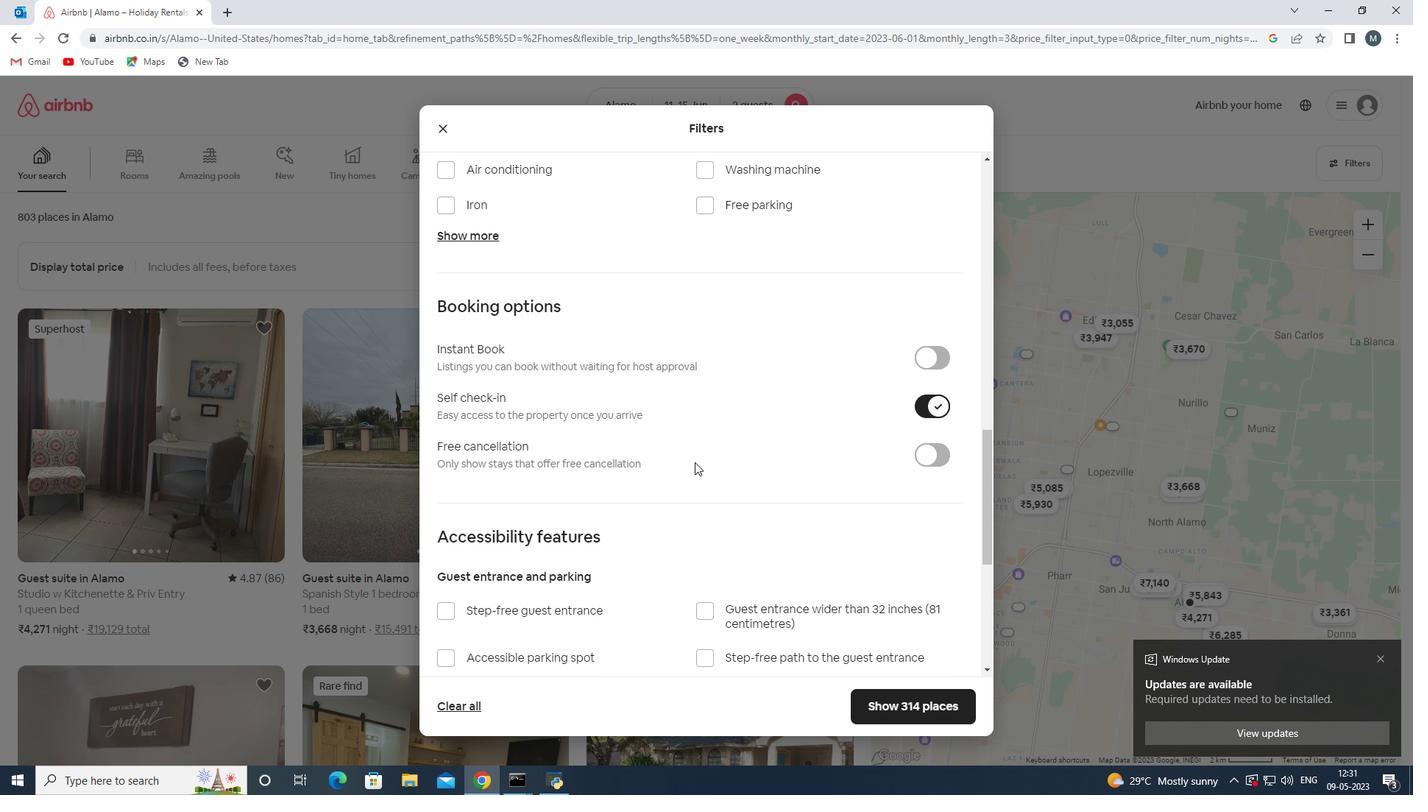 
Action: Mouse moved to (639, 472)
Screenshot: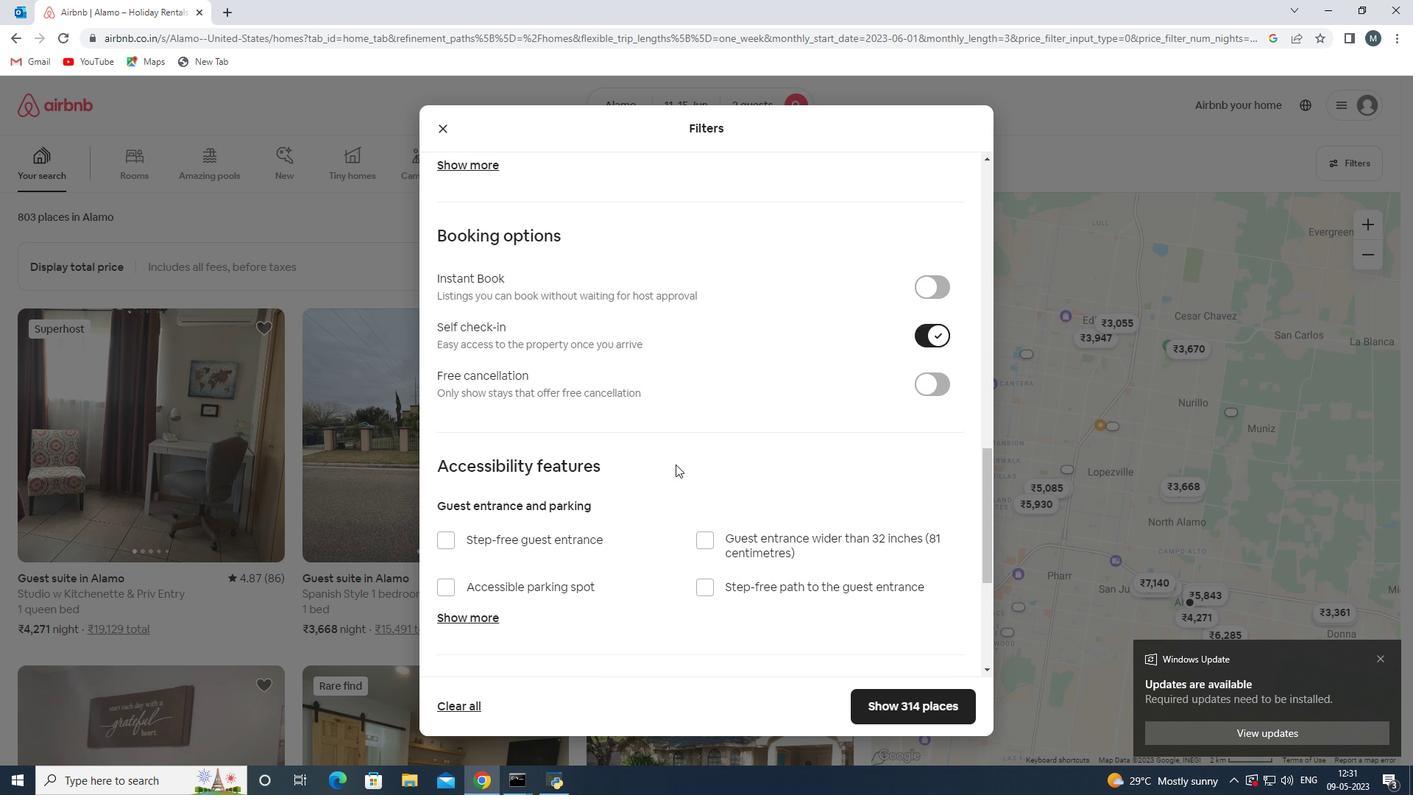 
Action: Mouse scrolled (639, 471) with delta (0, 0)
Screenshot: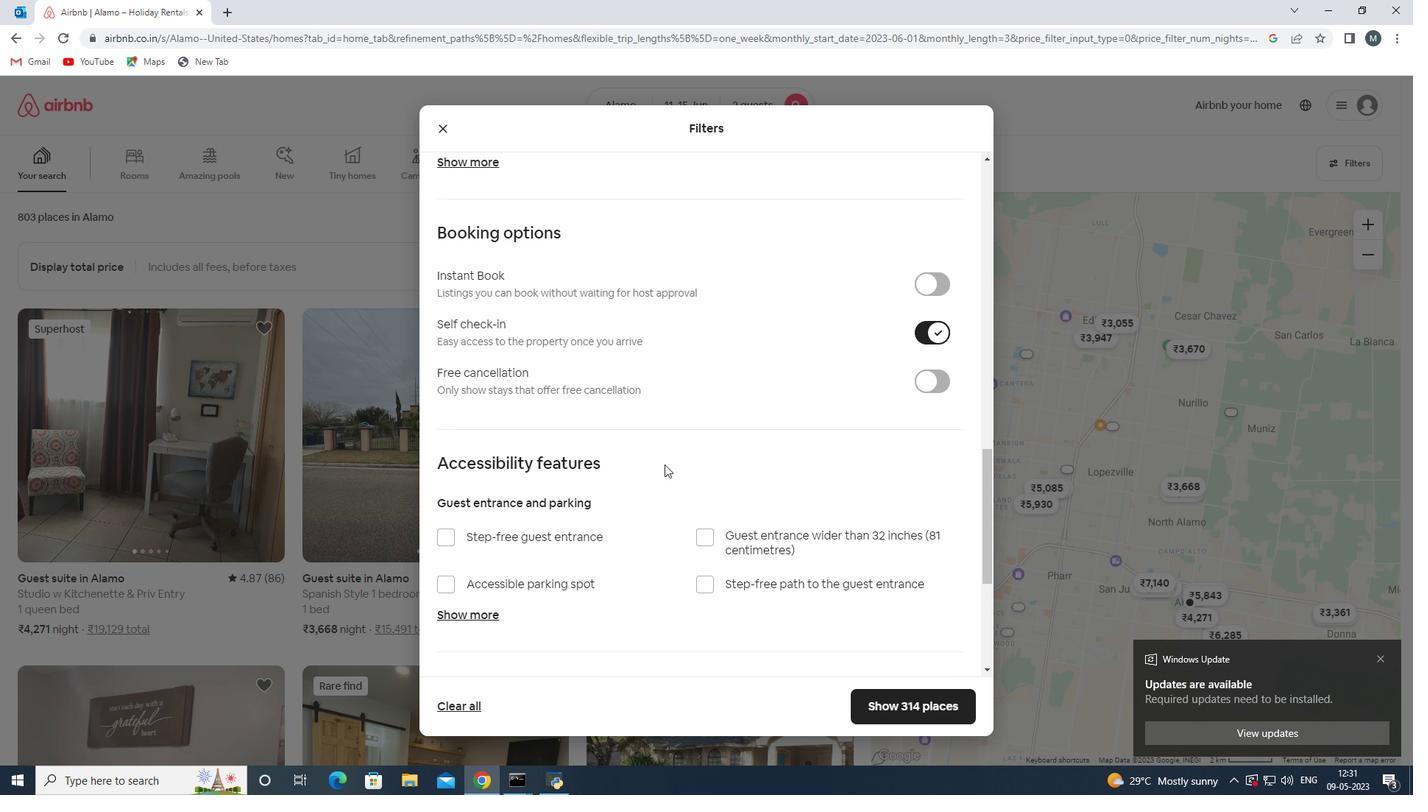 
Action: Mouse moved to (632, 474)
Screenshot: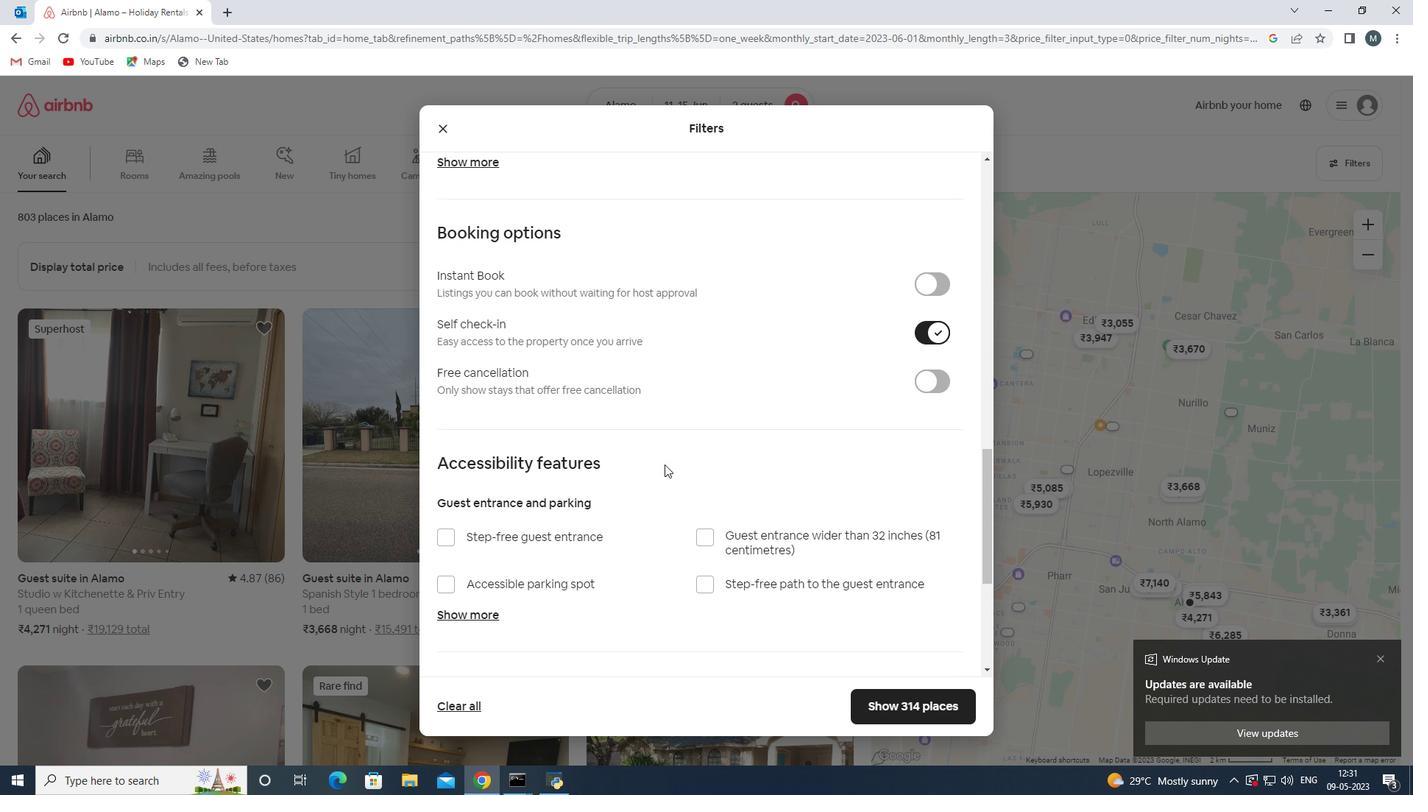 
Action: Mouse scrolled (632, 473) with delta (0, 0)
Screenshot: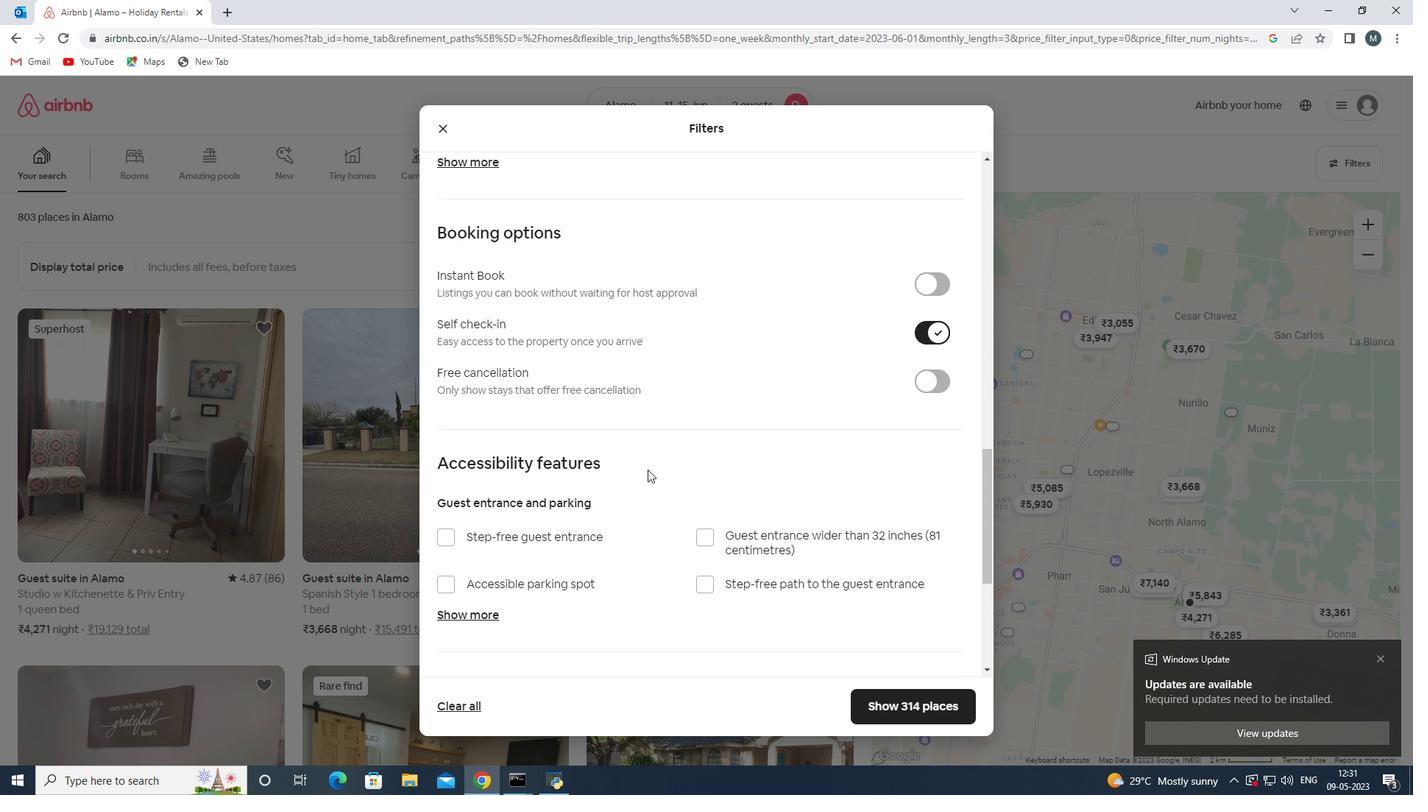 
Action: Mouse moved to (622, 475)
Screenshot: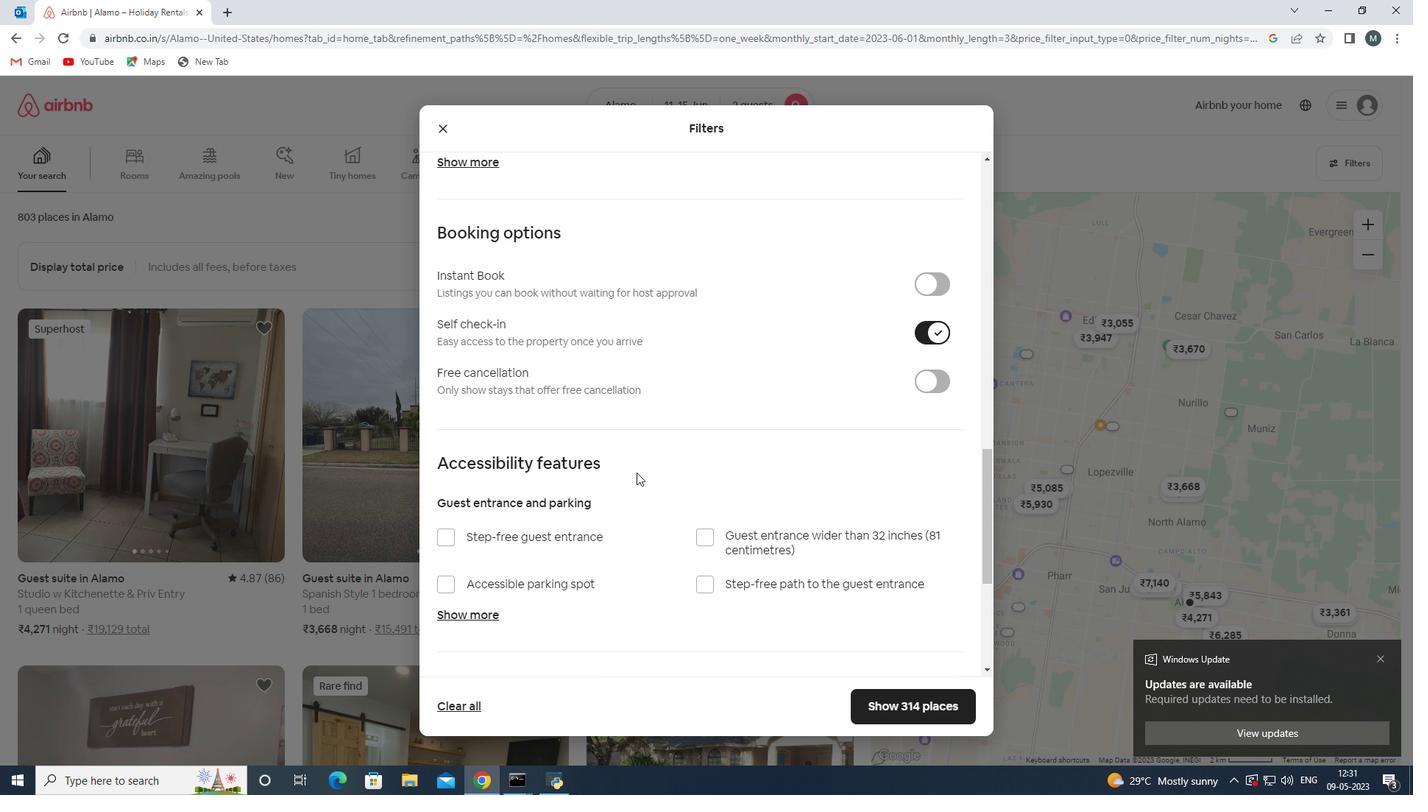 
Action: Mouse scrolled (622, 474) with delta (0, 0)
Screenshot: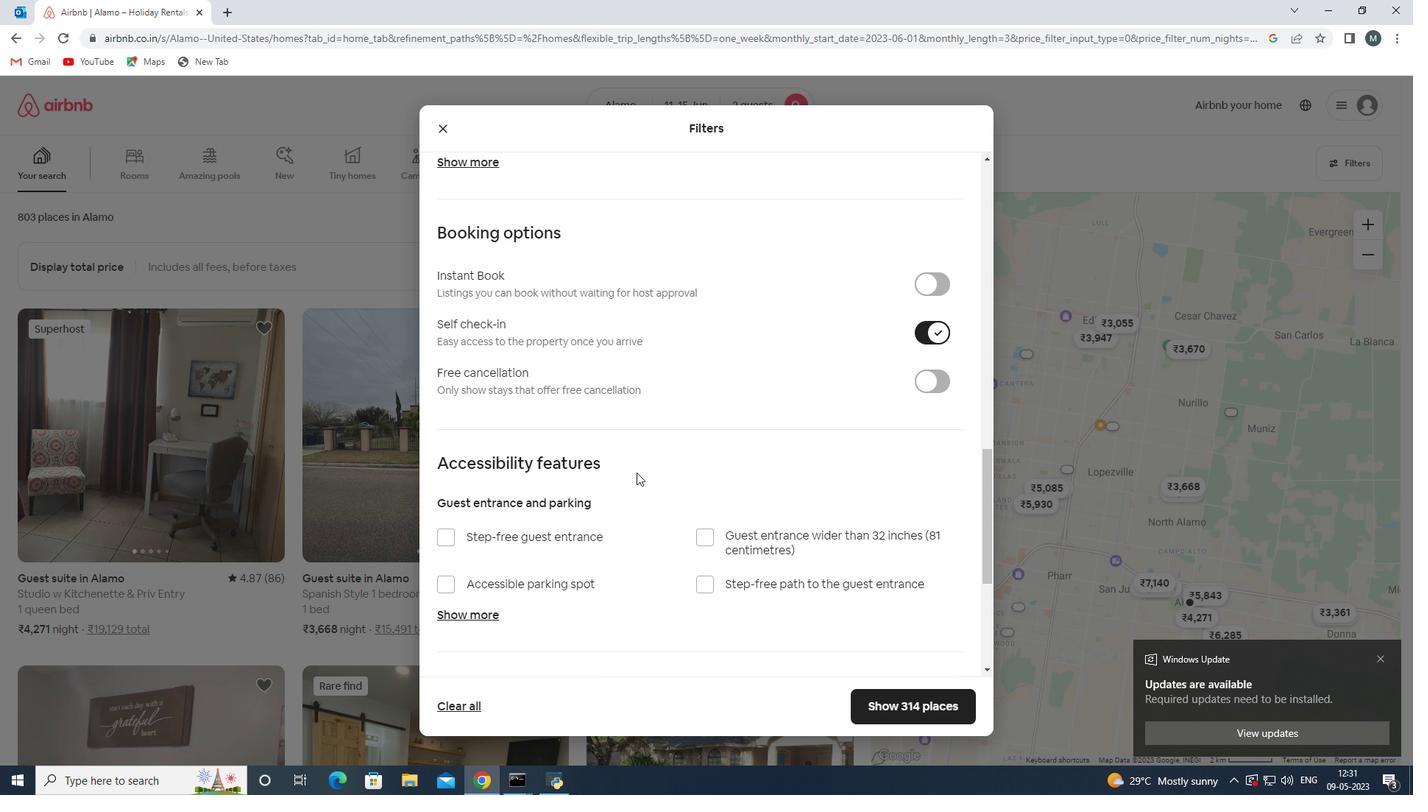 
Action: Mouse moved to (610, 477)
Screenshot: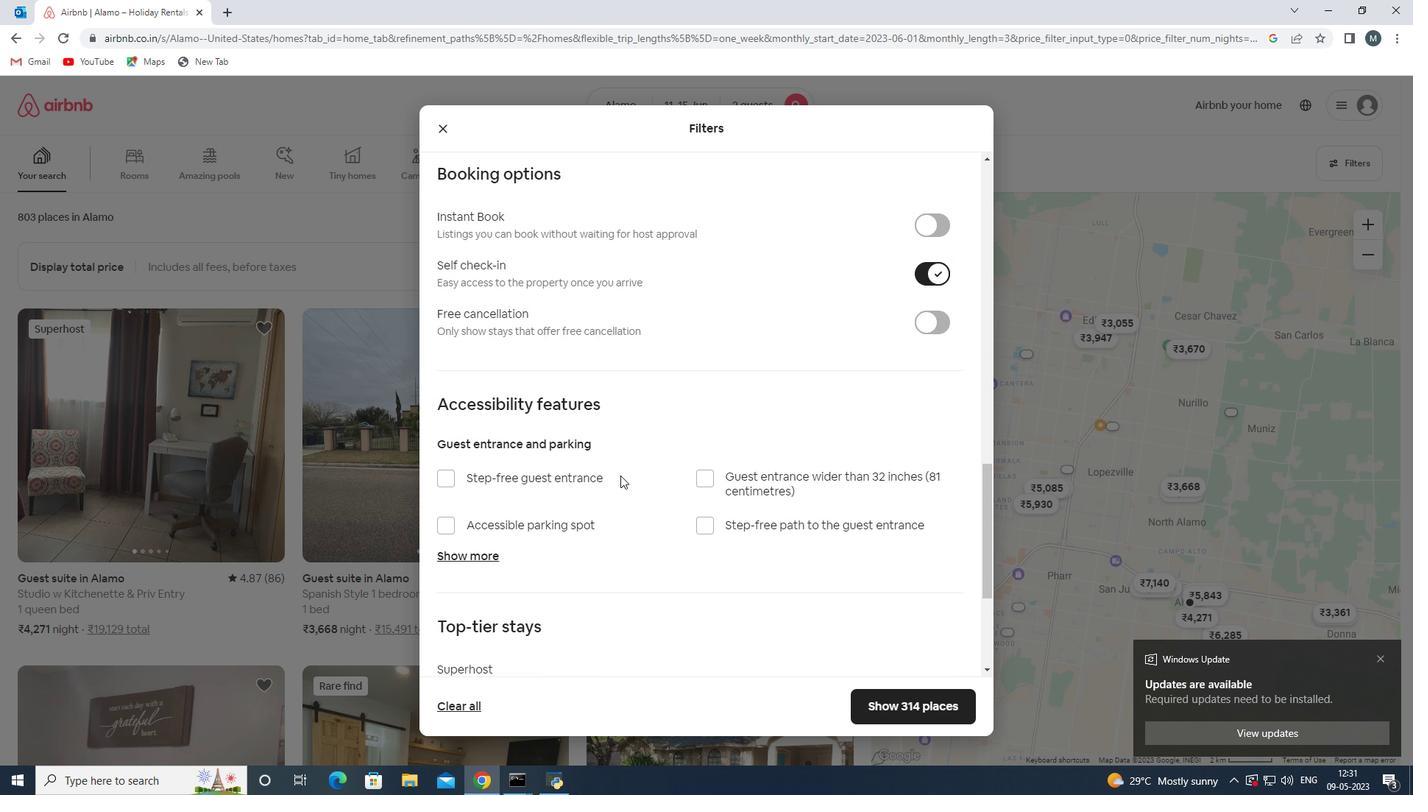 
Action: Mouse scrolled (610, 477) with delta (0, 0)
Screenshot: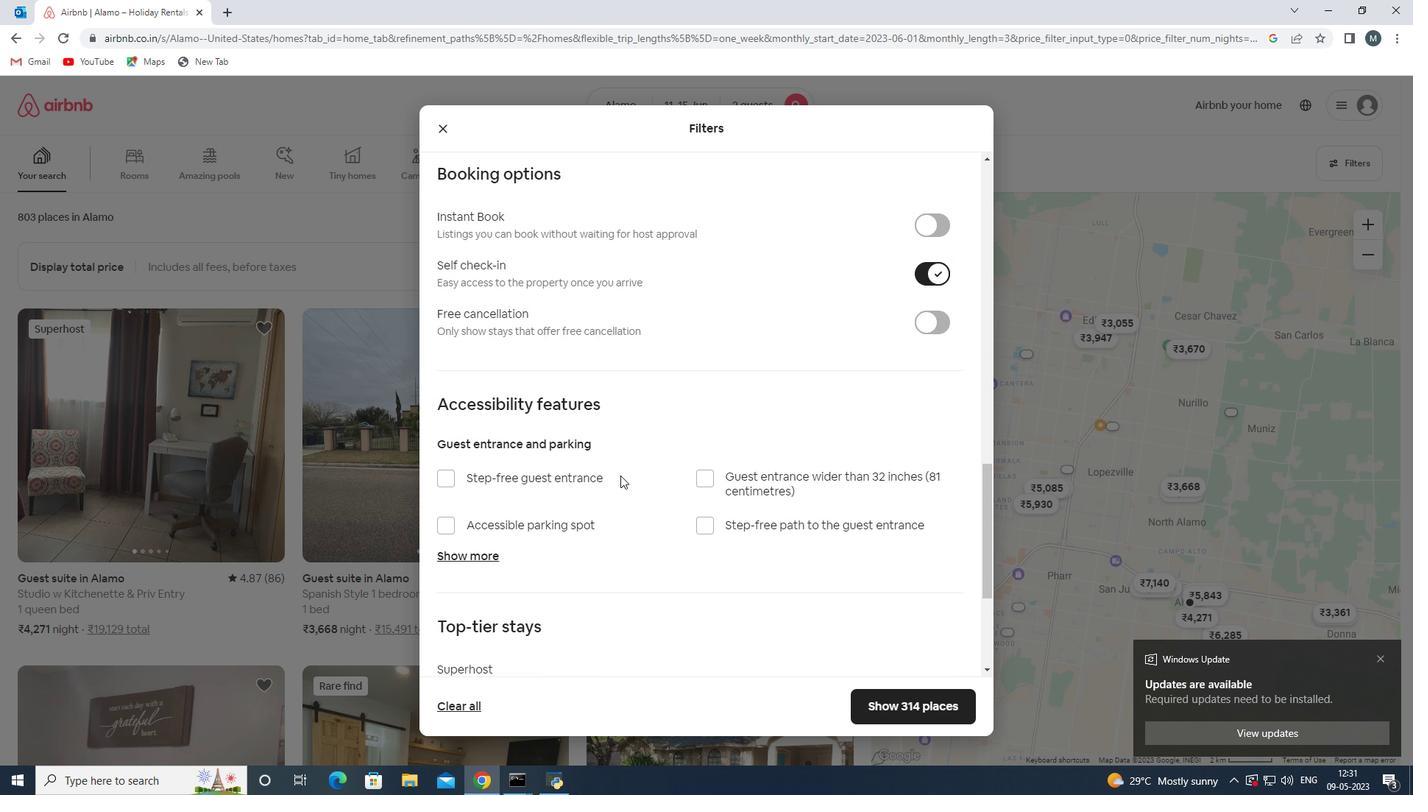 
Action: Mouse moved to (550, 493)
Screenshot: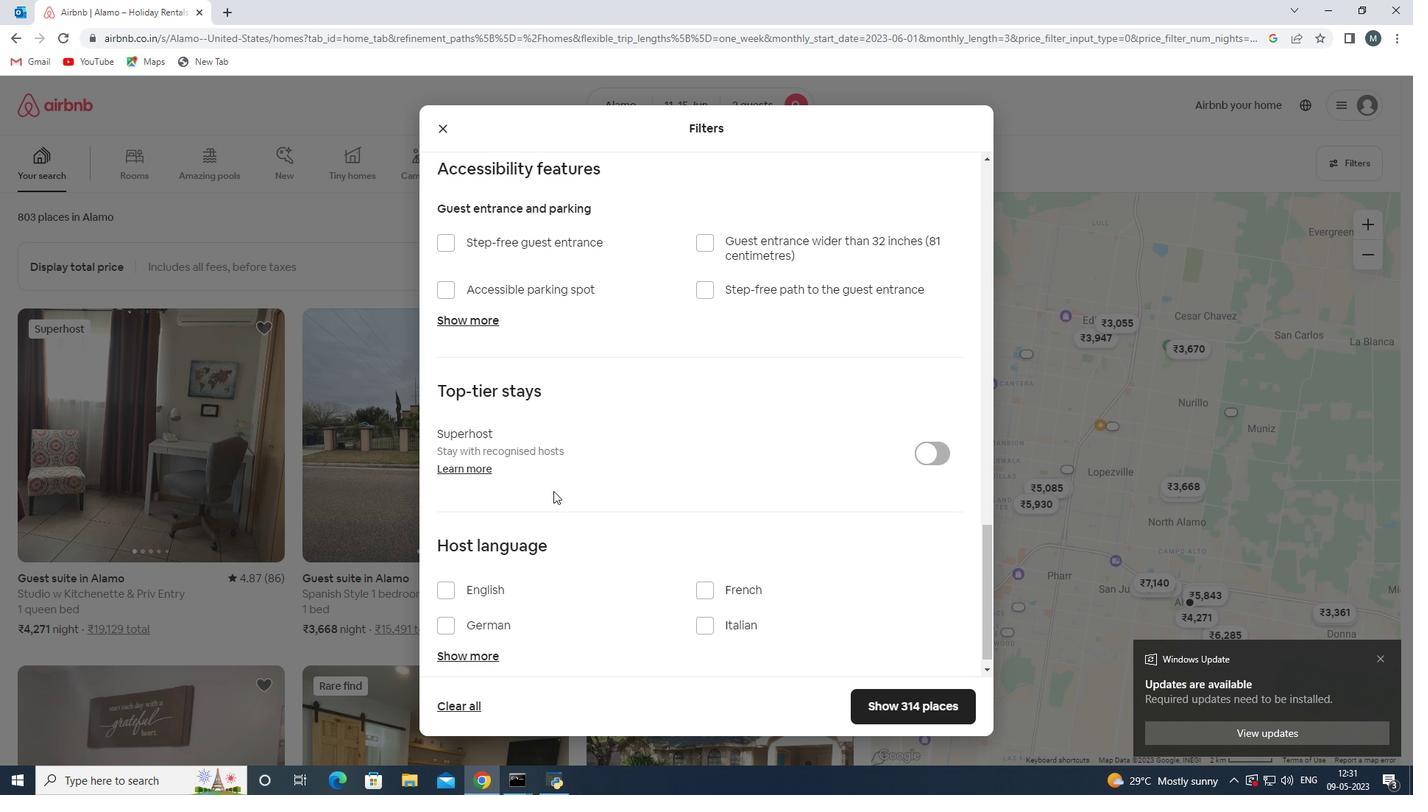 
Action: Mouse scrolled (550, 492) with delta (0, 0)
Screenshot: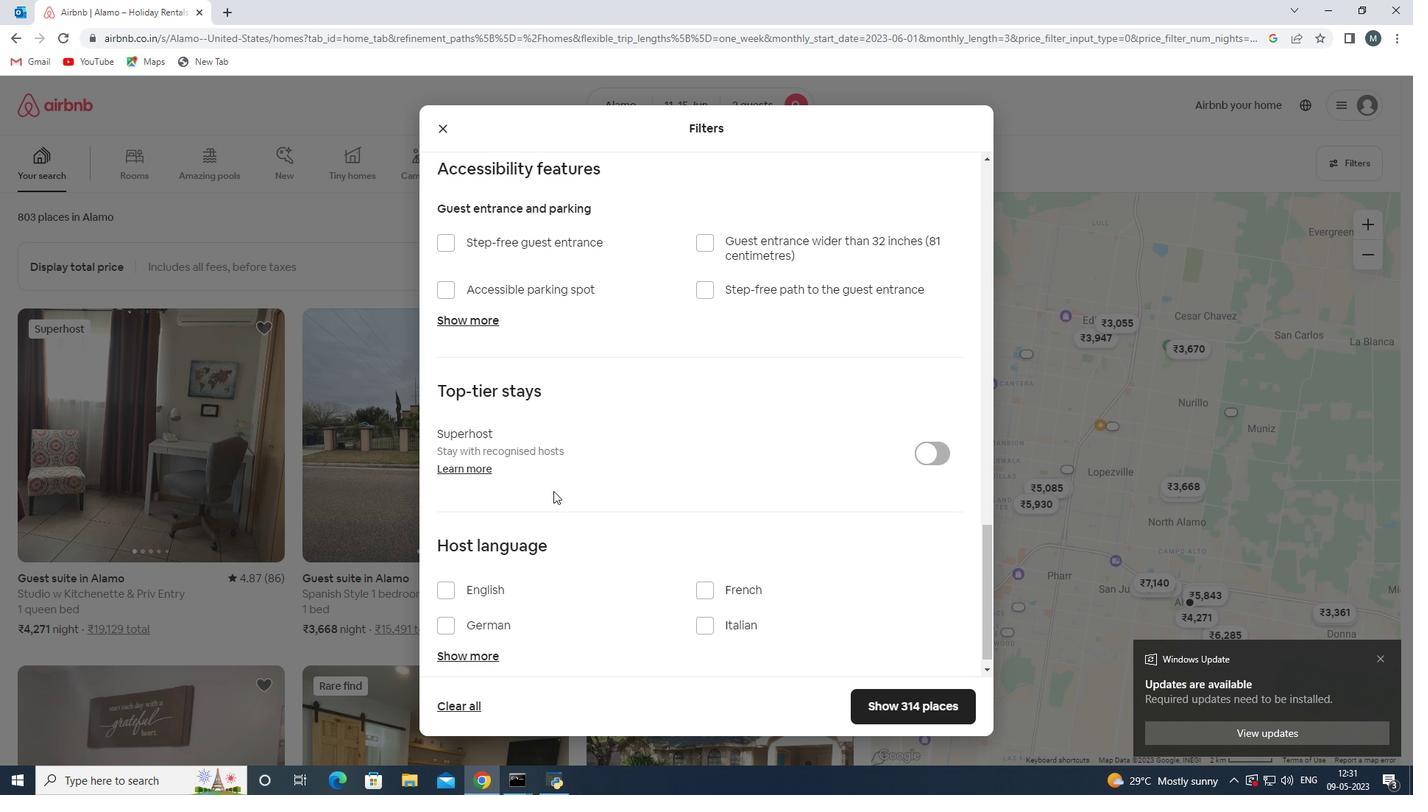 
Action: Mouse moved to (503, 530)
Screenshot: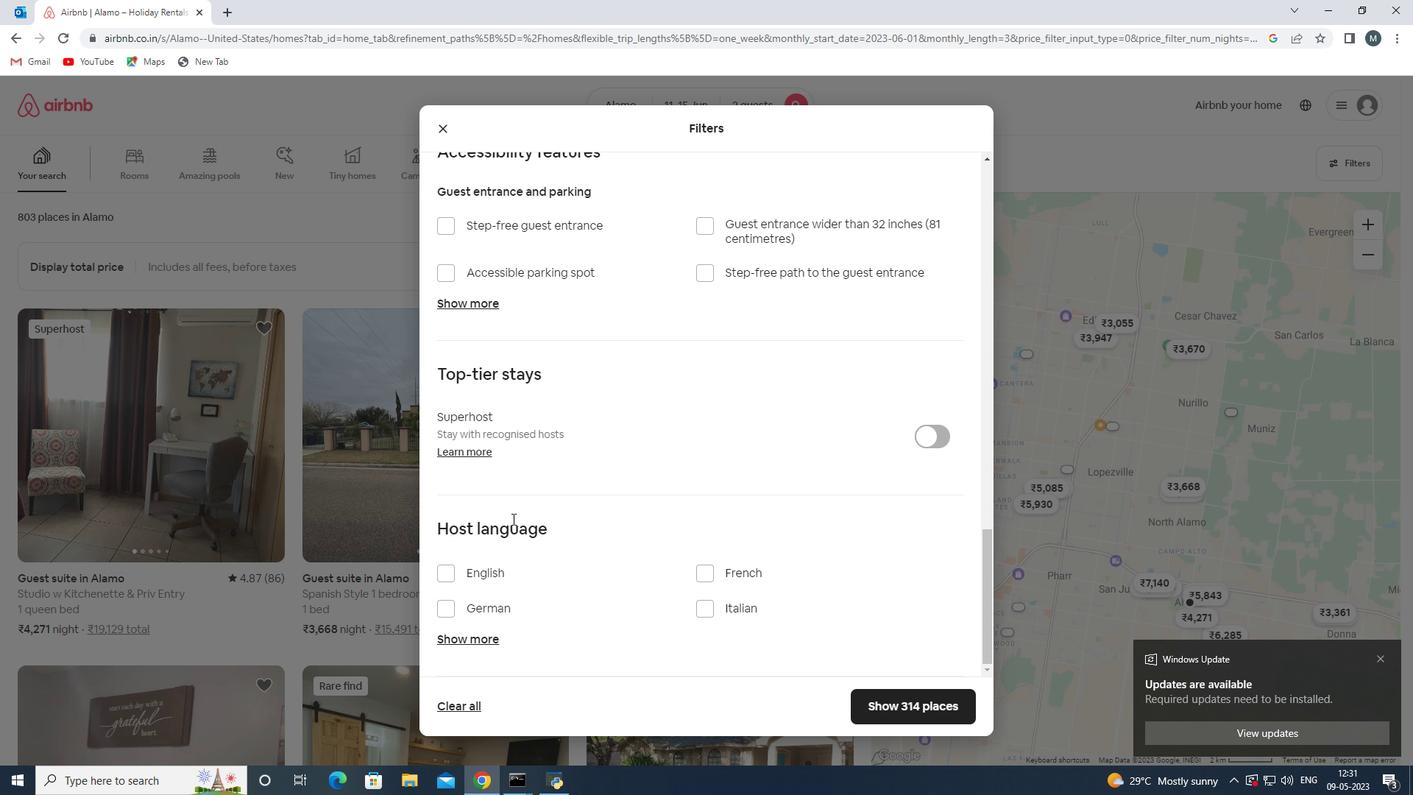 
Action: Mouse scrolled (503, 530) with delta (0, 0)
Screenshot: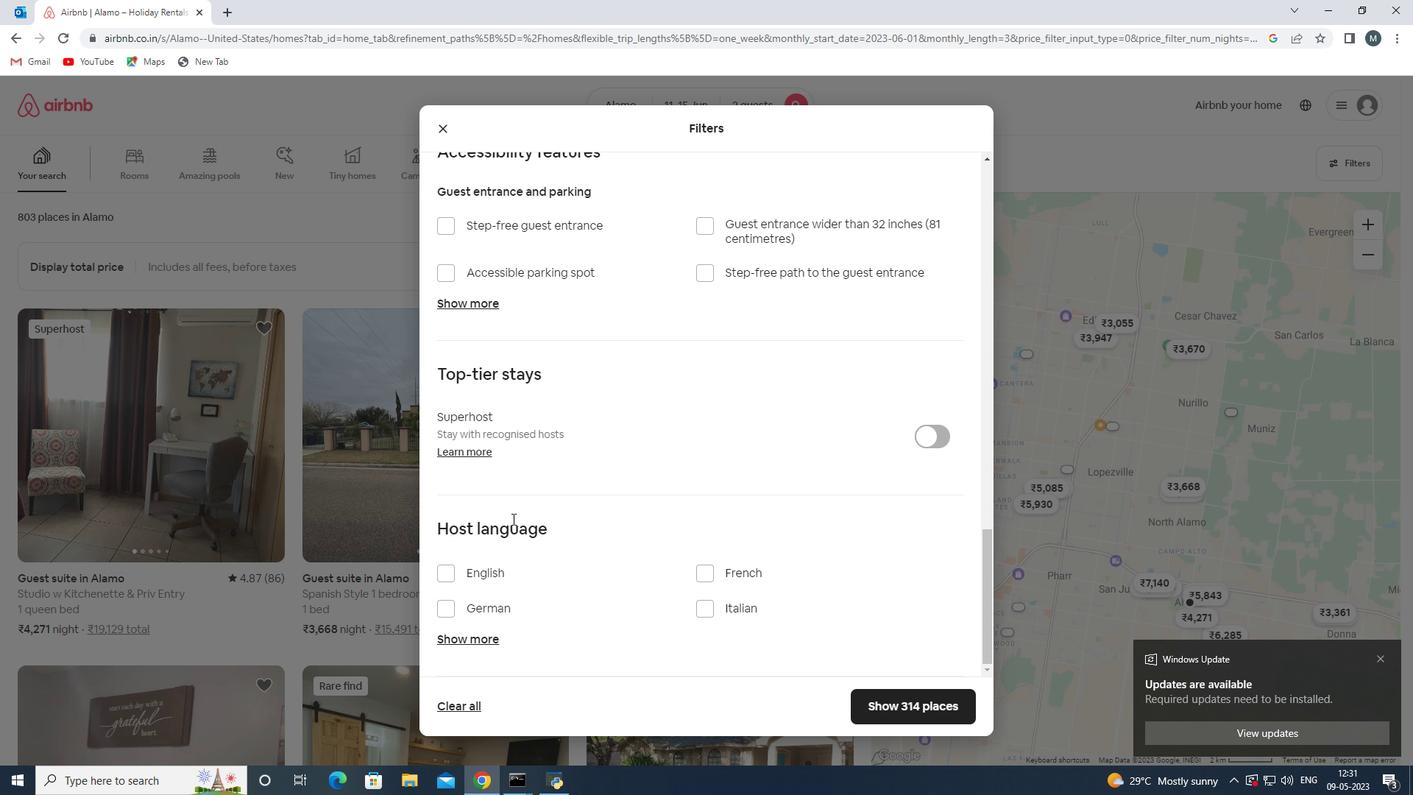 
Action: Mouse moved to (501, 569)
Screenshot: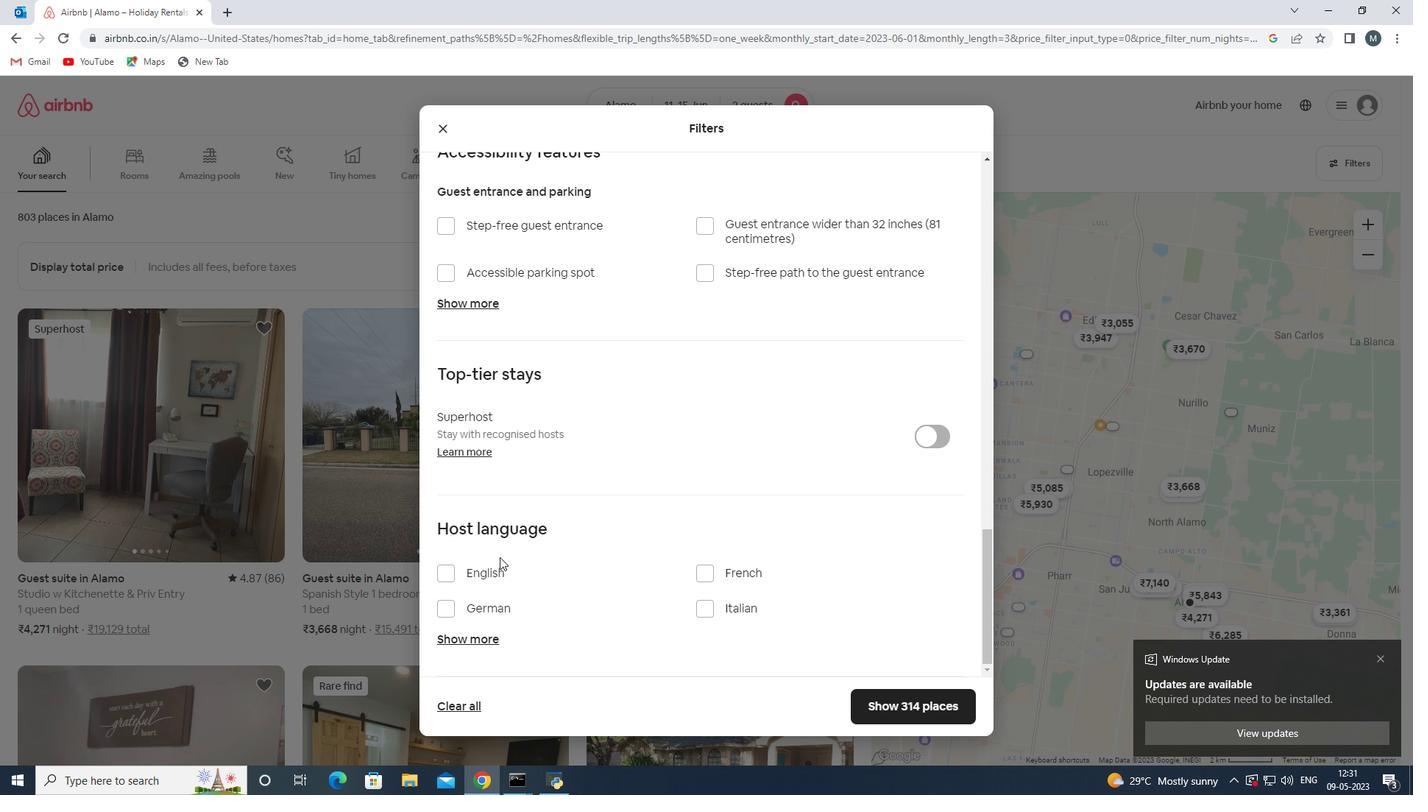 
Action: Mouse pressed left at (501, 569)
Screenshot: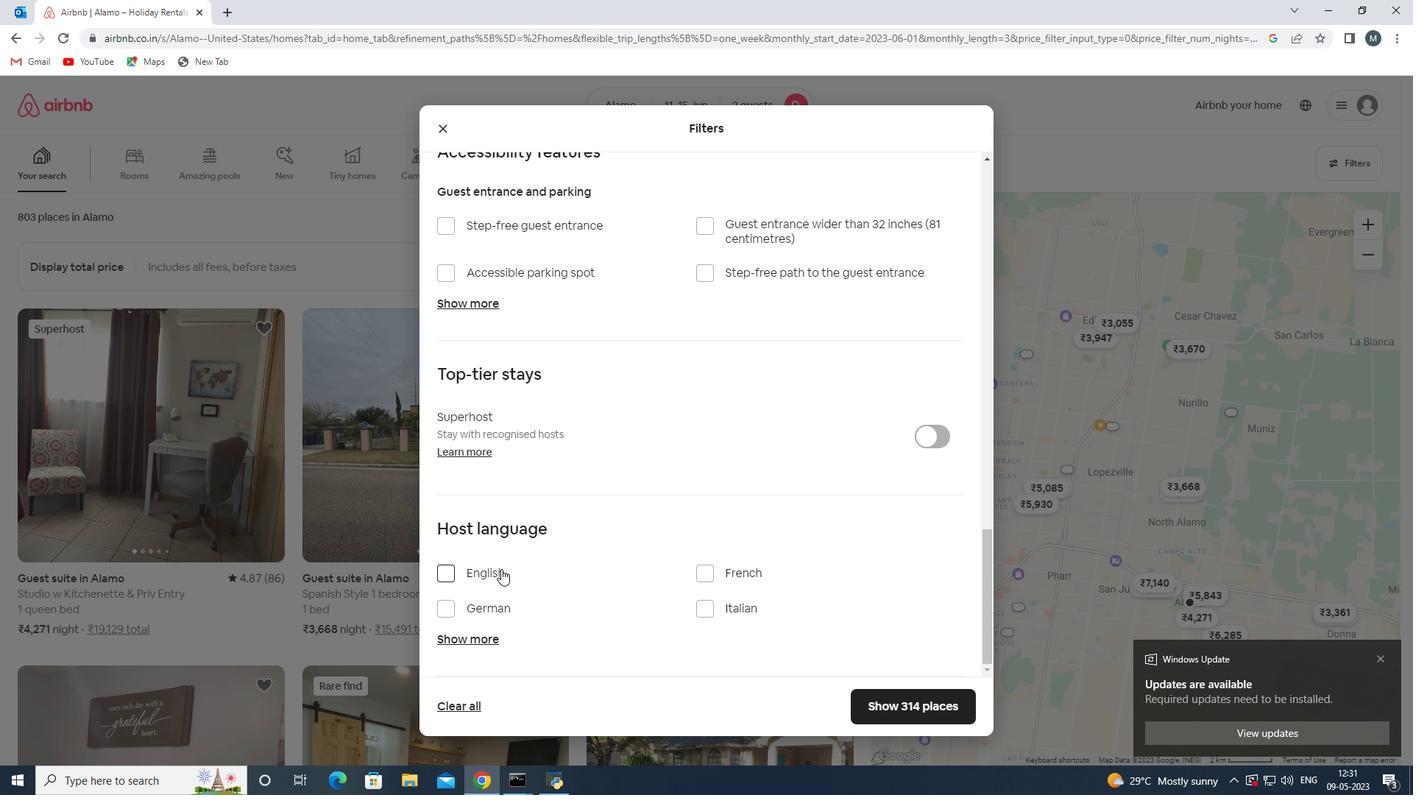 
Action: Mouse moved to (459, 578)
Screenshot: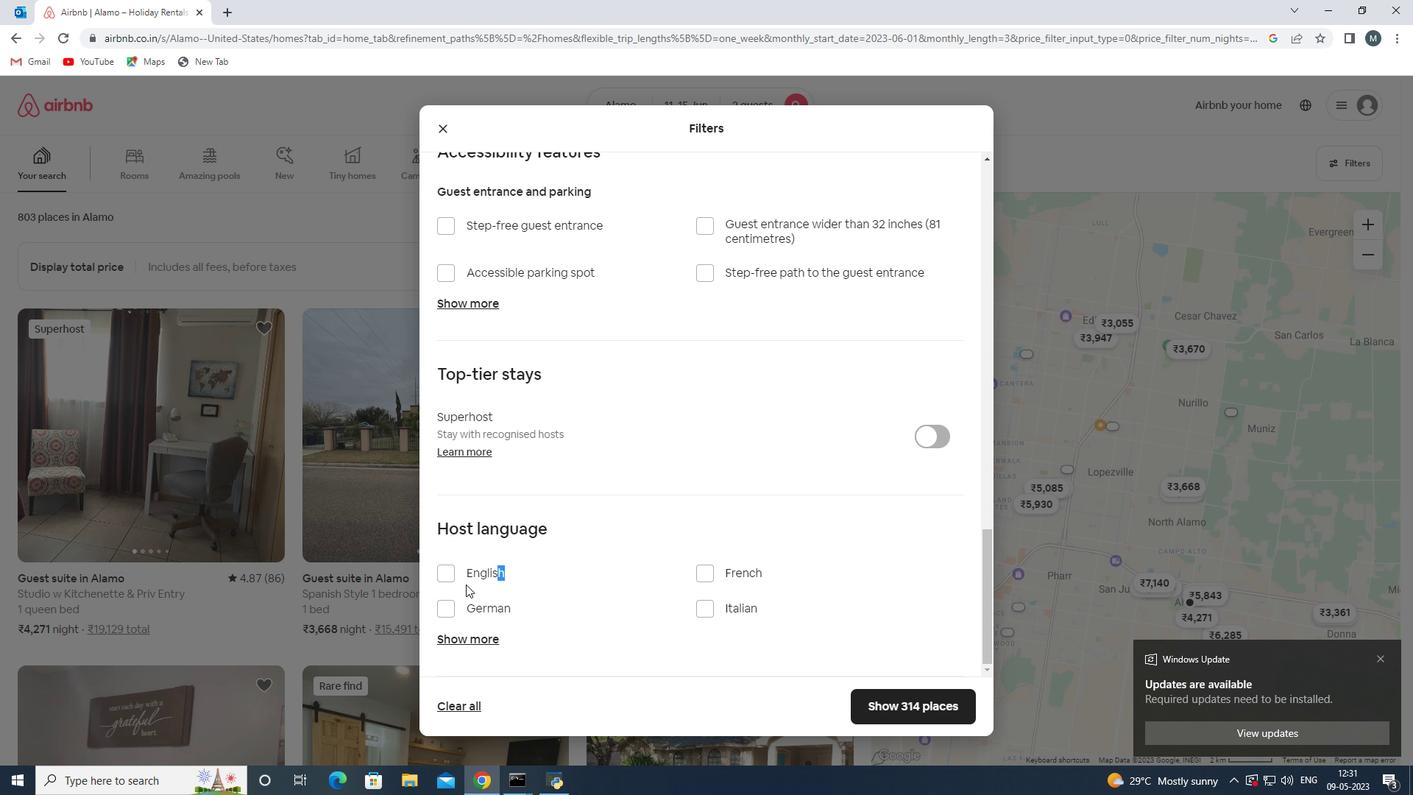 
Action: Mouse pressed left at (459, 578)
Screenshot: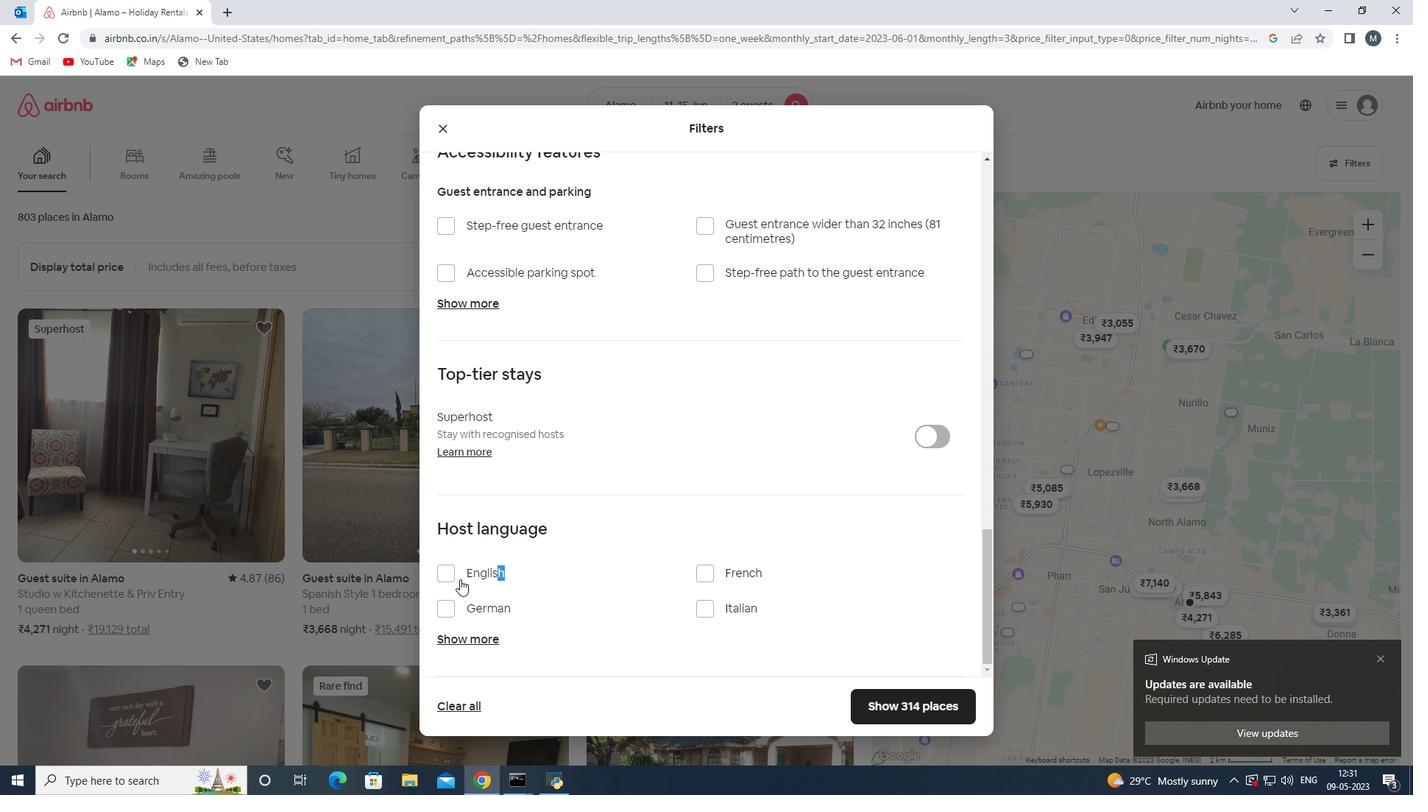 
Action: Mouse moved to (887, 702)
Screenshot: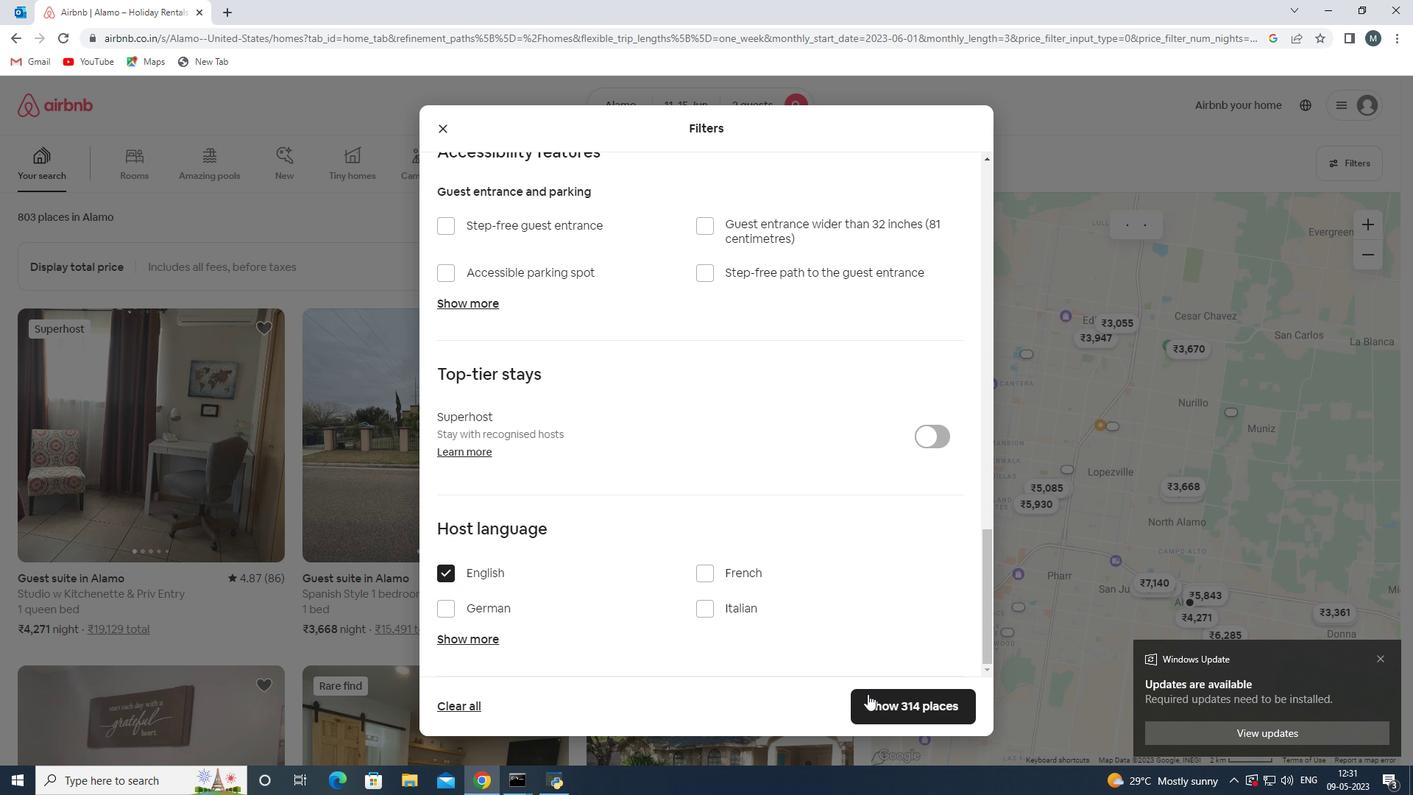 
Action: Mouse pressed left at (887, 702)
Screenshot: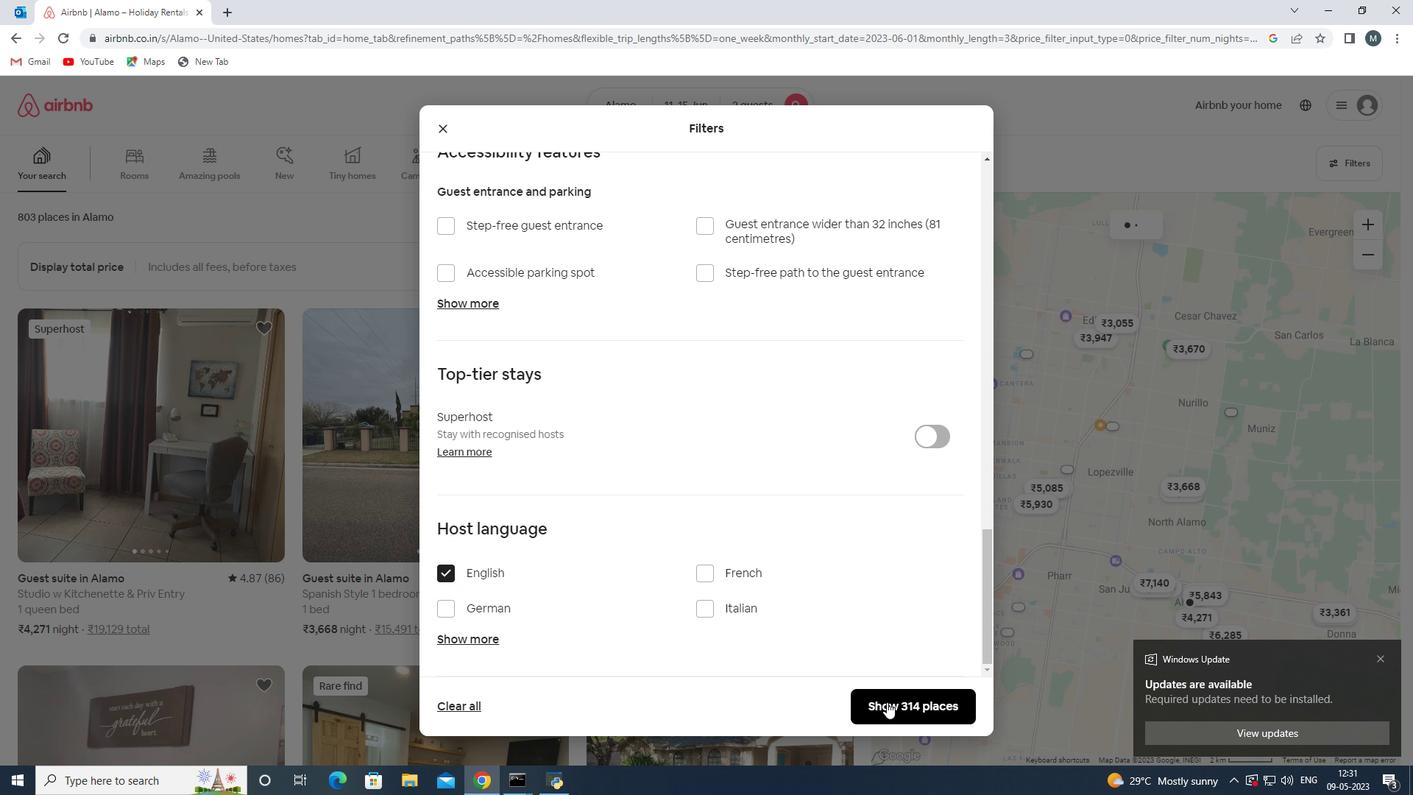 
Action: Mouse moved to (882, 703)
Screenshot: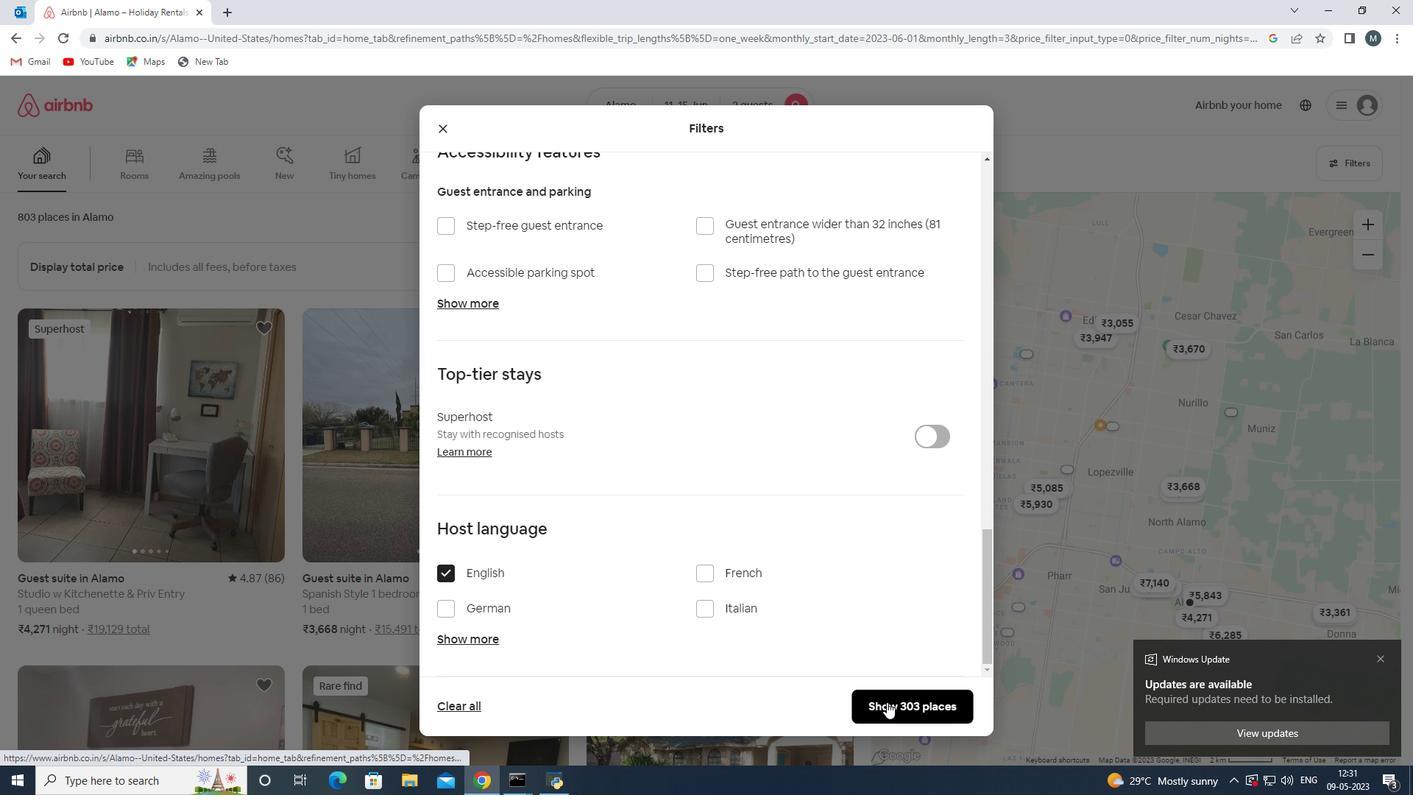 
